 Task: Get the traffic conditions for the Edens Spur Tollway (I-94).
Action: Key pressed <Key.caps_lock>E<Key.caps_lock>de
Screenshot: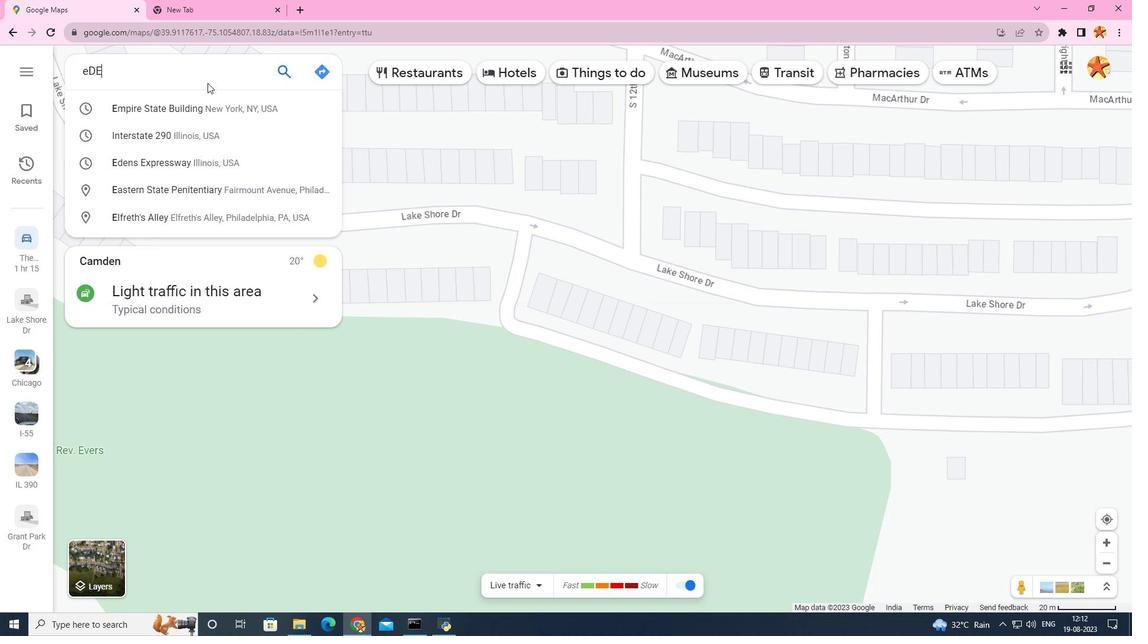 
Action: Mouse moved to (208, 83)
Screenshot: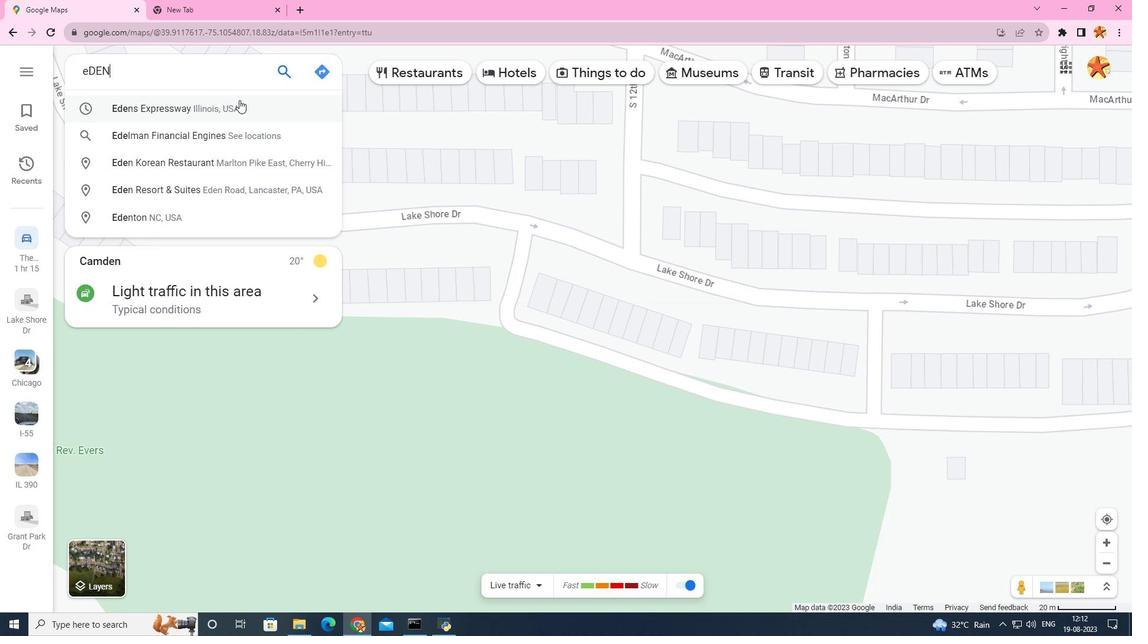 
Action: Key pressed n
Screenshot: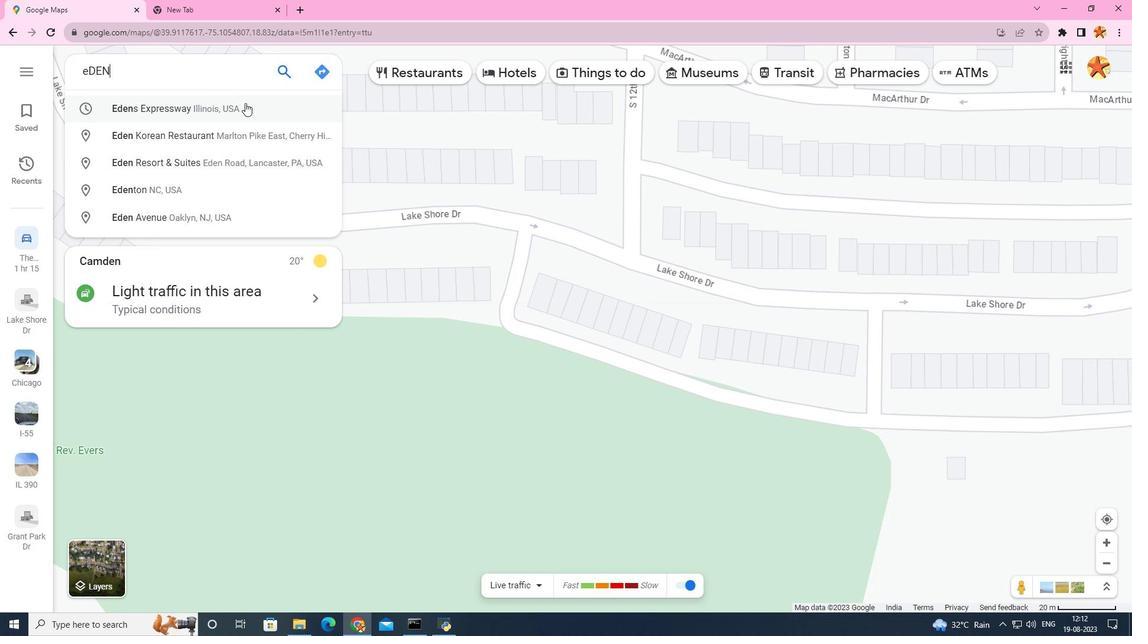 
Action: Mouse moved to (248, 103)
Screenshot: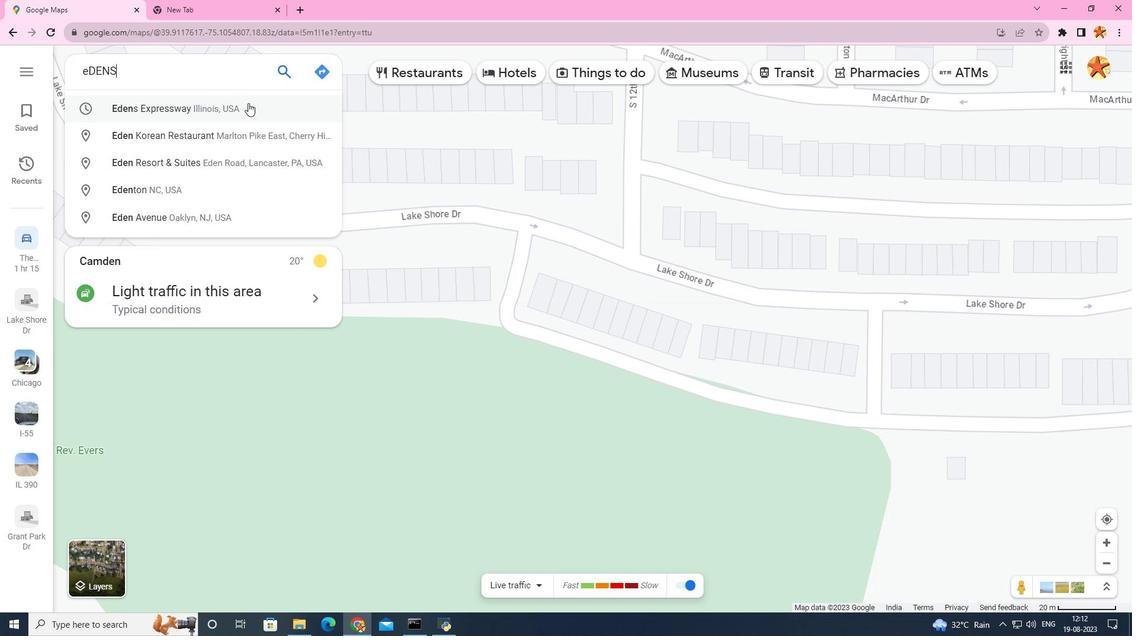 
Action: Key pressed s
Screenshot: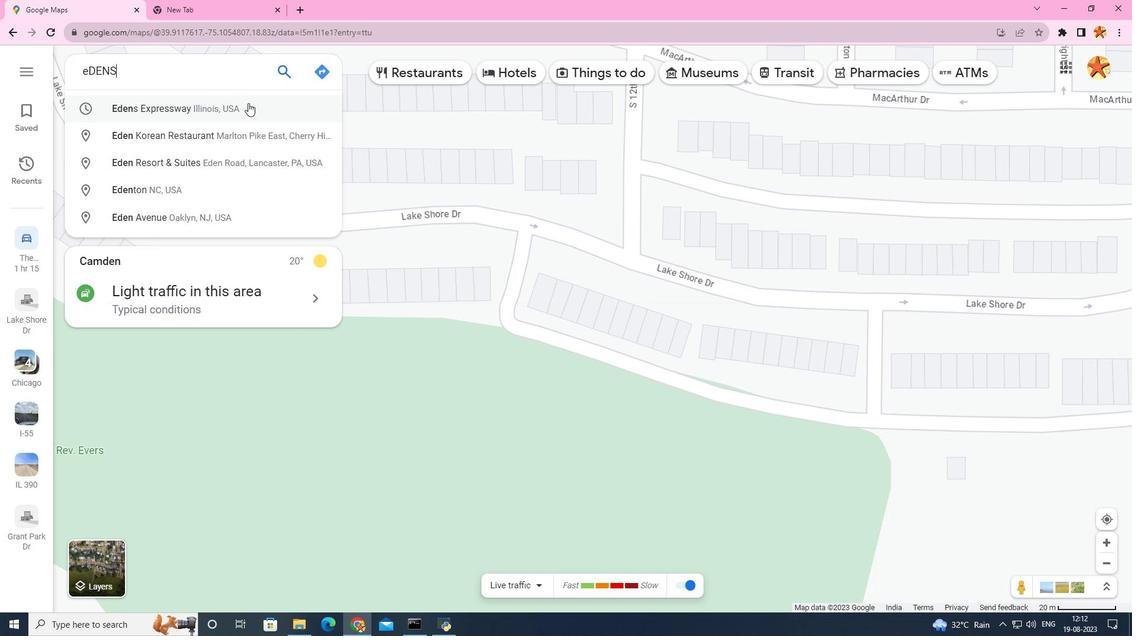 
Action: Mouse moved to (252, 103)
Screenshot: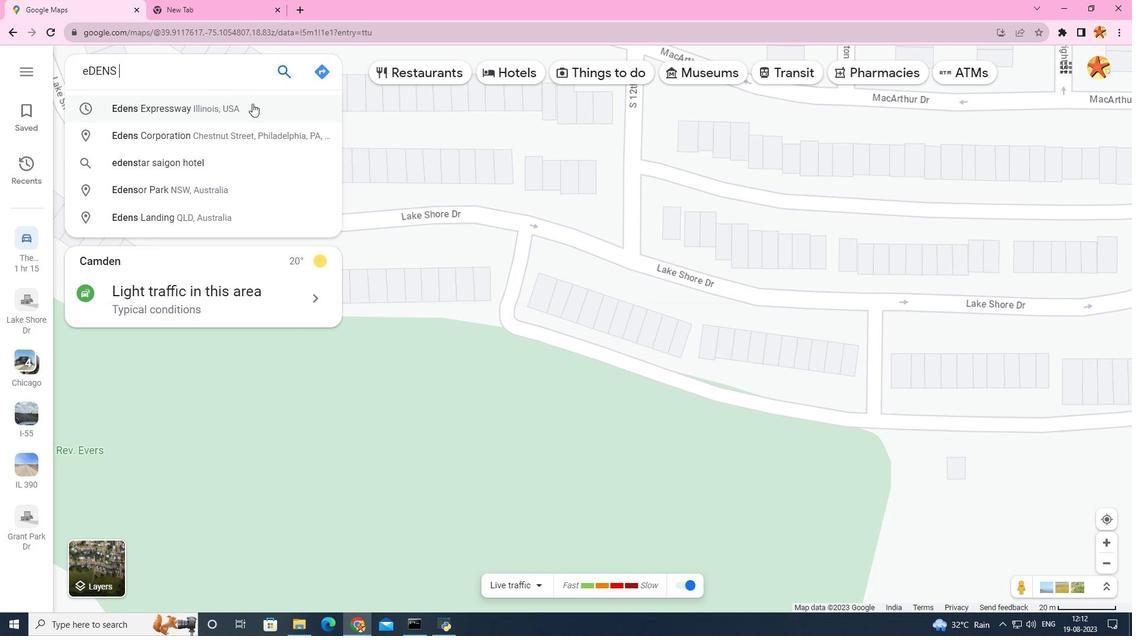 
Action: Key pressed <Key.space>pur<Key.space><Key.backspace><Key.backspace><Key.backspace><Key.backspace><Key.backspace><Key.backspace><Key.backspace><Key.backspace><Key.backspace><Key.backspace><Key.backspace><Key.backspace><Key.backspace><Key.backspace><Key.backspace>e<Key.caps_lock>DE
Screenshot: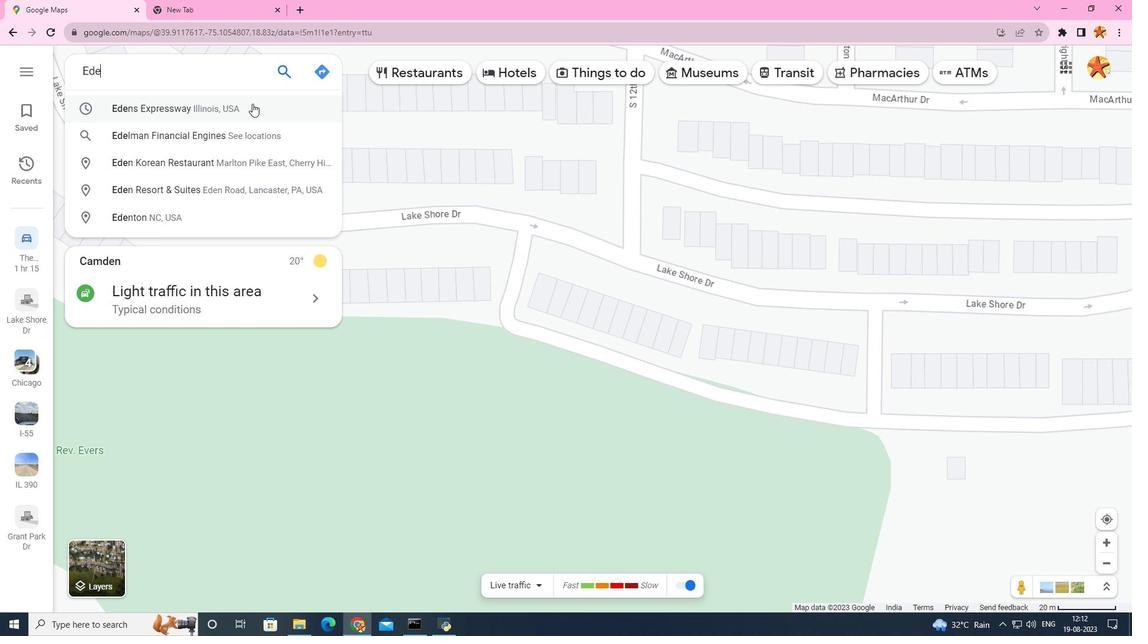 
Action: Mouse moved to (259, 107)
Screenshot: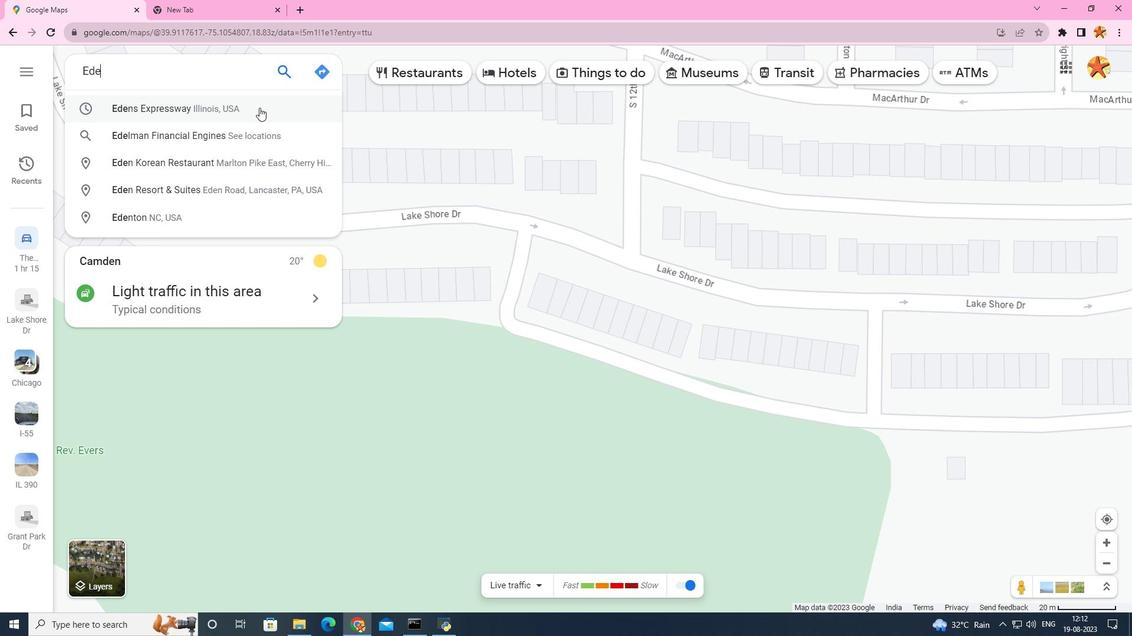 
Action: Key pressed N
Screenshot: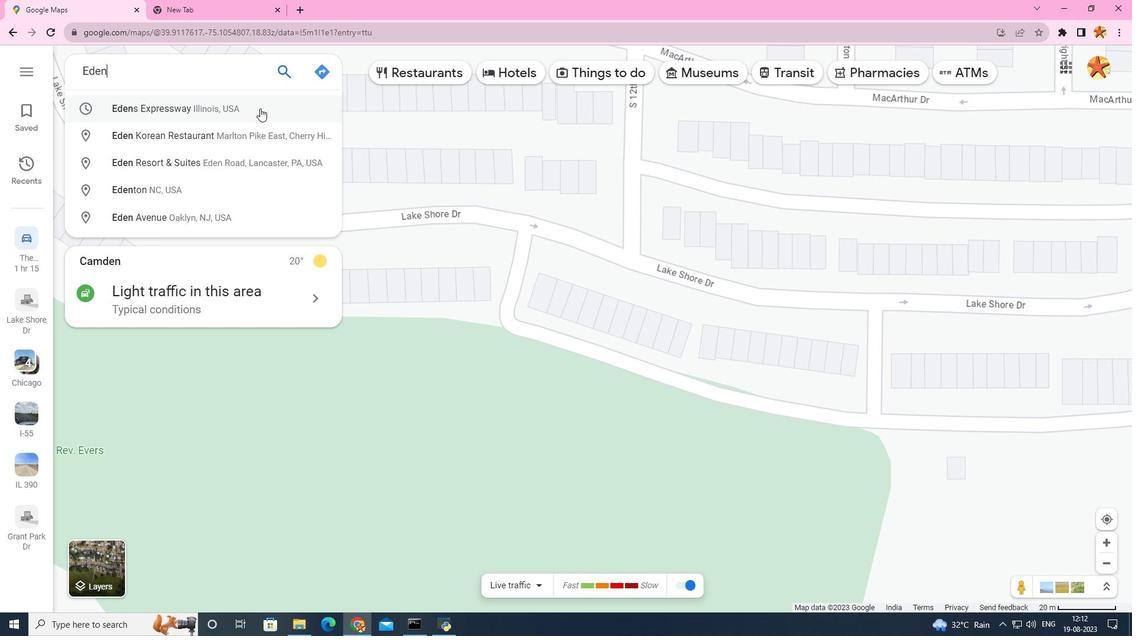 
Action: Mouse moved to (267, 110)
Screenshot: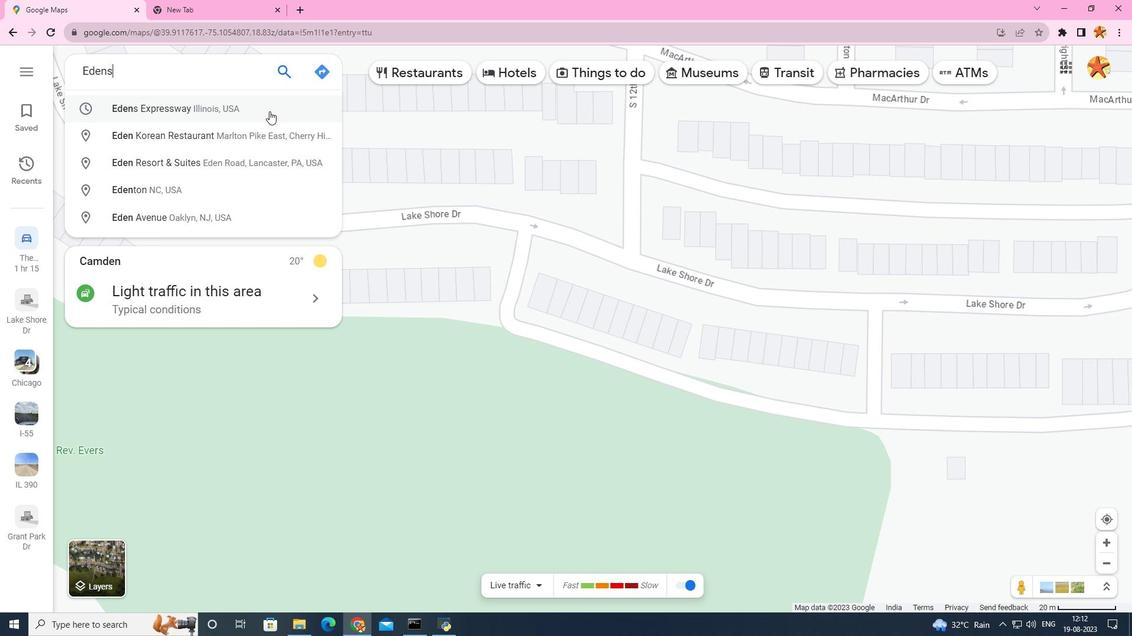 
Action: Key pressed S
Screenshot: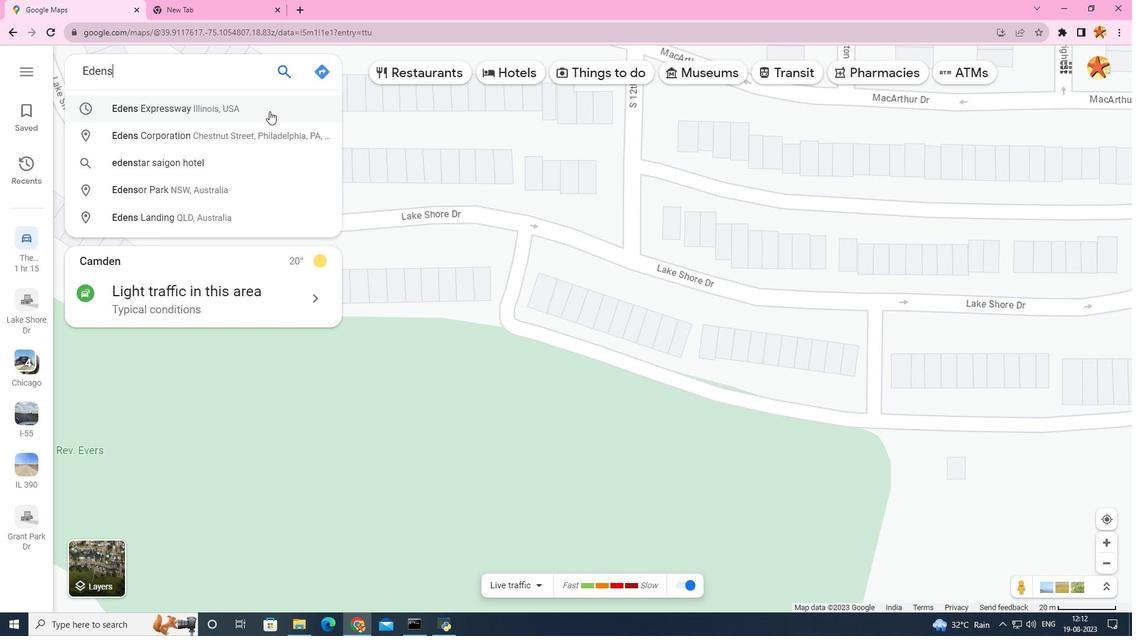 
Action: Mouse moved to (269, 111)
Screenshot: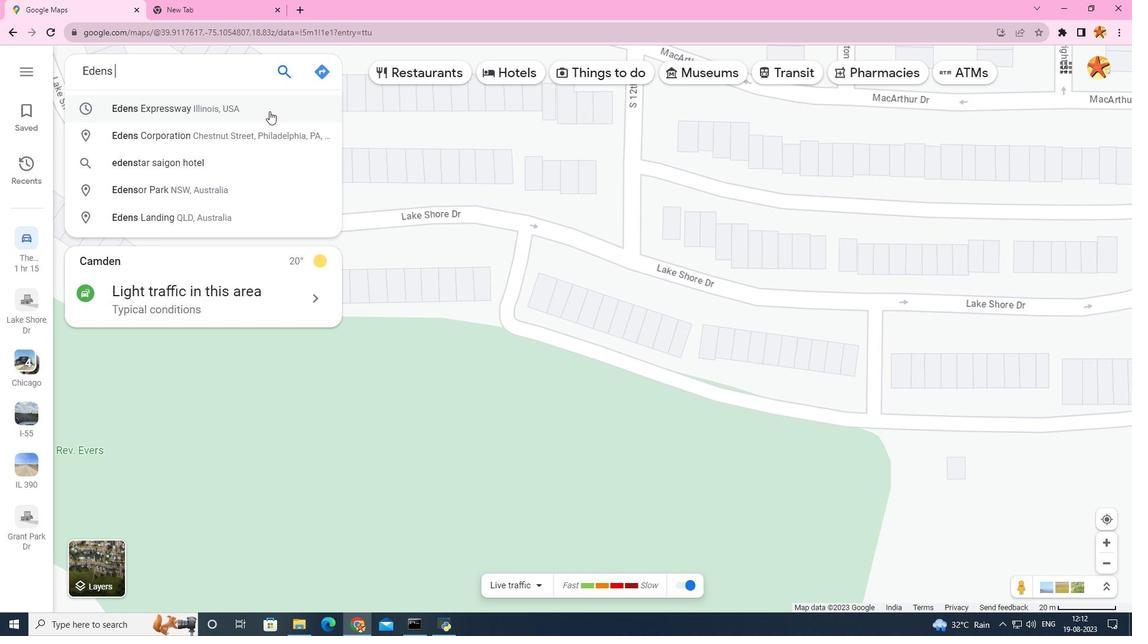 
Action: Key pressed <Key.space>SPUR<Key.space>TOLL
Screenshot: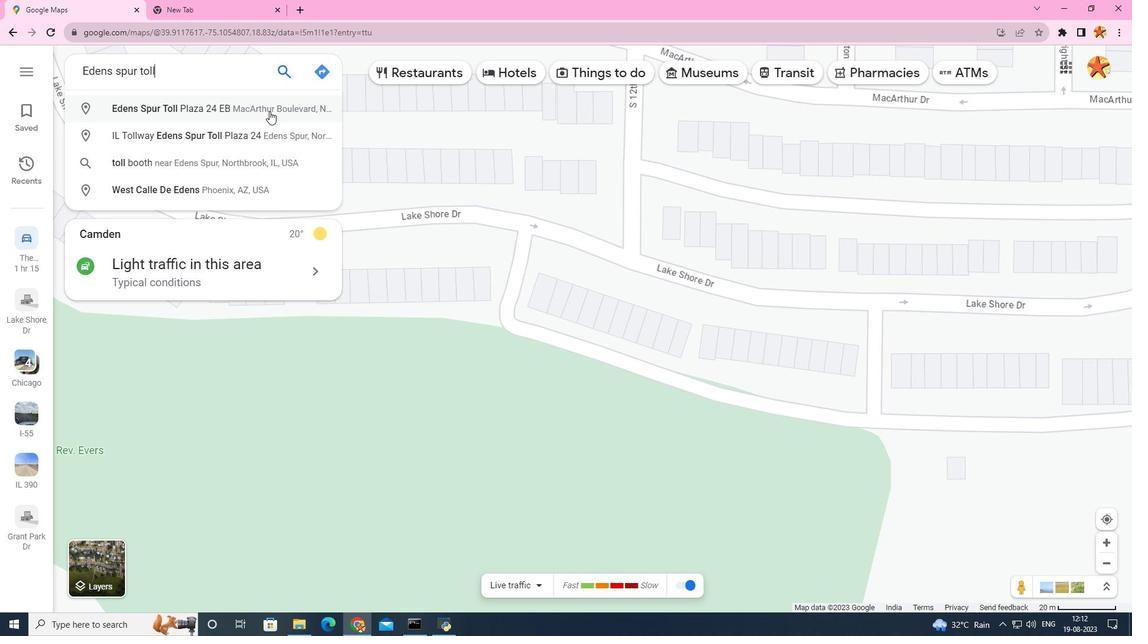 
Action: Mouse moved to (293, 124)
Screenshot: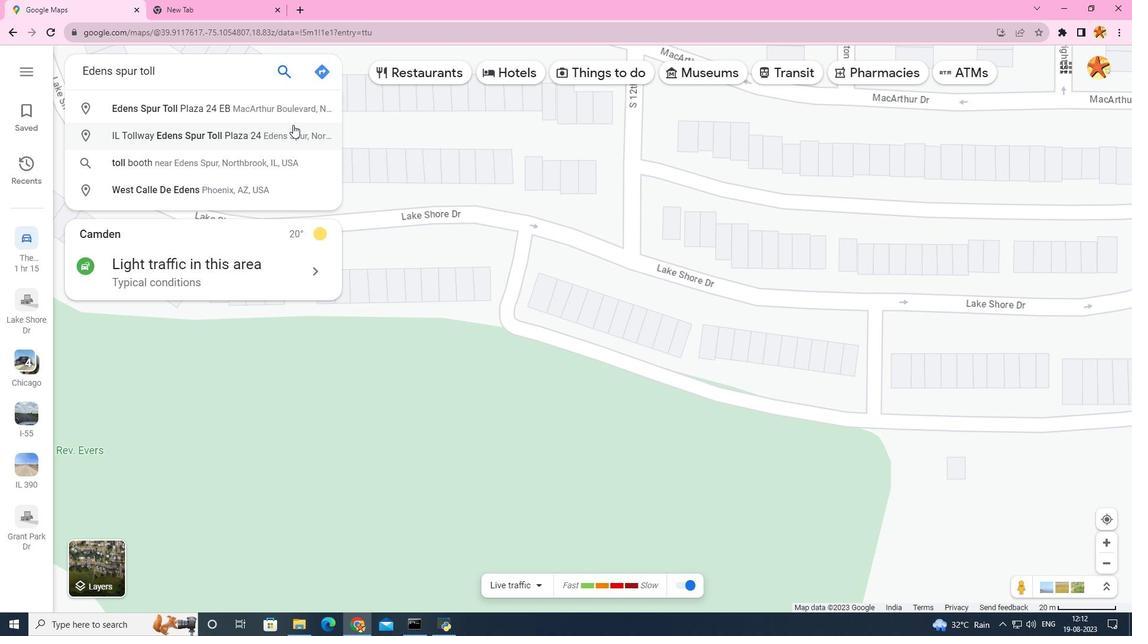 
Action: Key pressed WAY
Screenshot: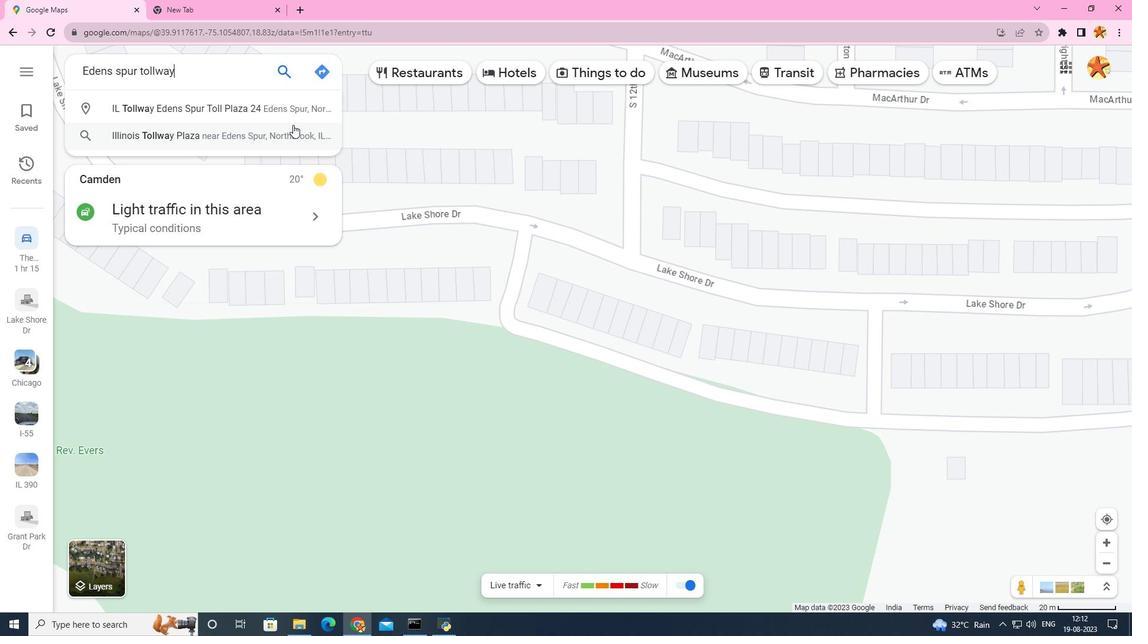 
Action: Mouse moved to (197, 70)
Screenshot: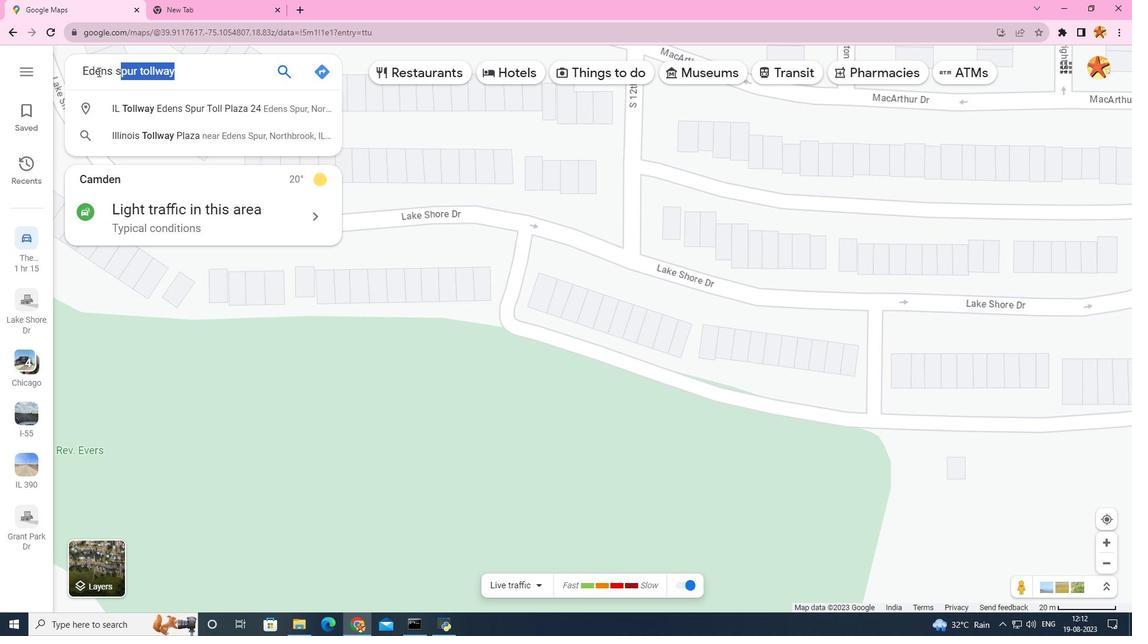 
Action: Mouse pressed left at (197, 70)
Screenshot: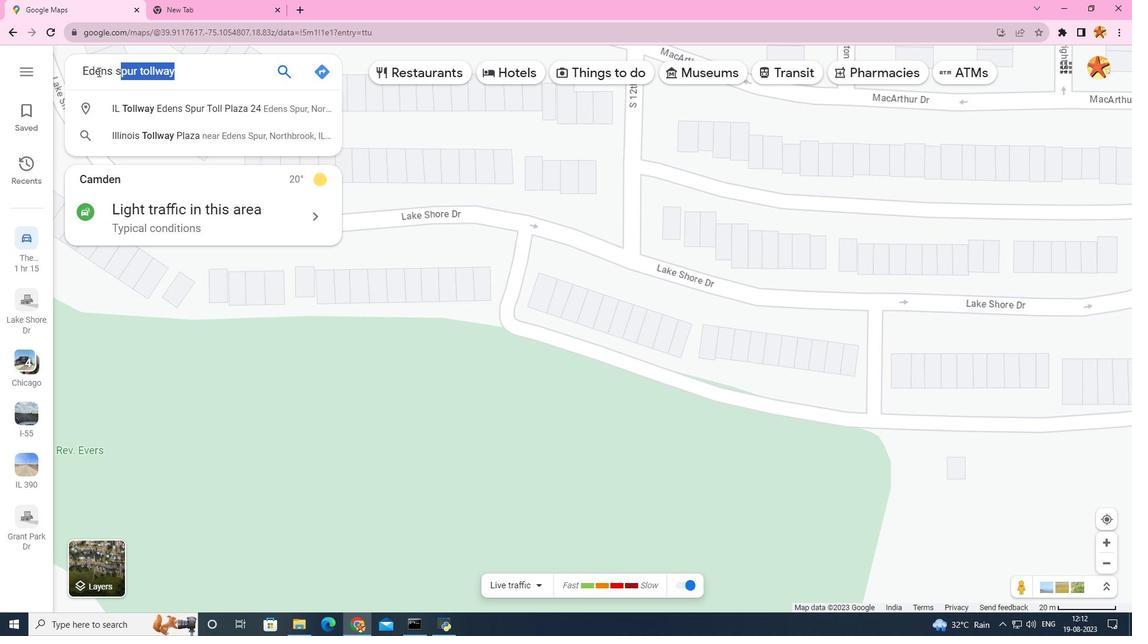 
Action: Mouse moved to (79, 74)
Screenshot: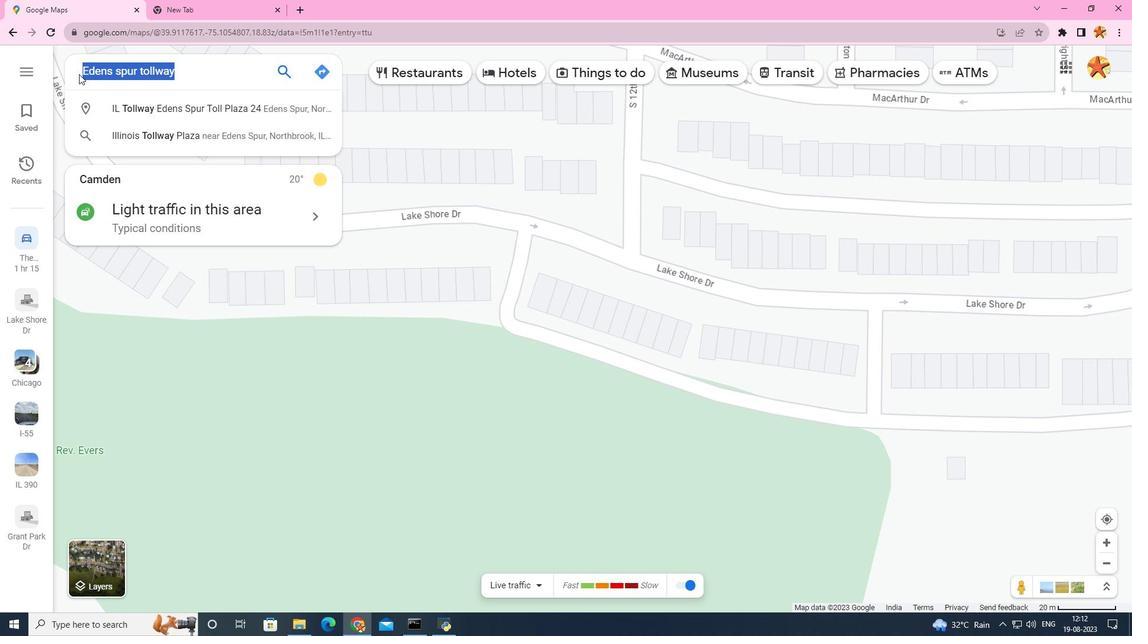 
Action: Key pressed <Key.backspace>I<Key.space>94
Screenshot: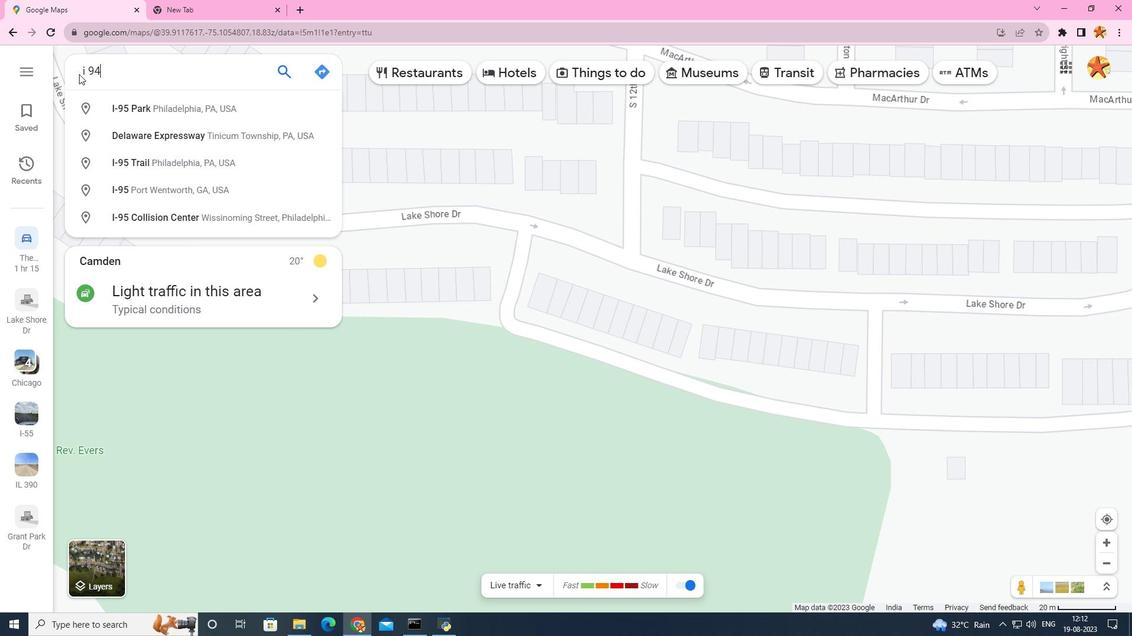 
Action: Mouse moved to (179, 103)
Screenshot: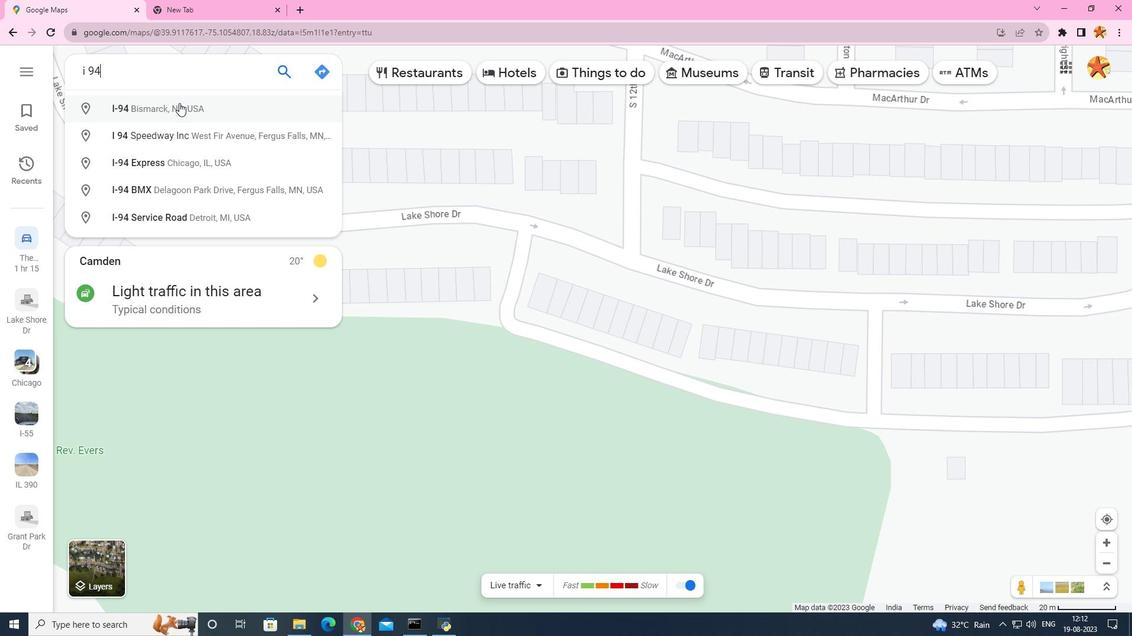 
Action: Mouse pressed left at (179, 103)
Screenshot: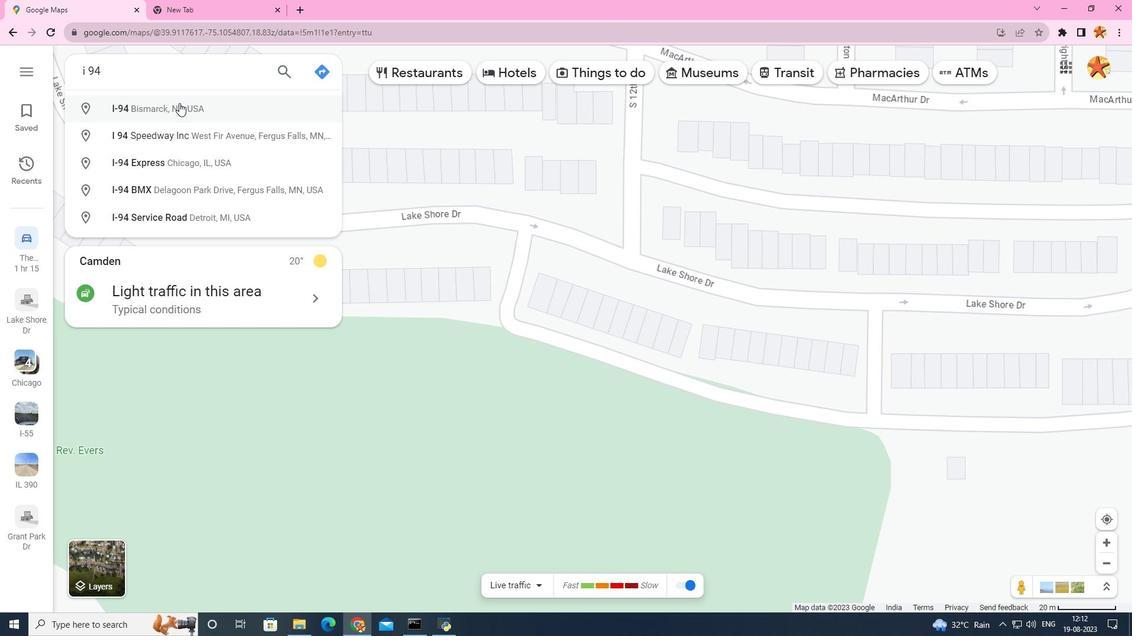 
Action: Mouse moved to (227, 248)
Screenshot: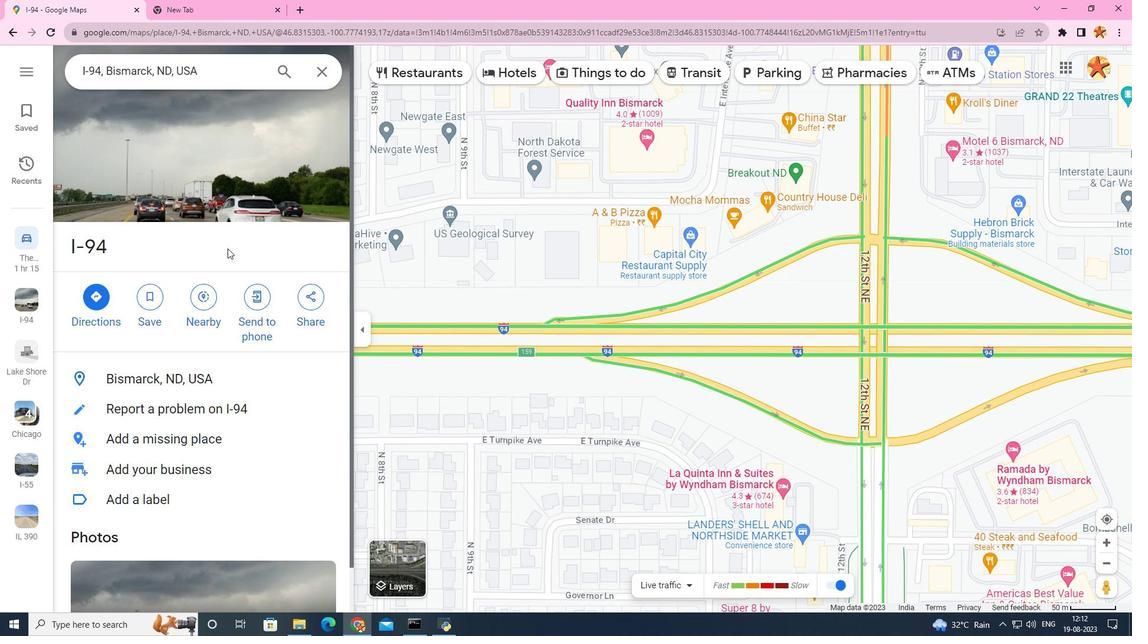 
Action: Mouse scrolled (227, 248) with delta (0, 0)
Screenshot: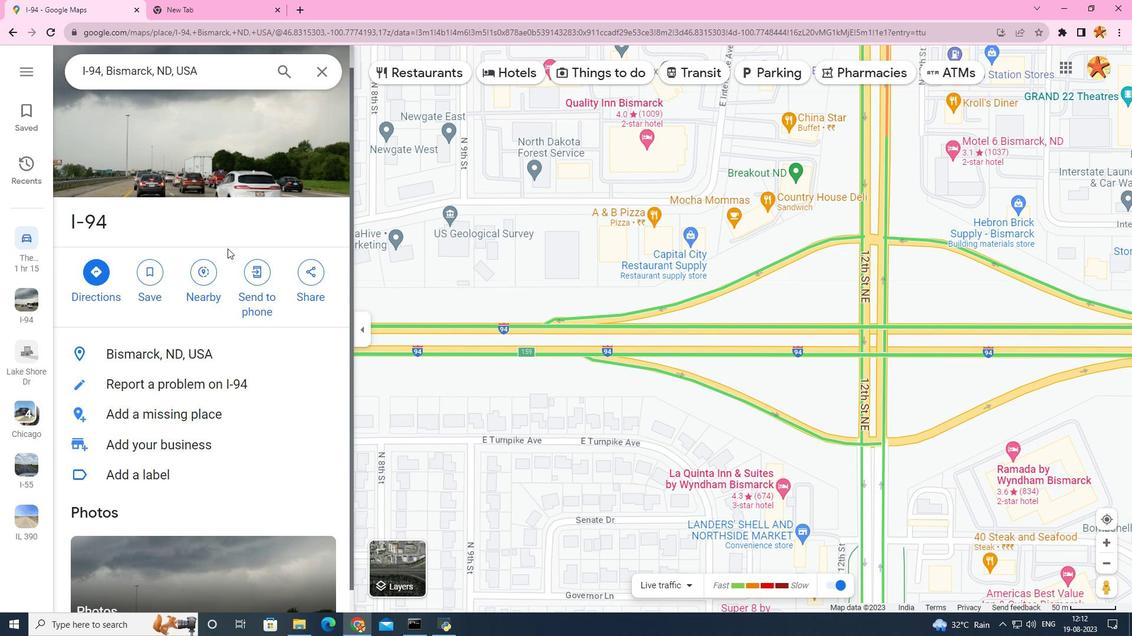
Action: Mouse scrolled (227, 248) with delta (0, 0)
Screenshot: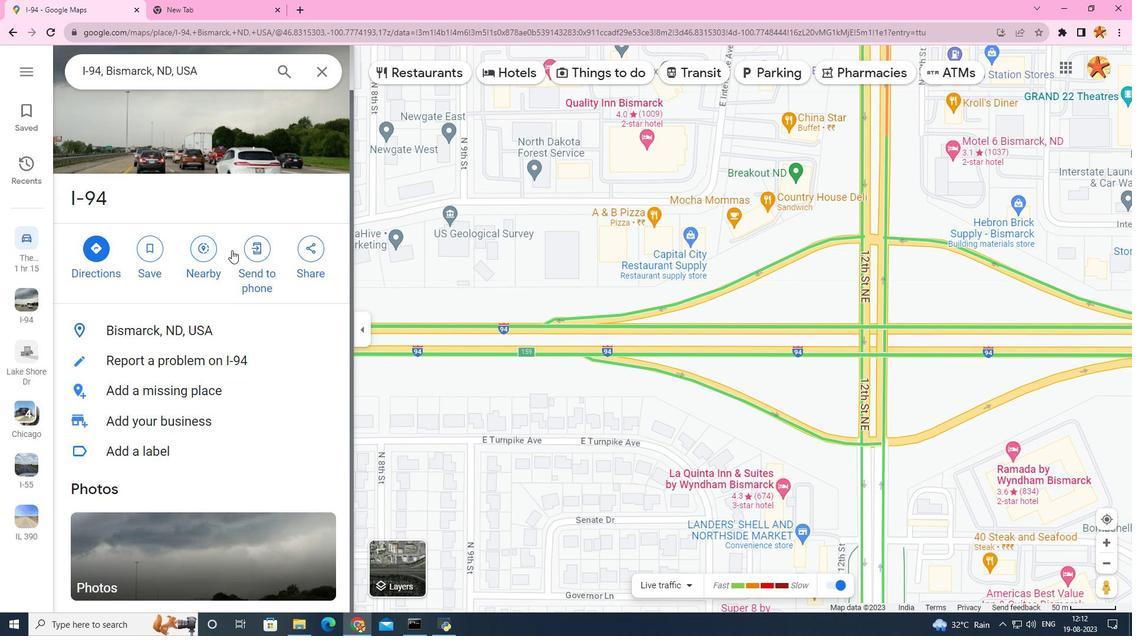 
Action: Mouse scrolled (227, 248) with delta (0, 0)
Screenshot: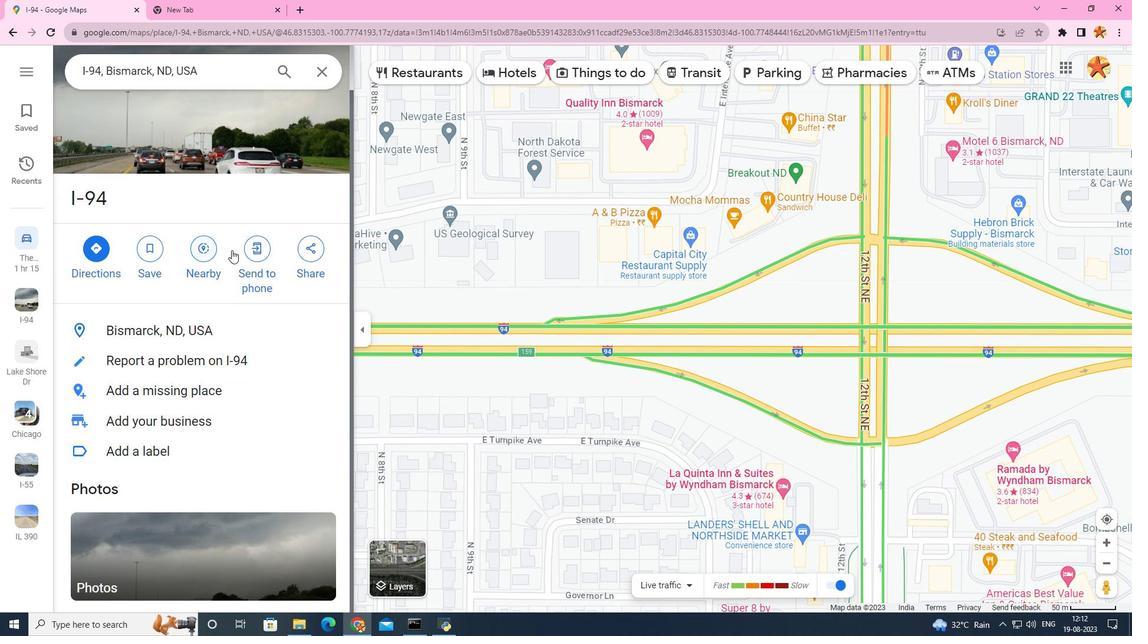 
Action: Mouse moved to (246, 262)
Screenshot: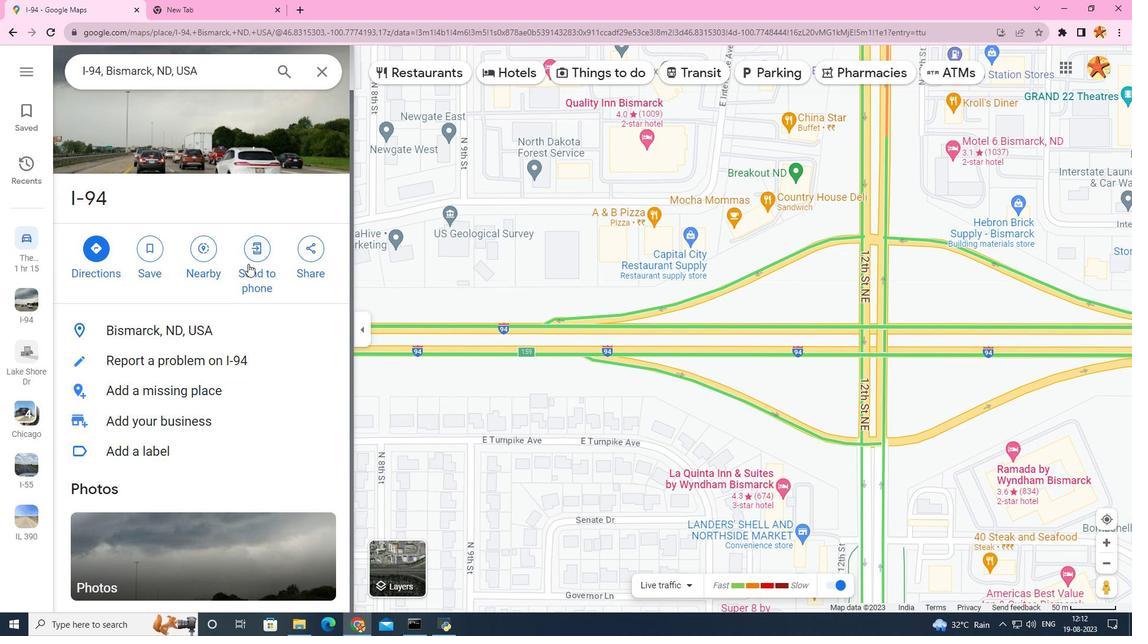 
Action: Mouse scrolled (246, 262) with delta (0, 0)
Screenshot: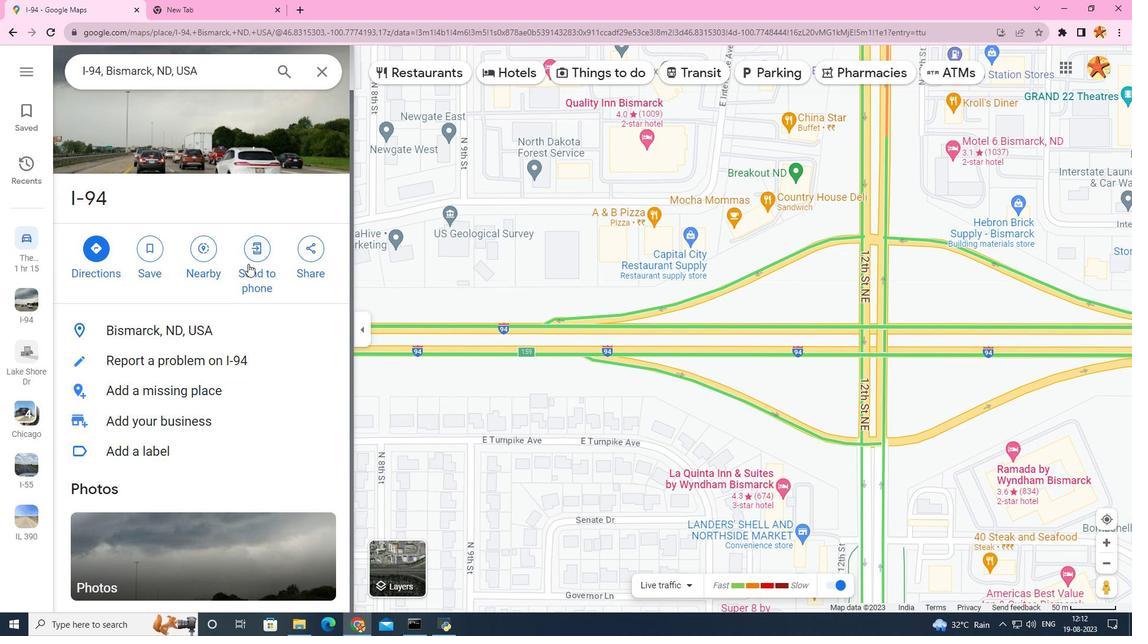 
Action: Mouse moved to (247, 263)
Screenshot: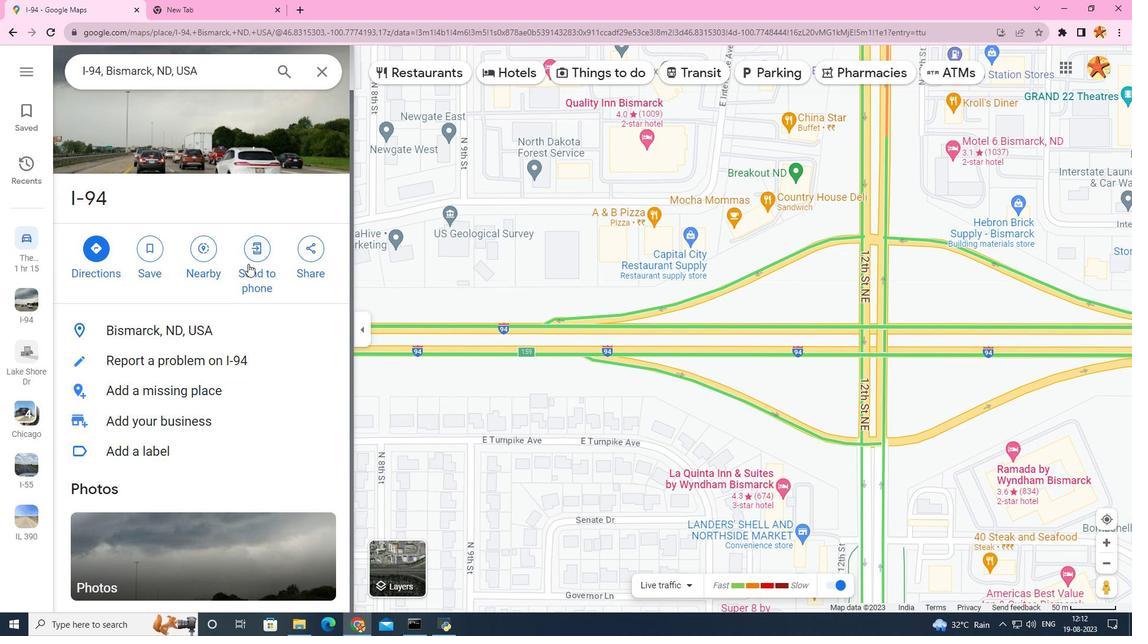 
Action: Mouse scrolled (247, 262) with delta (0, 0)
Screenshot: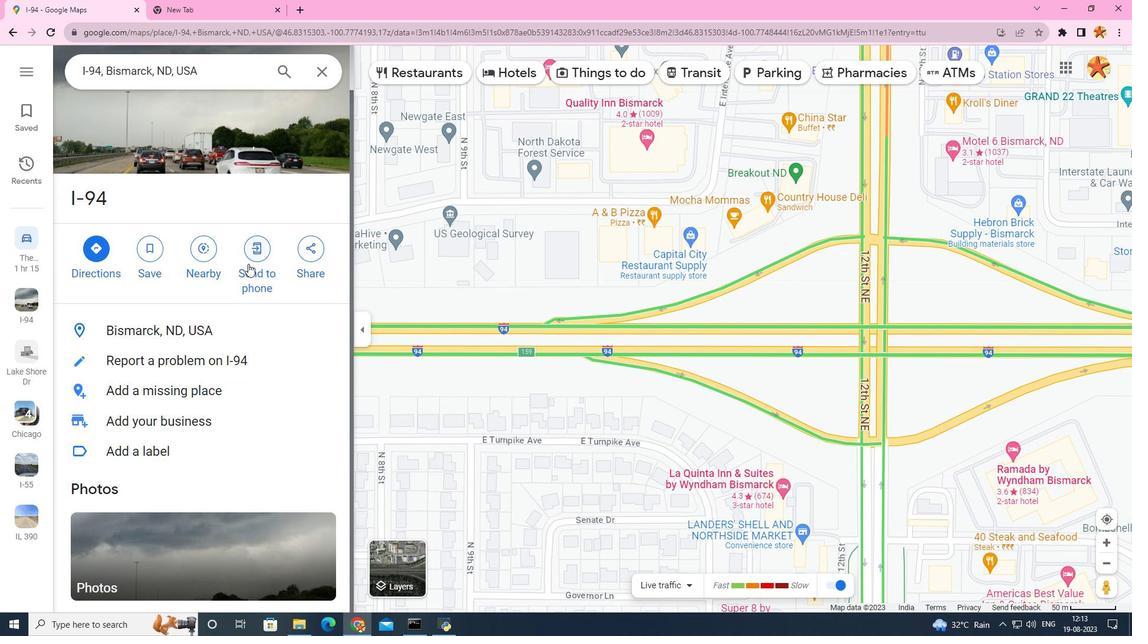 
Action: Mouse moved to (247, 264)
Screenshot: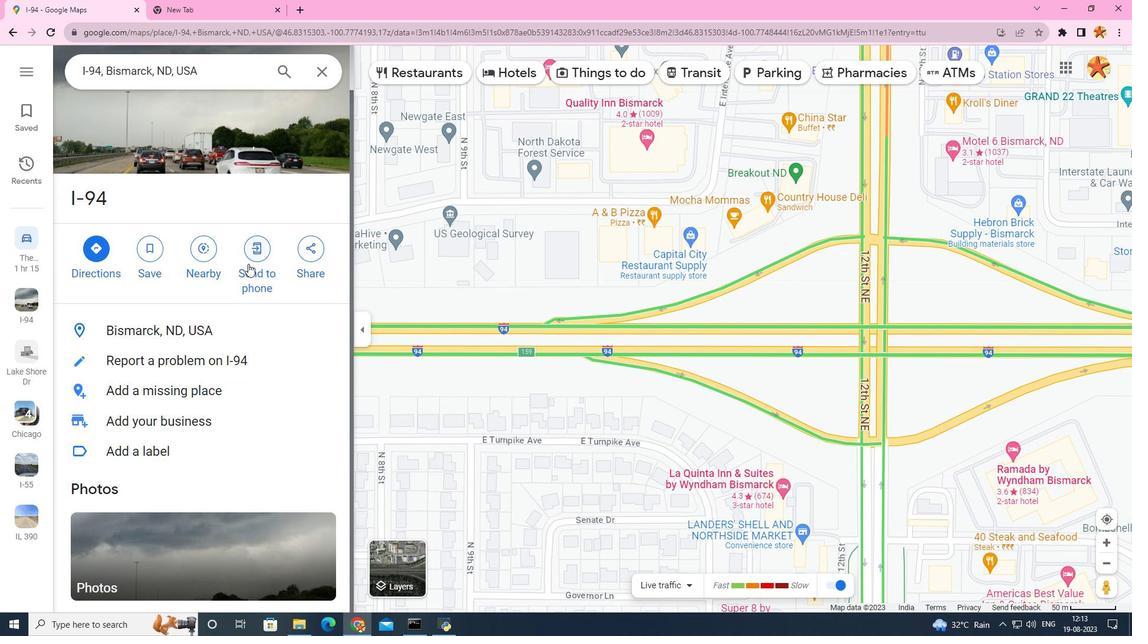 
Action: Mouse scrolled (247, 263) with delta (0, 0)
Screenshot: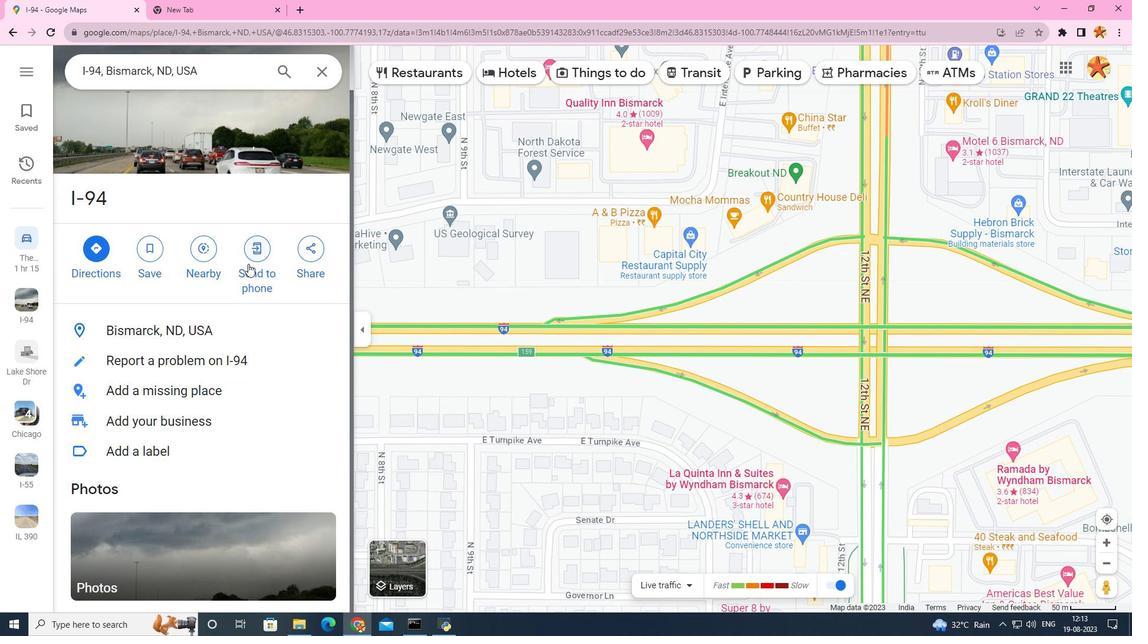 
Action: Mouse moved to (248, 264)
Screenshot: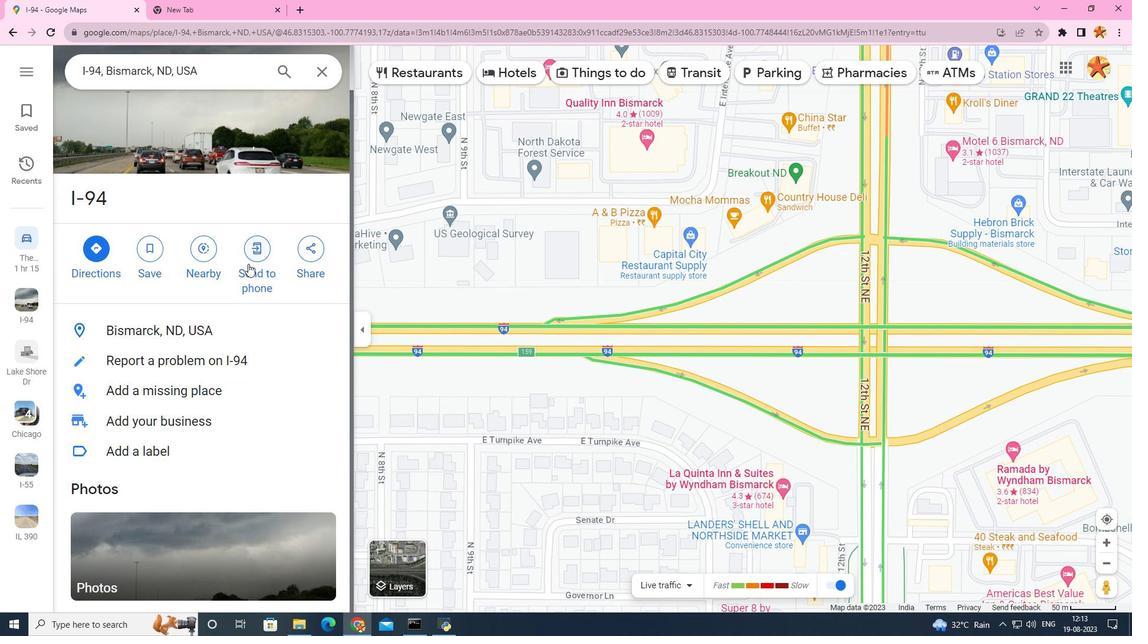 
Action: Mouse scrolled (248, 263) with delta (0, 0)
Screenshot: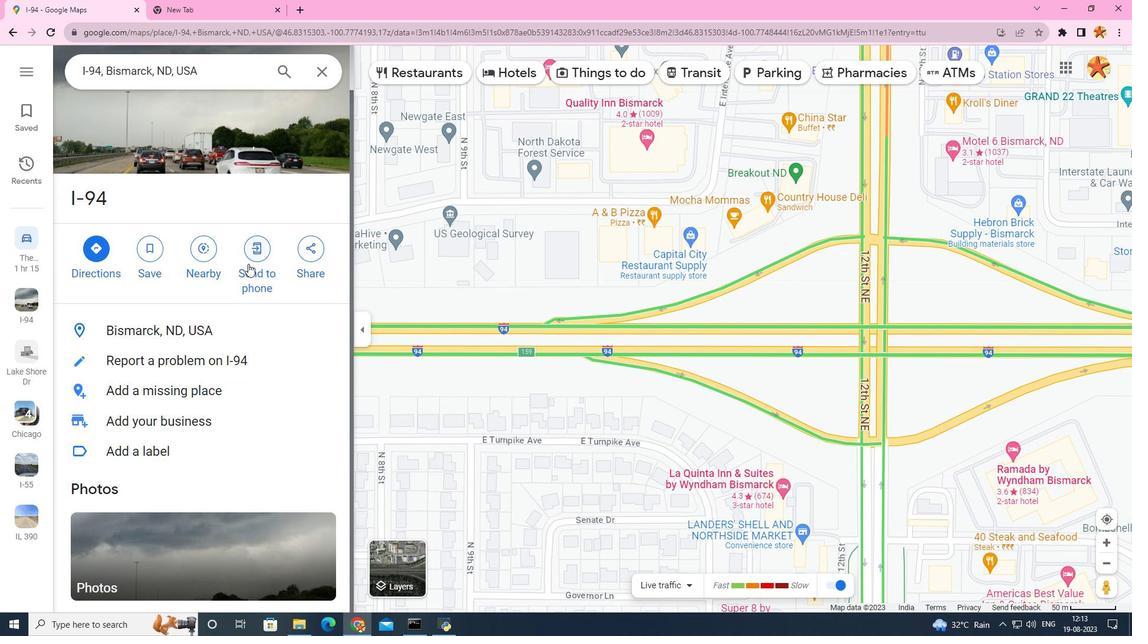 
Action: Mouse moved to (491, 556)
Screenshot: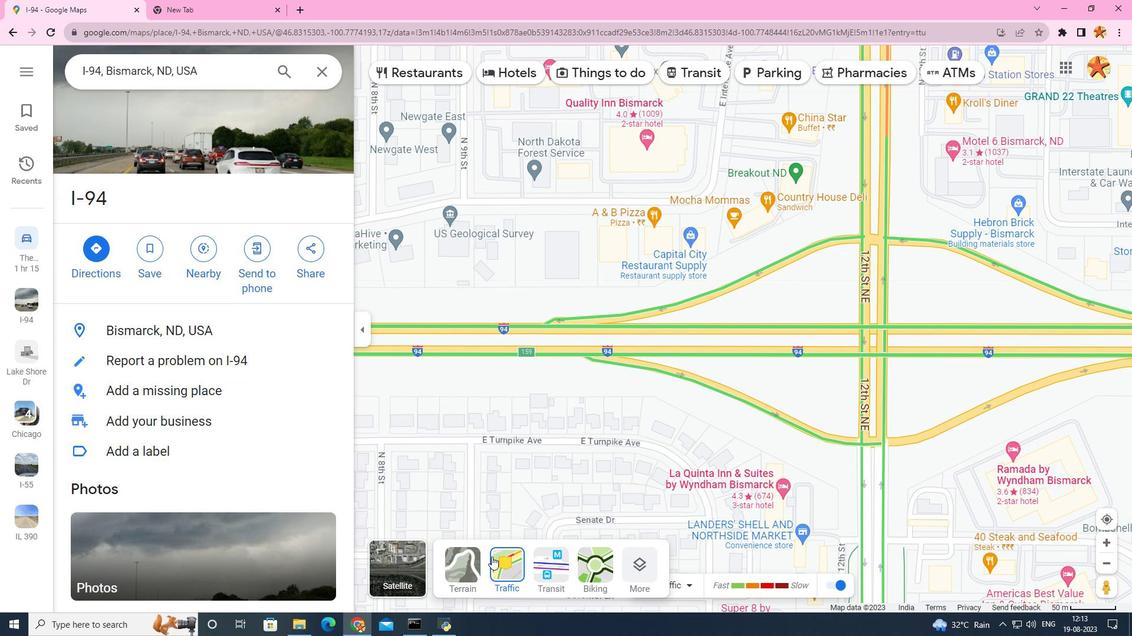 
Action: Mouse pressed left at (491, 556)
Screenshot: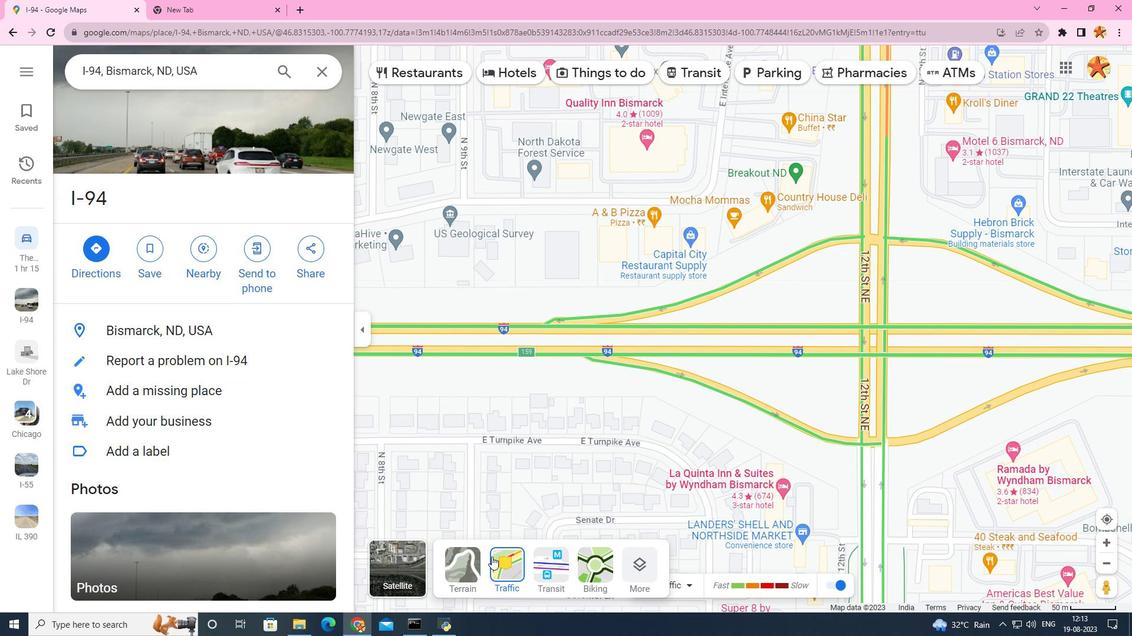 
Action: Mouse moved to (511, 570)
Screenshot: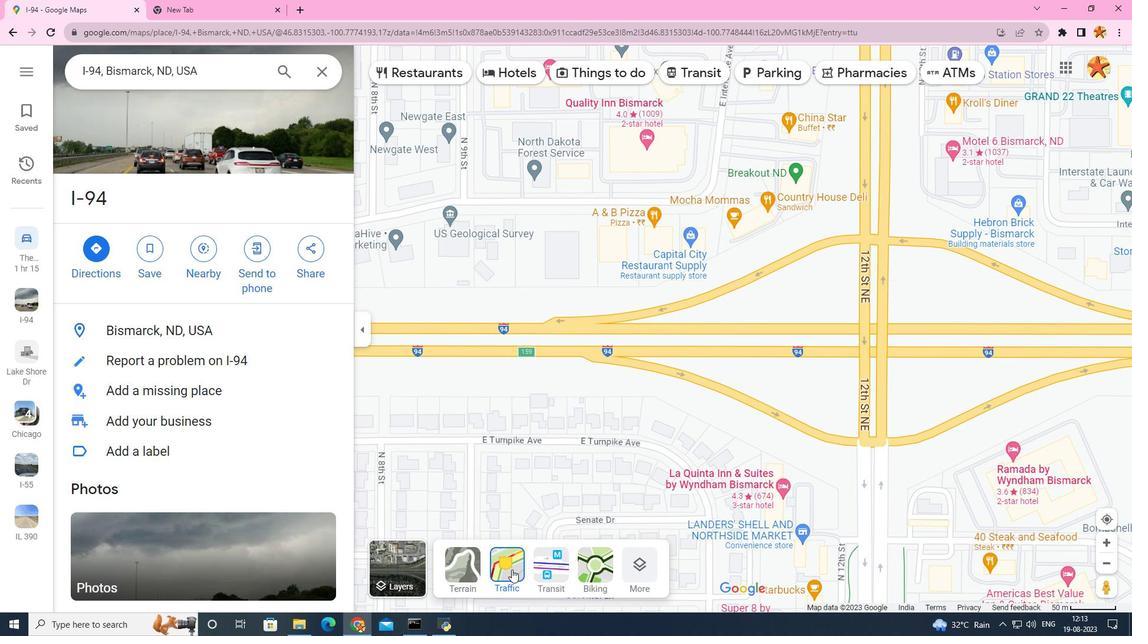 
Action: Mouse pressed left at (511, 570)
Screenshot: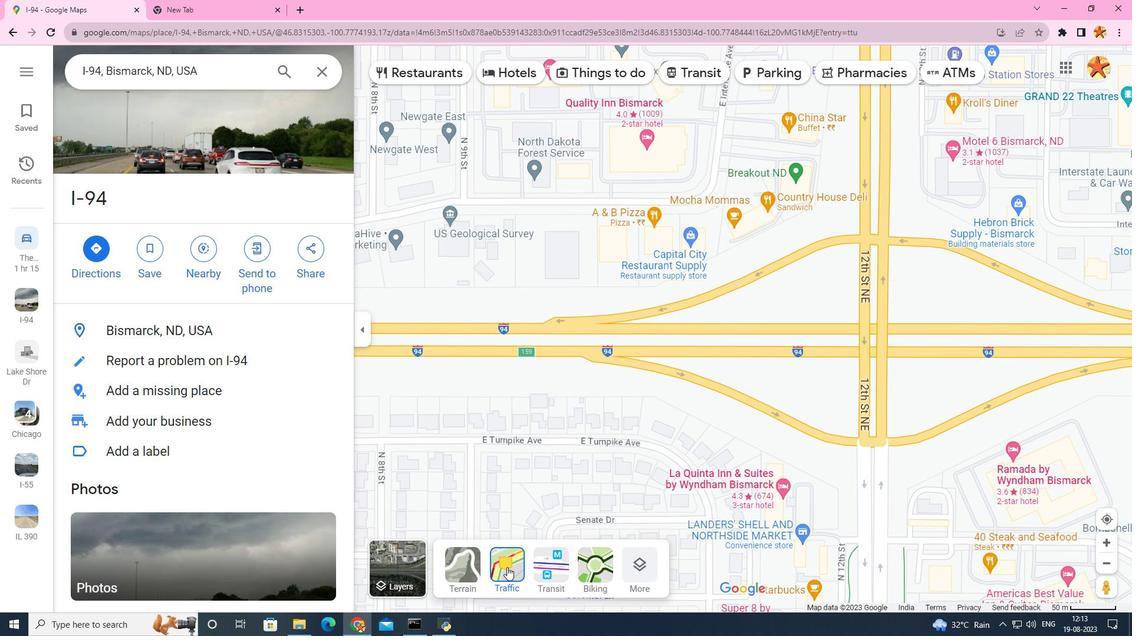 
Action: Mouse moved to (528, 310)
Screenshot: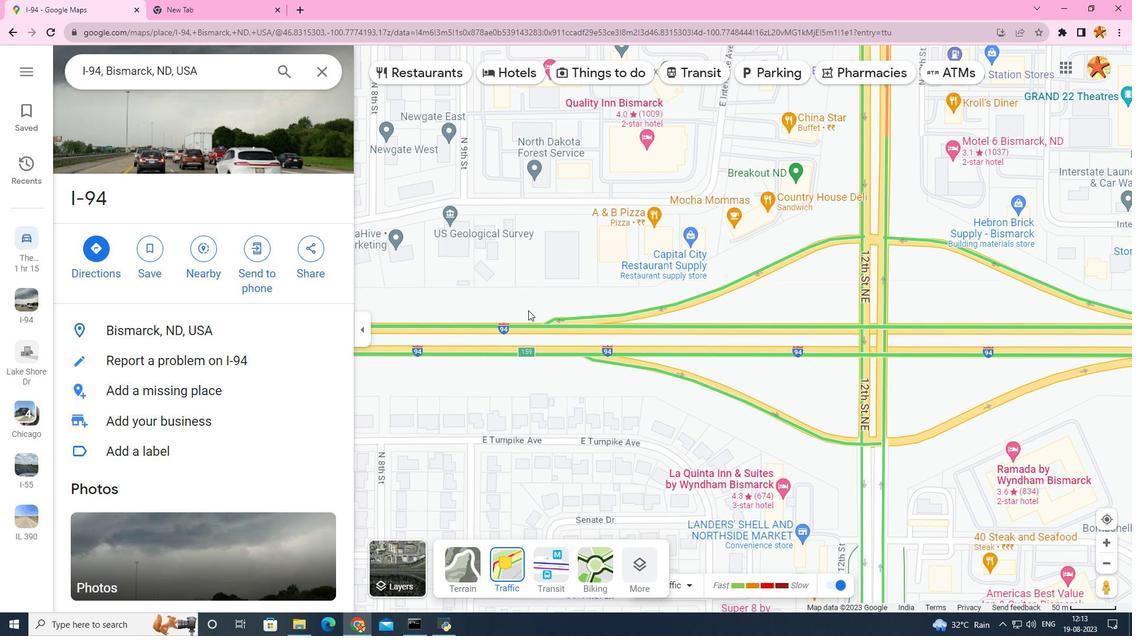 
Action: Mouse scrolled (528, 310) with delta (0, 0)
Screenshot: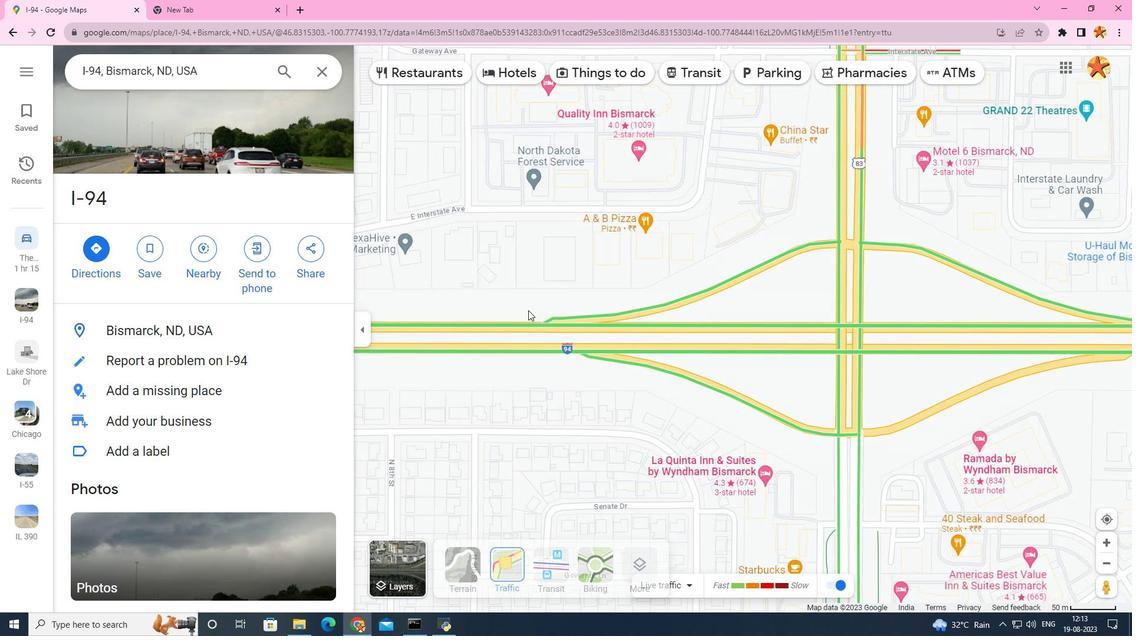 
Action: Mouse scrolled (528, 310) with delta (0, 0)
Screenshot: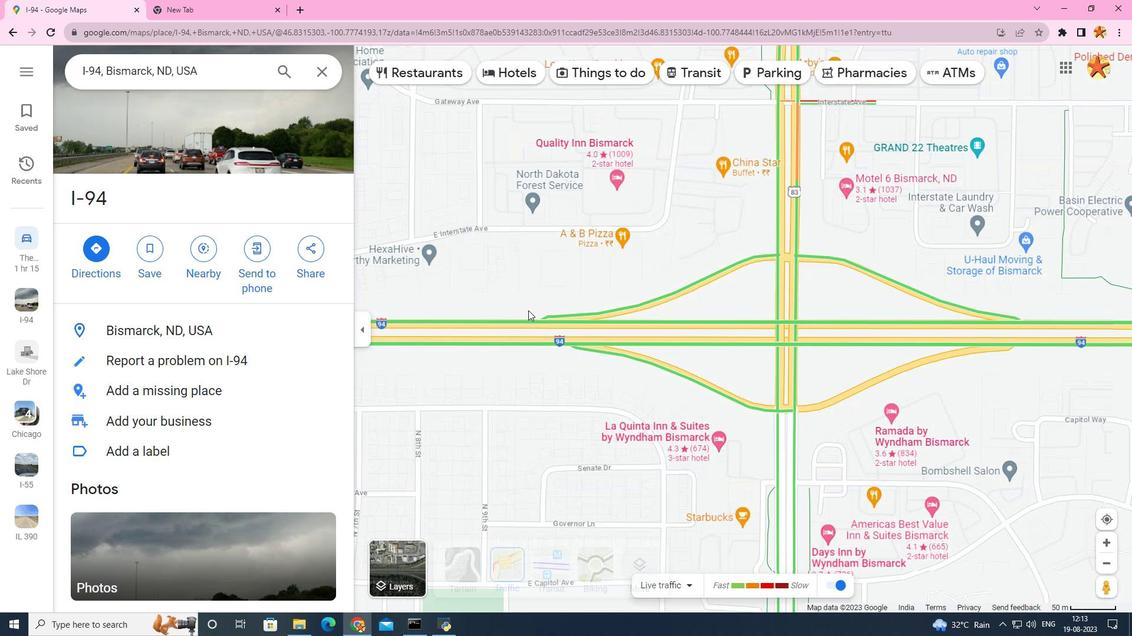
Action: Mouse scrolled (528, 310) with delta (0, 0)
Screenshot: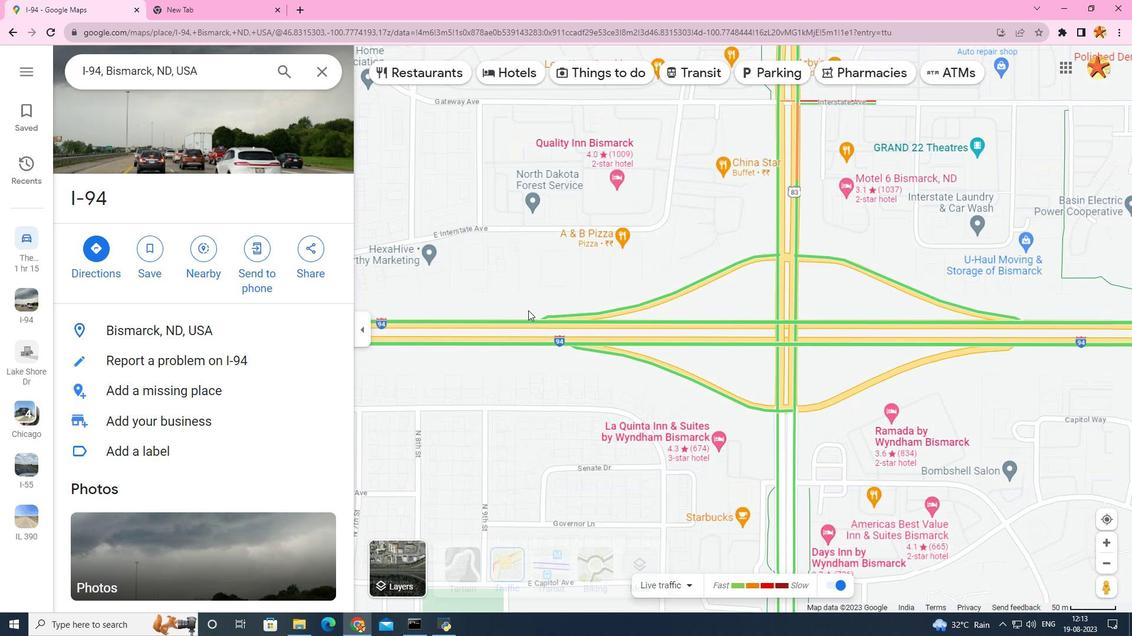 
Action: Mouse scrolled (528, 310) with delta (0, 0)
Screenshot: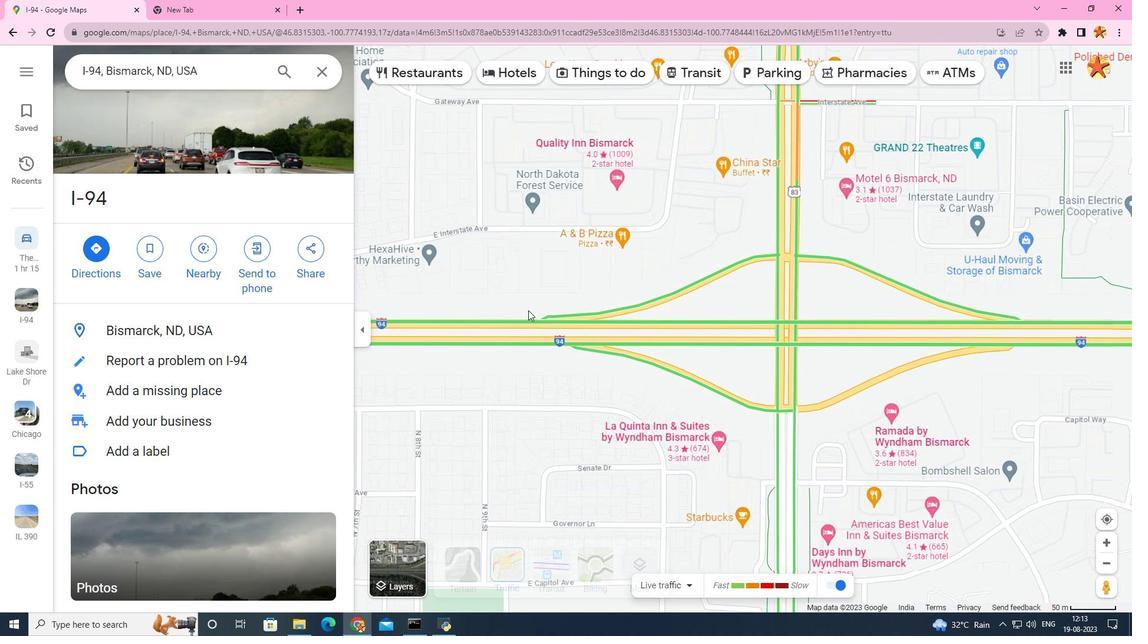 
Action: Mouse scrolled (528, 310) with delta (0, 0)
Screenshot: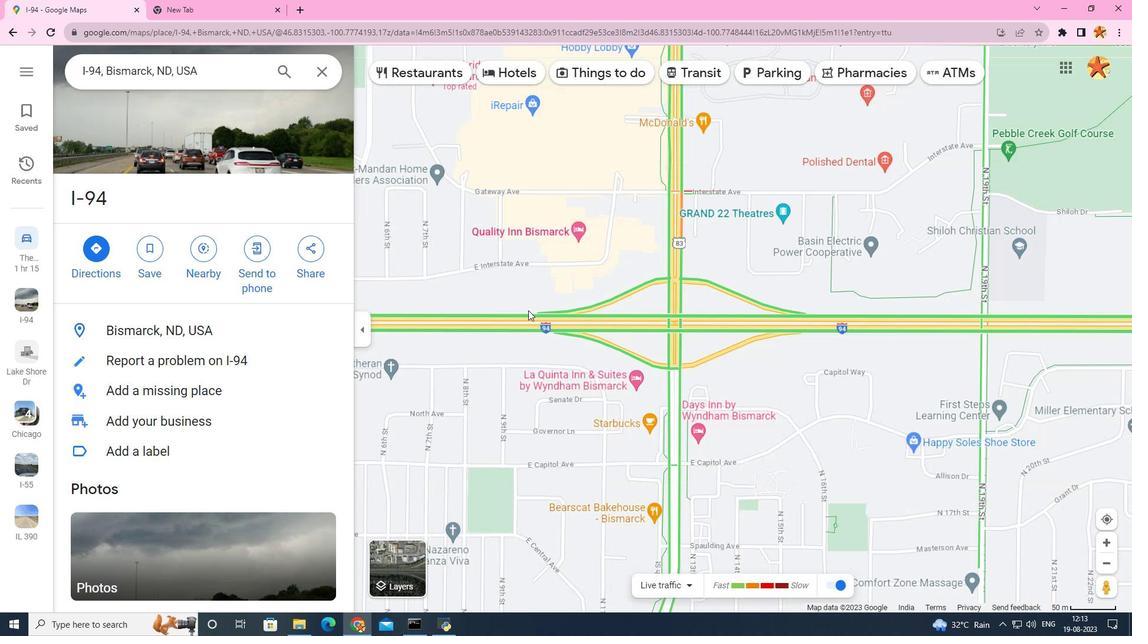 
Action: Mouse scrolled (528, 311) with delta (0, 0)
Screenshot: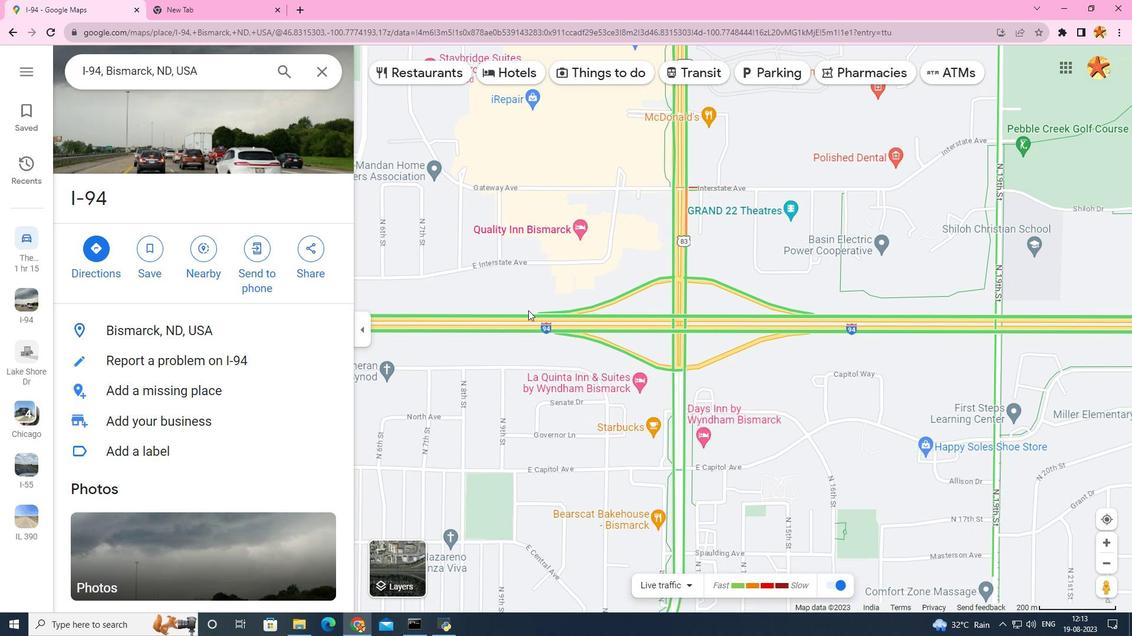 
Action: Mouse scrolled (528, 311) with delta (0, 0)
Screenshot: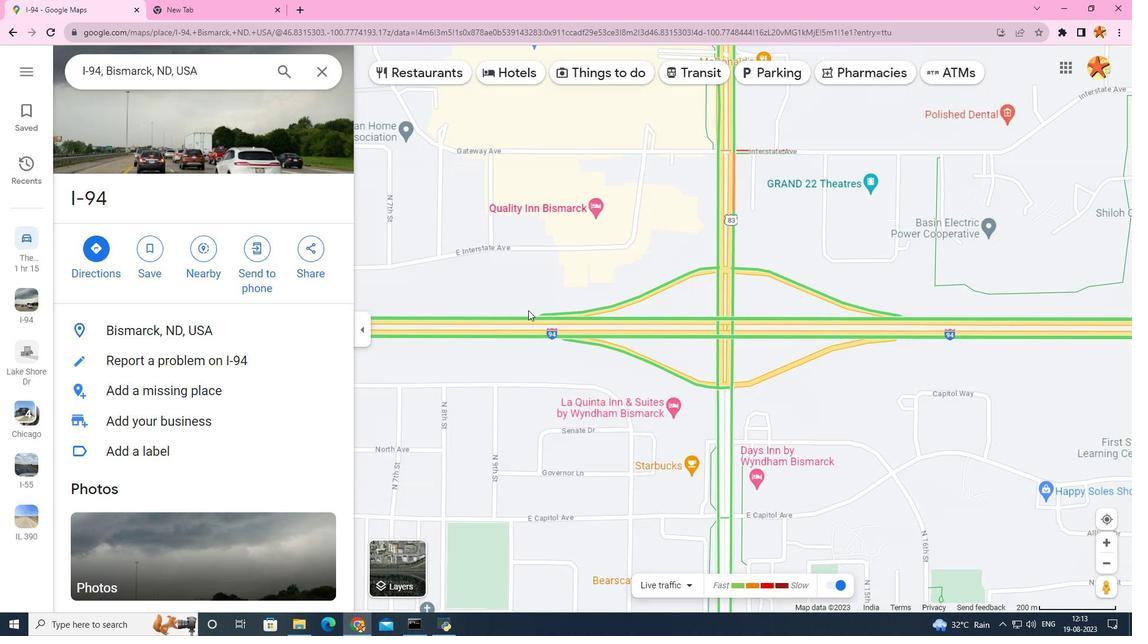 
Action: Mouse scrolled (528, 311) with delta (0, 0)
Screenshot: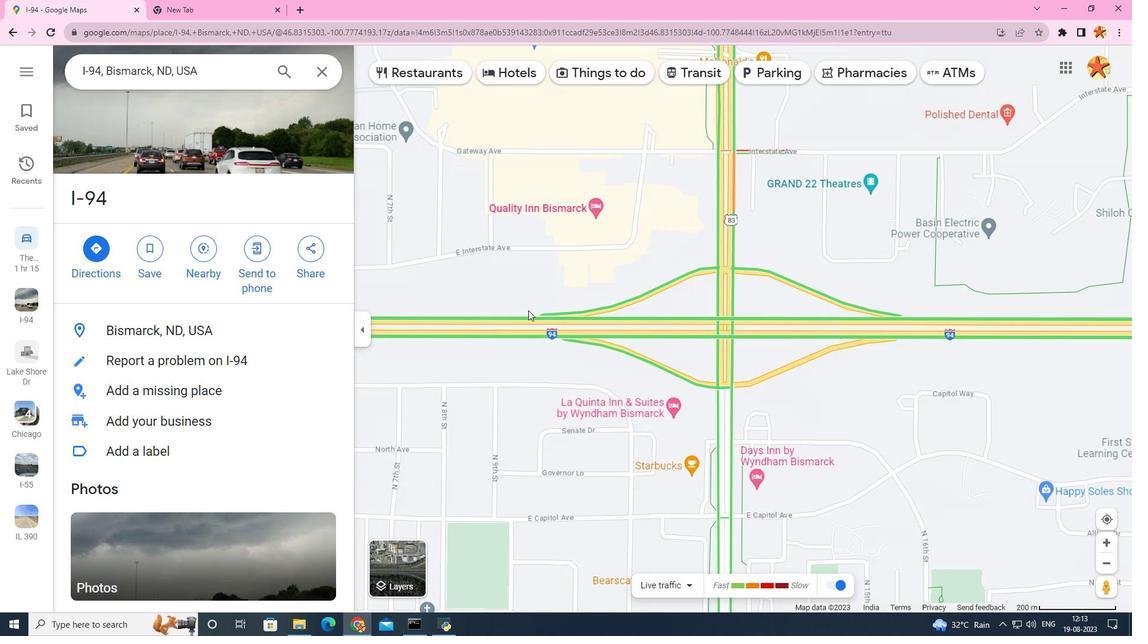 
Action: Mouse scrolled (528, 311) with delta (0, 0)
Screenshot: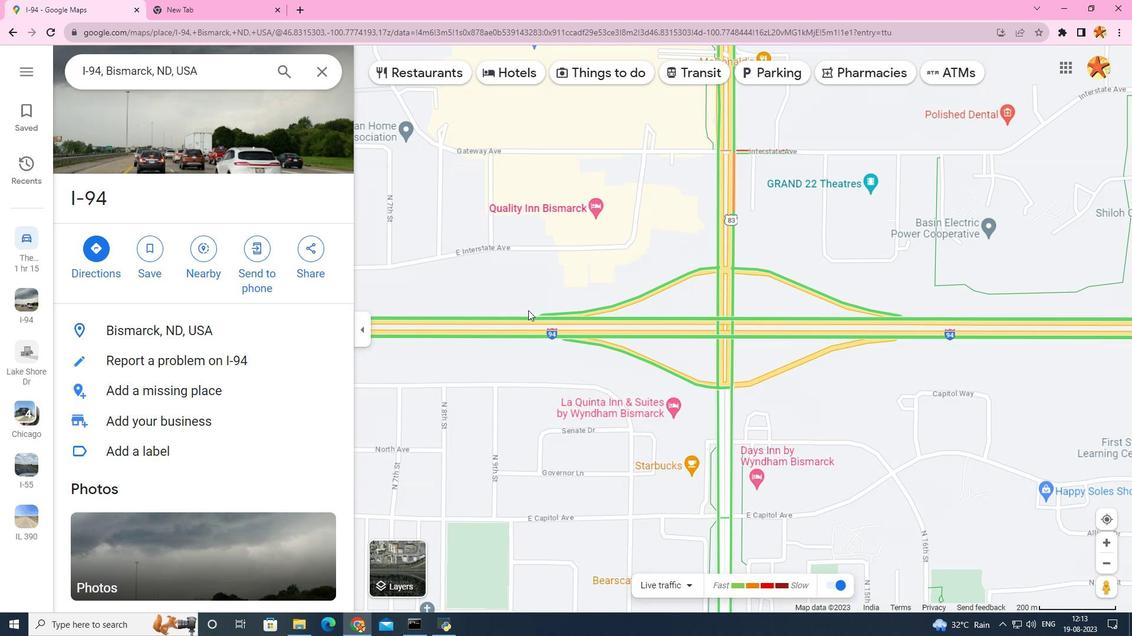 
Action: Mouse scrolled (528, 311) with delta (0, 0)
Screenshot: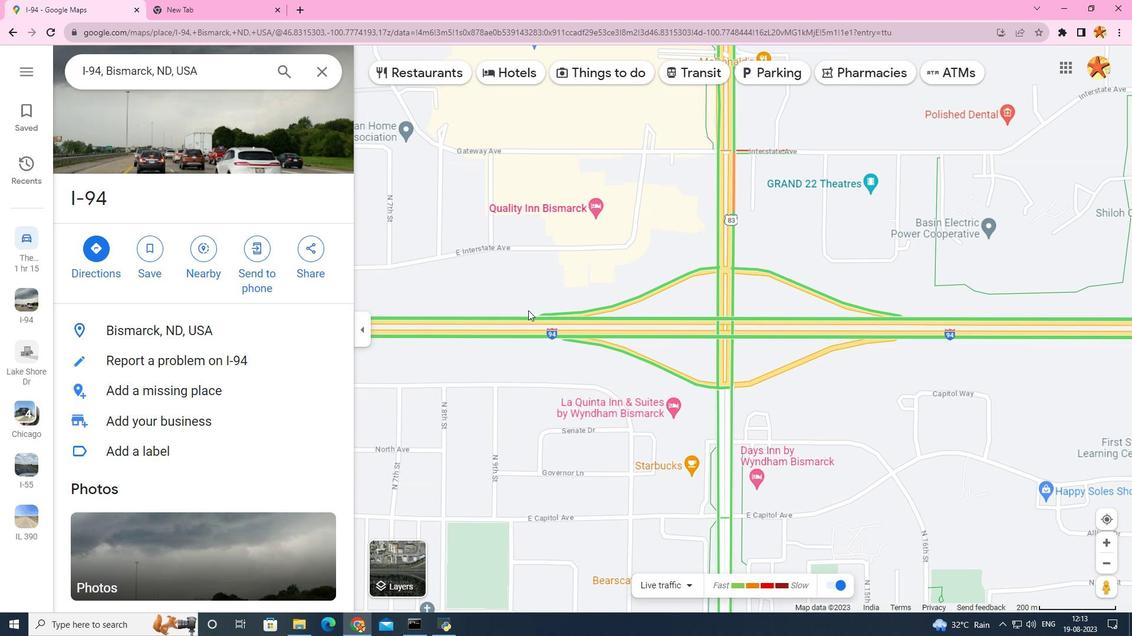 
Action: Mouse scrolled (528, 311) with delta (0, 0)
Screenshot: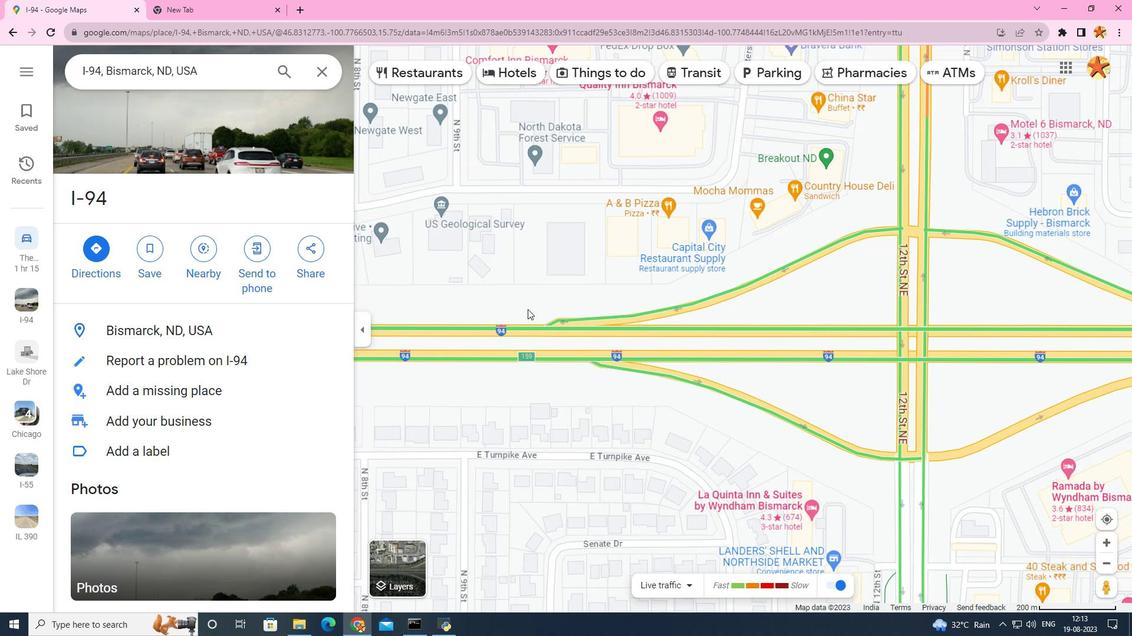 
Action: Mouse moved to (525, 308)
Screenshot: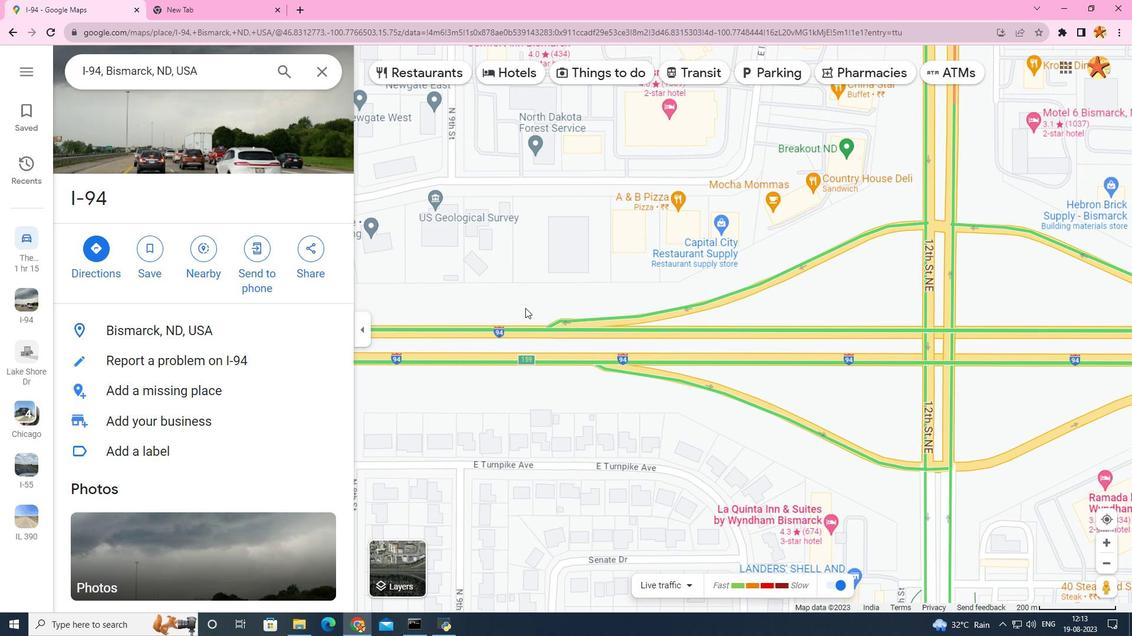 
Action: Mouse scrolled (525, 308) with delta (0, 0)
Screenshot: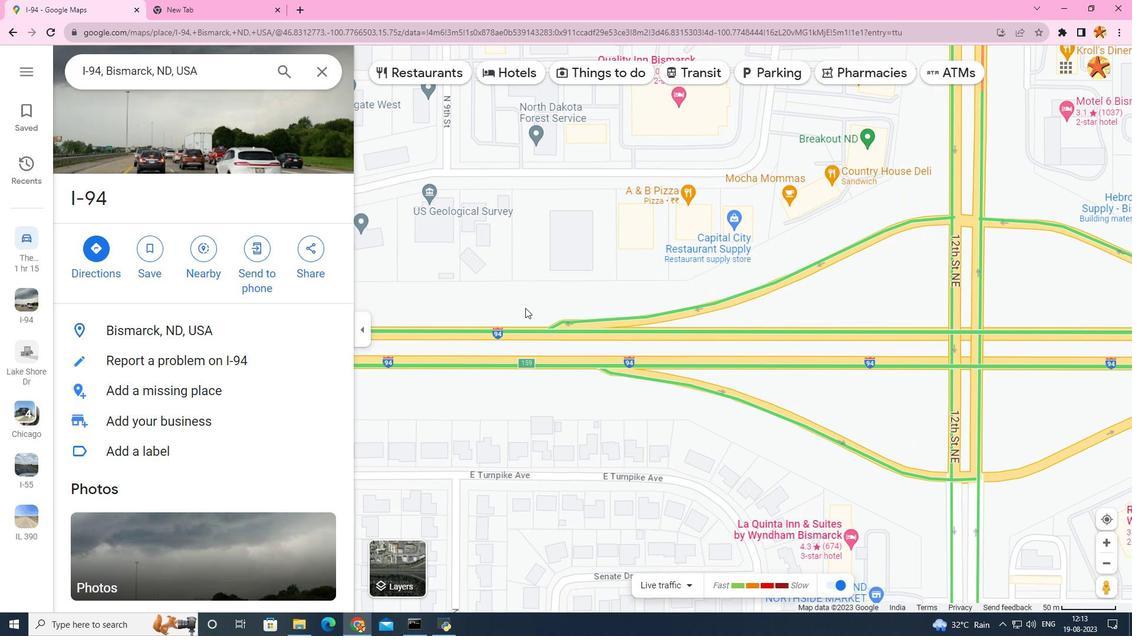 
Action: Mouse scrolled (525, 308) with delta (0, 0)
Screenshot: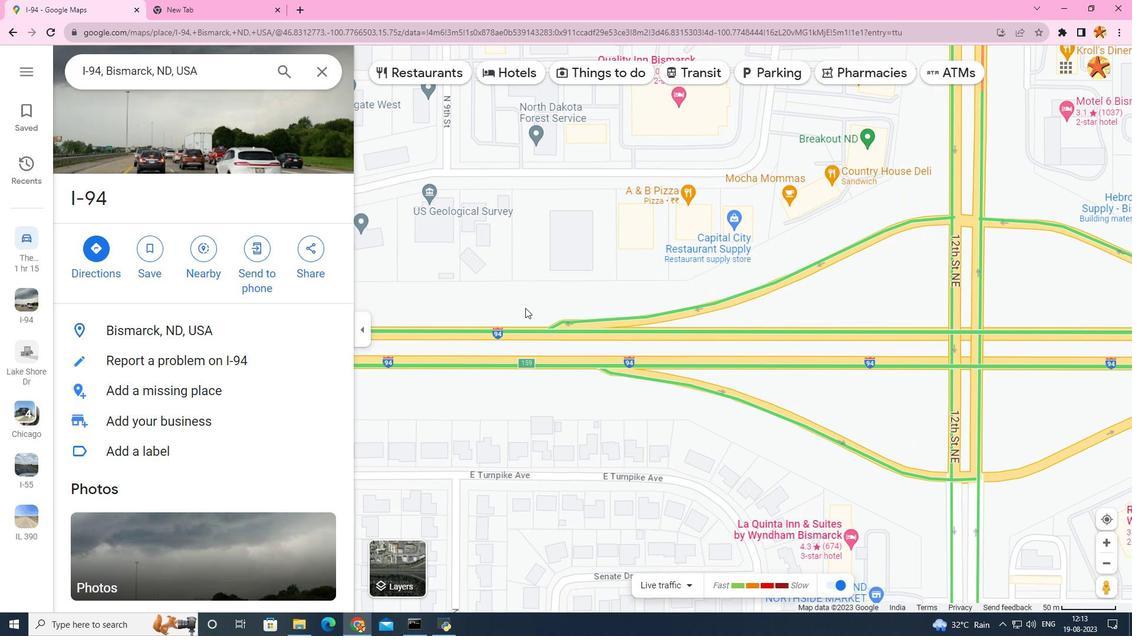 
Action: Mouse scrolled (525, 308) with delta (0, 0)
Screenshot: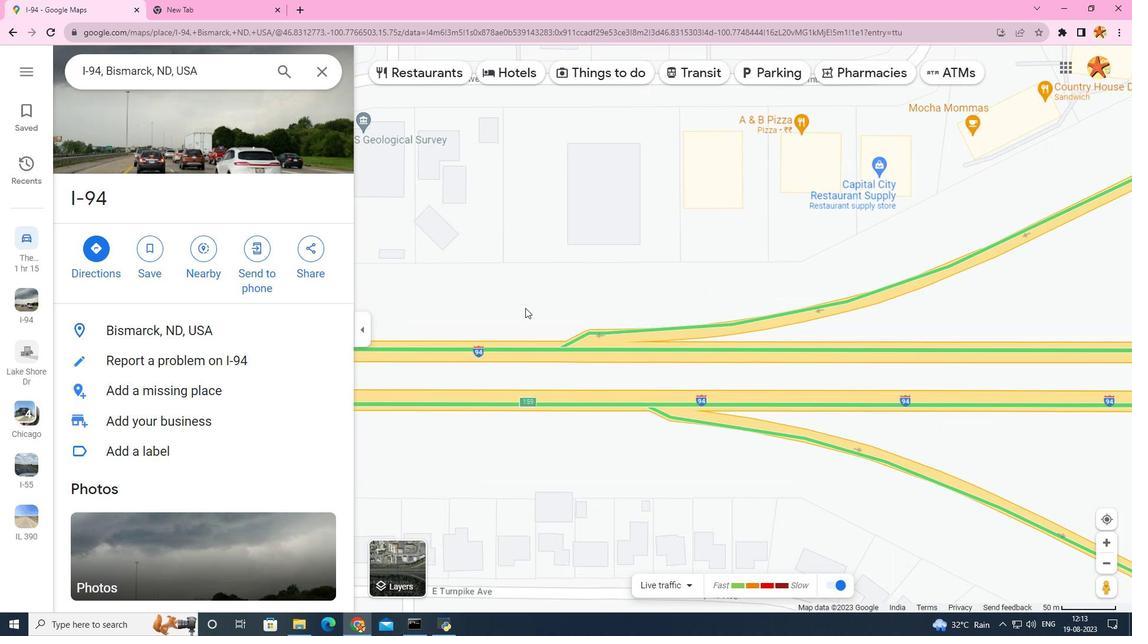 
Action: Mouse scrolled (525, 308) with delta (0, 0)
Screenshot: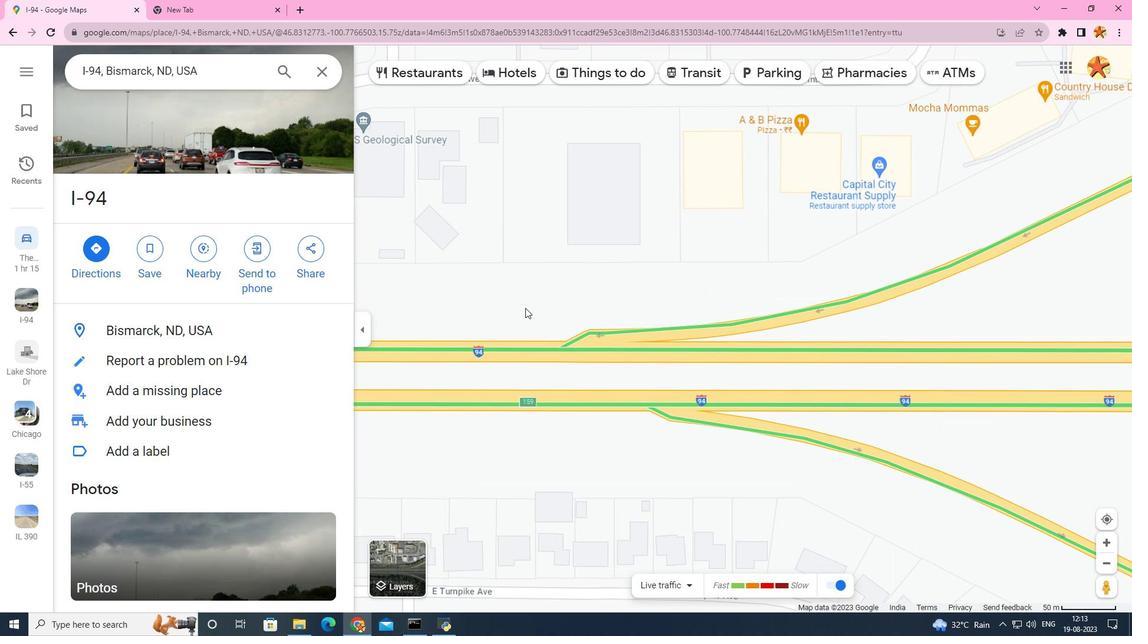 
Action: Mouse scrolled (525, 308) with delta (0, 0)
Screenshot: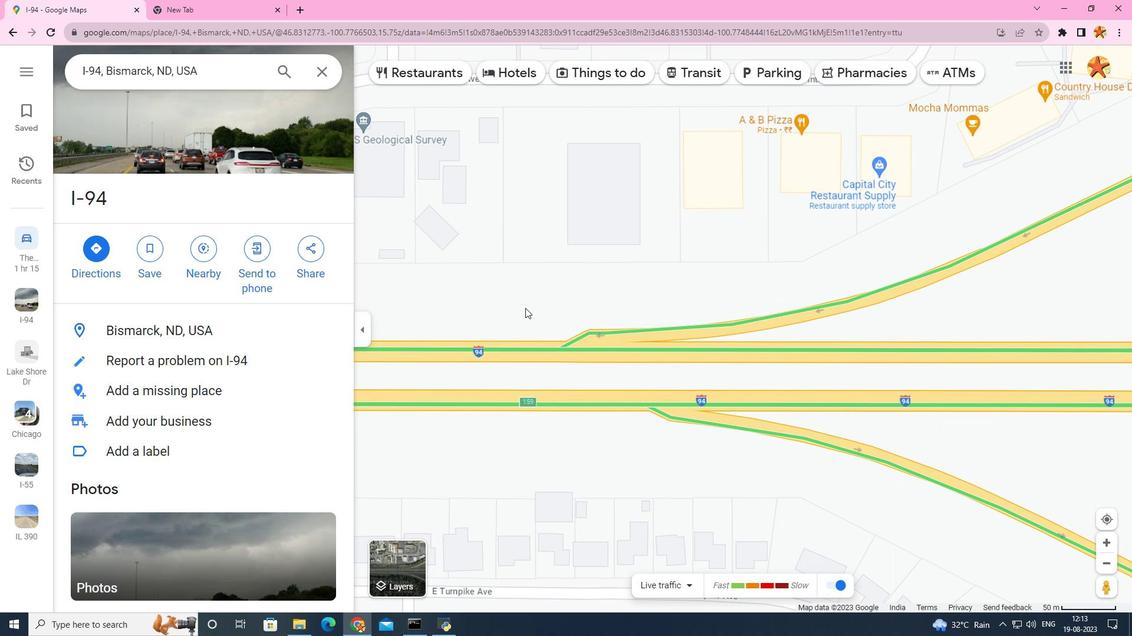
Action: Mouse scrolled (525, 307) with delta (0, 0)
Screenshot: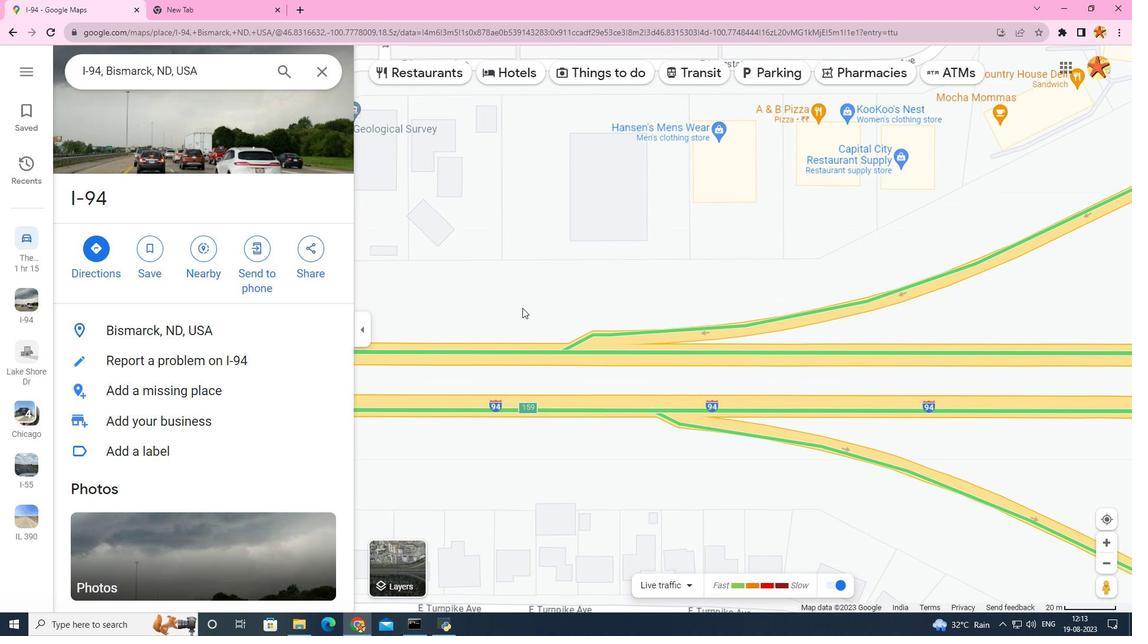 
Action: Mouse scrolled (525, 307) with delta (0, 0)
Screenshot: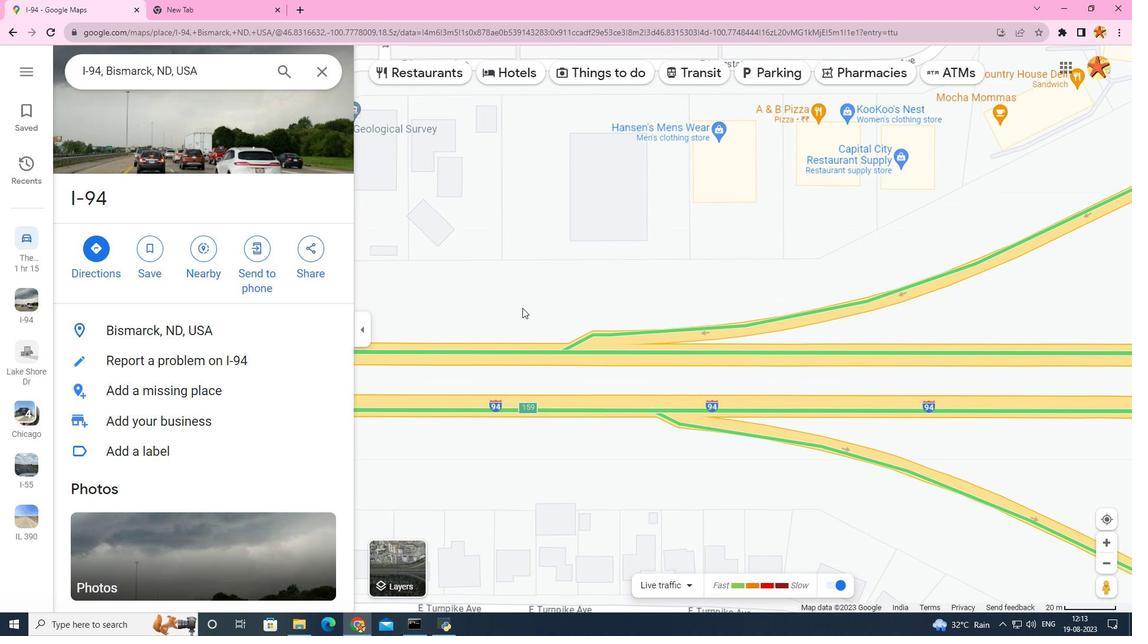 
Action: Mouse scrolled (525, 307) with delta (0, 0)
Screenshot: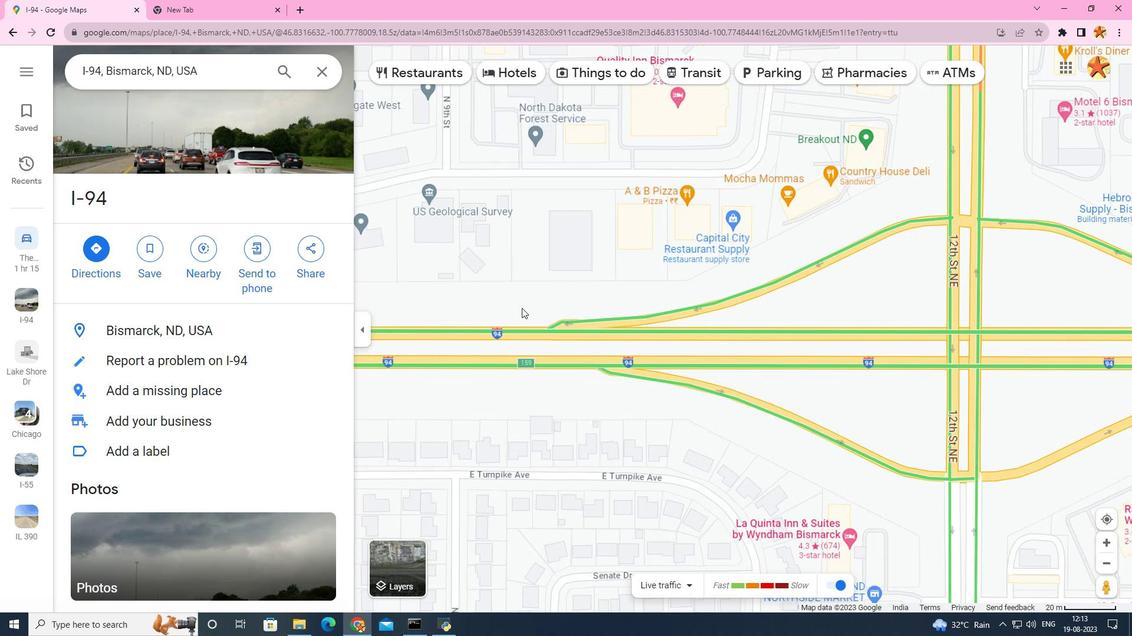 
Action: Mouse scrolled (525, 307) with delta (0, 0)
Screenshot: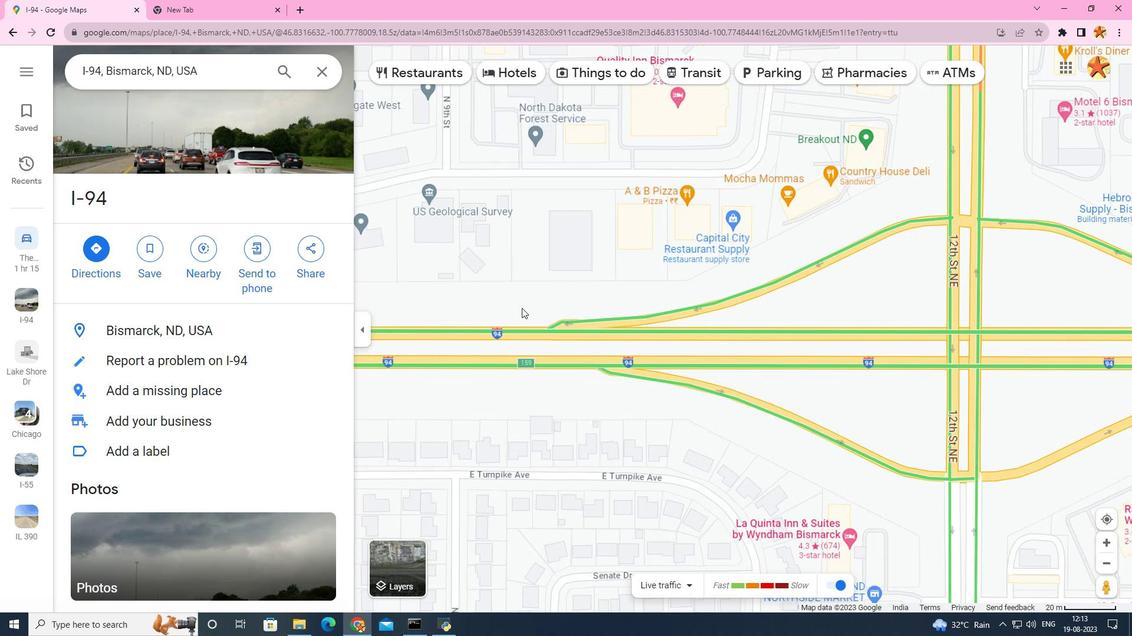 
Action: Mouse moved to (524, 308)
Screenshot: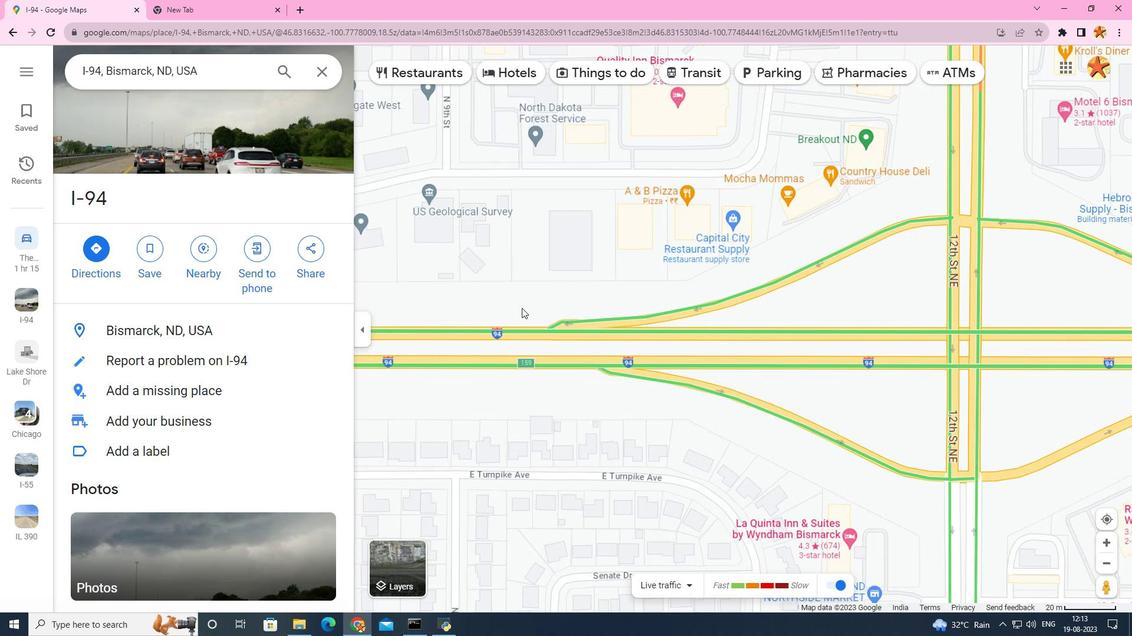 
Action: Mouse scrolled (524, 307) with delta (0, 0)
Screenshot: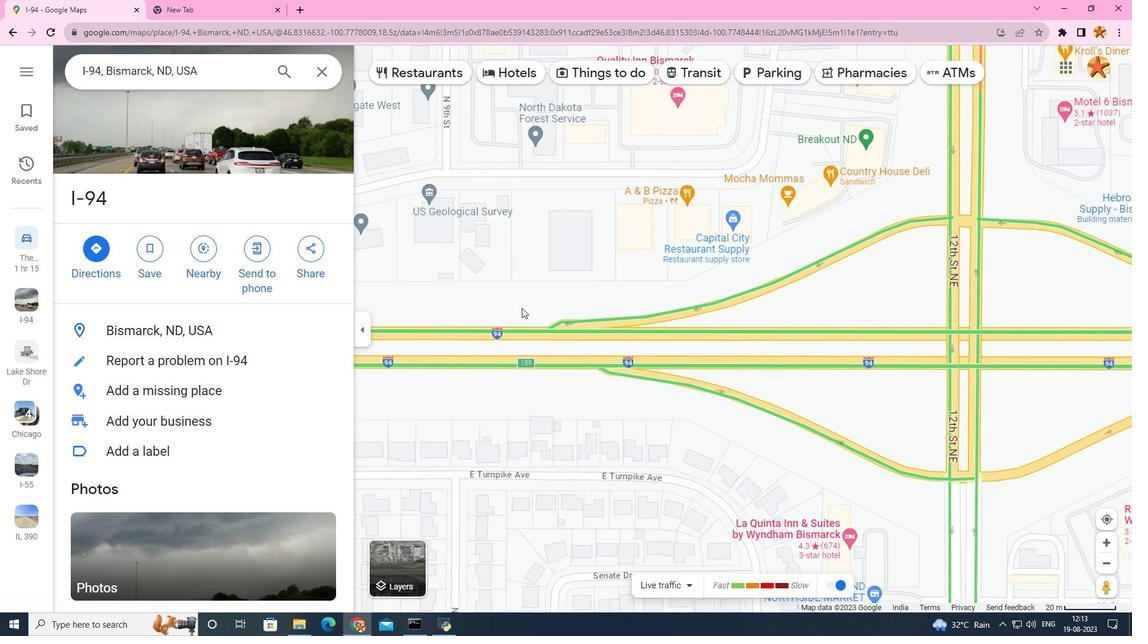 
Action: Mouse moved to (524, 308)
Screenshot: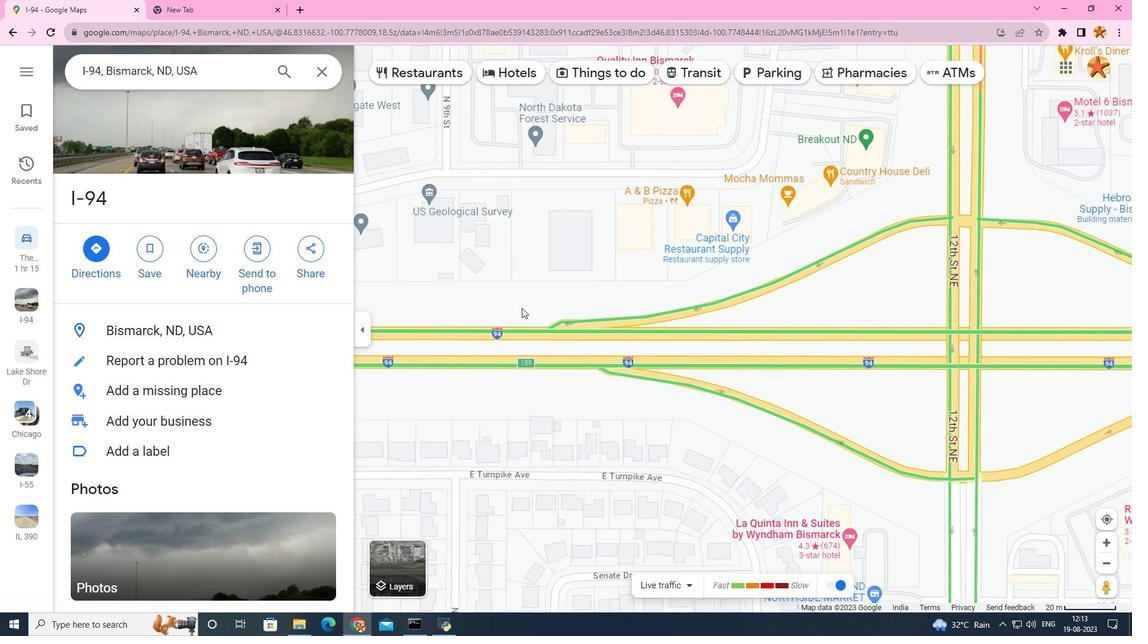 
Action: Mouse scrolled (524, 307) with delta (0, 0)
Screenshot: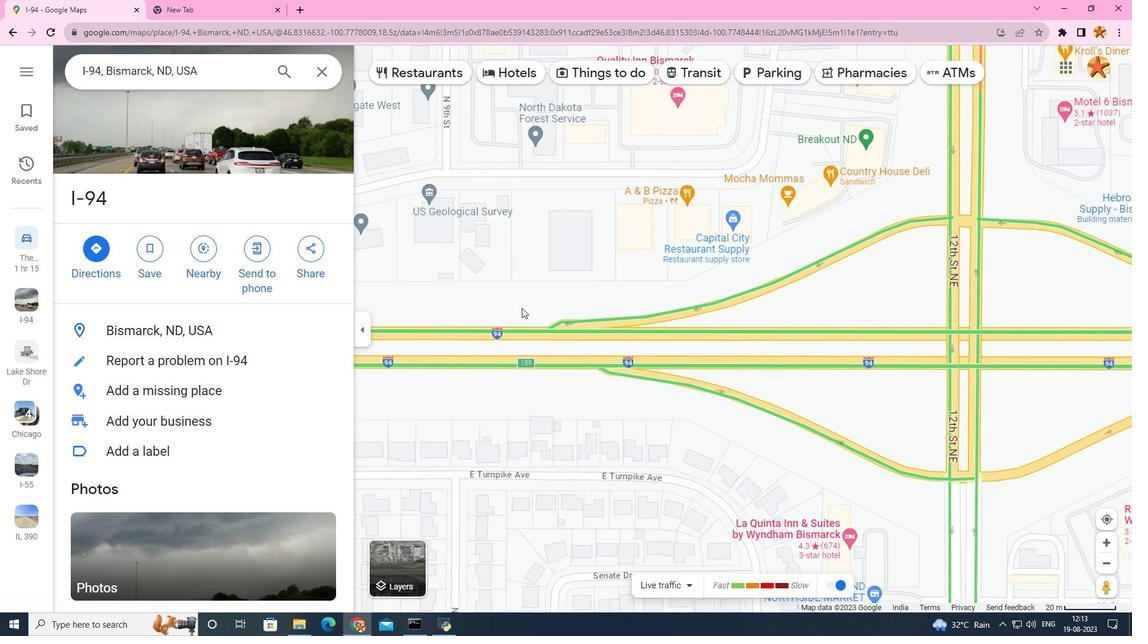 
Action: Mouse moved to (523, 308)
Screenshot: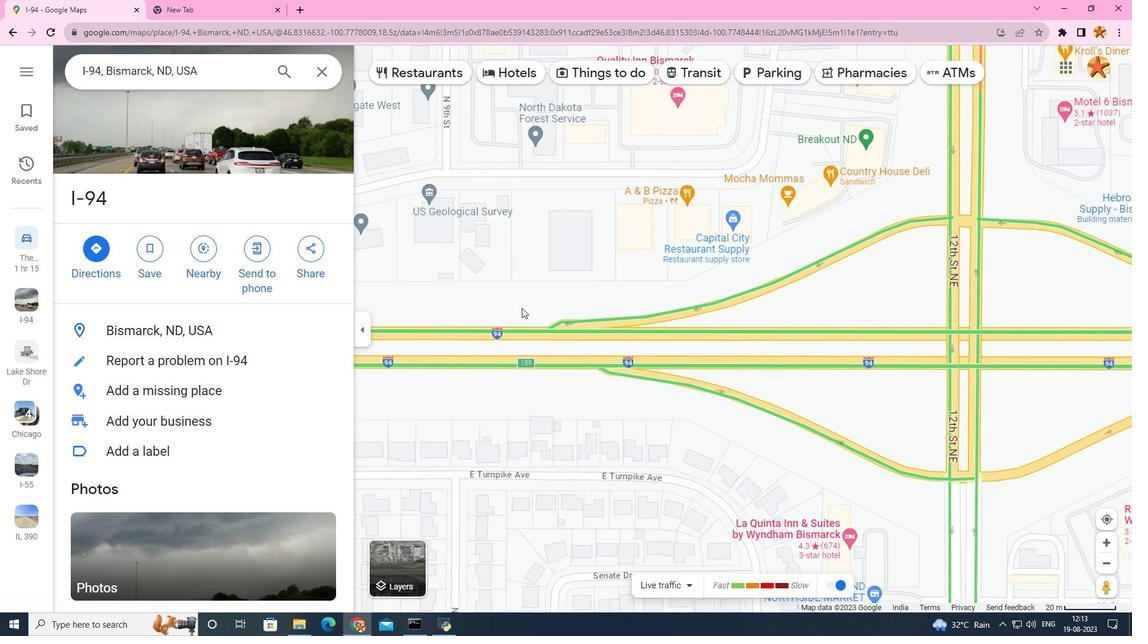 
Action: Mouse scrolled (523, 307) with delta (0, 0)
Screenshot: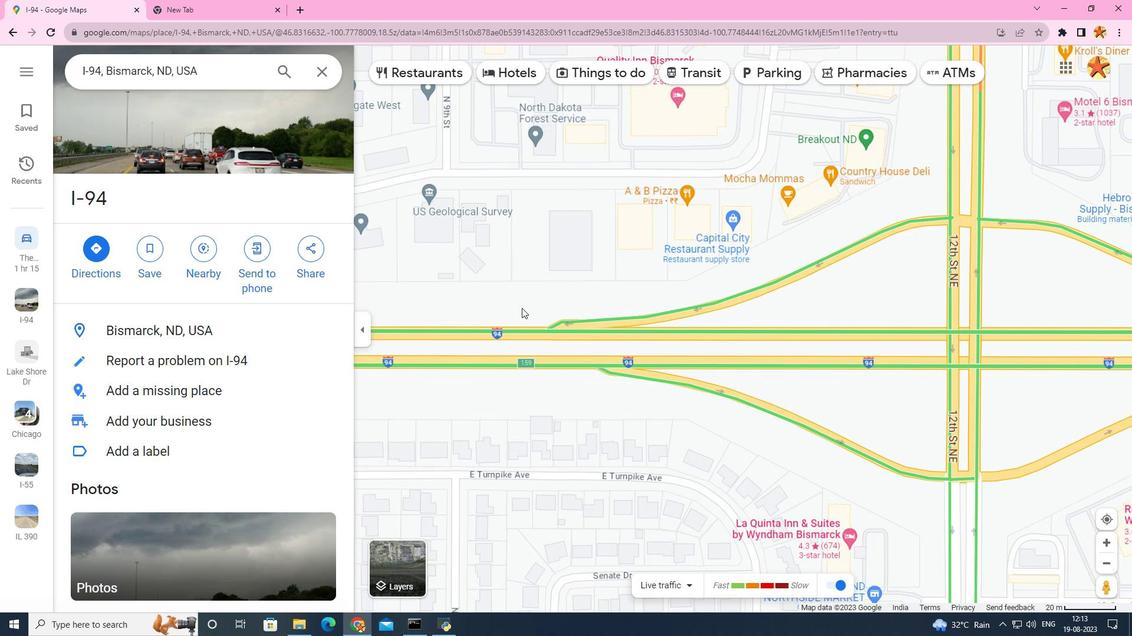 
Action: Mouse moved to (522, 308)
Screenshot: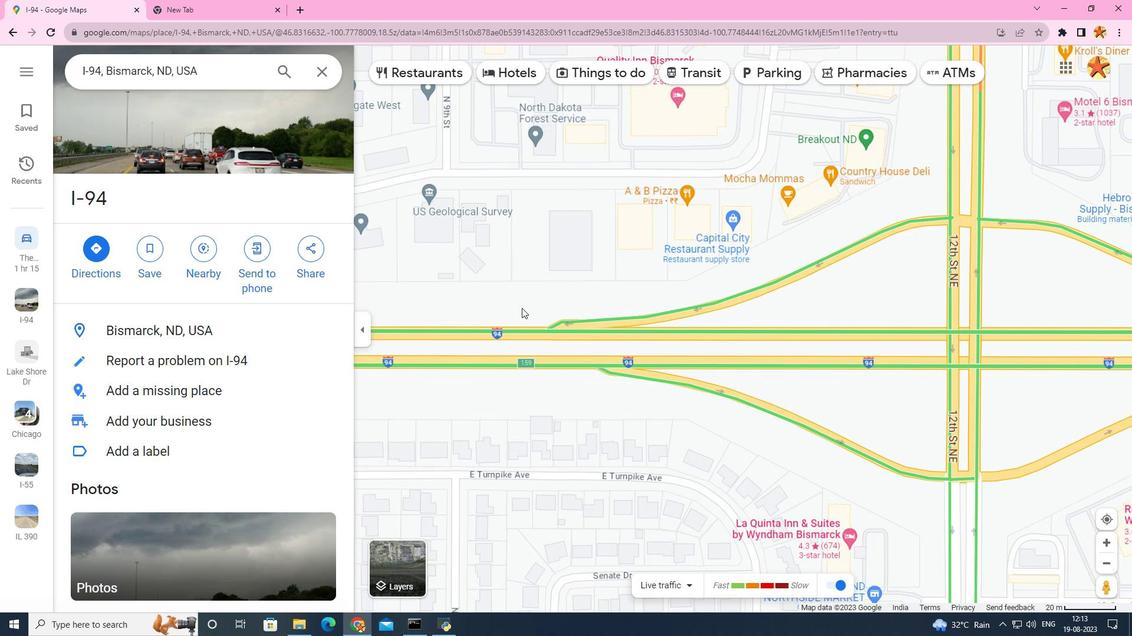 
Action: Mouse scrolled (522, 307) with delta (0, 0)
Screenshot: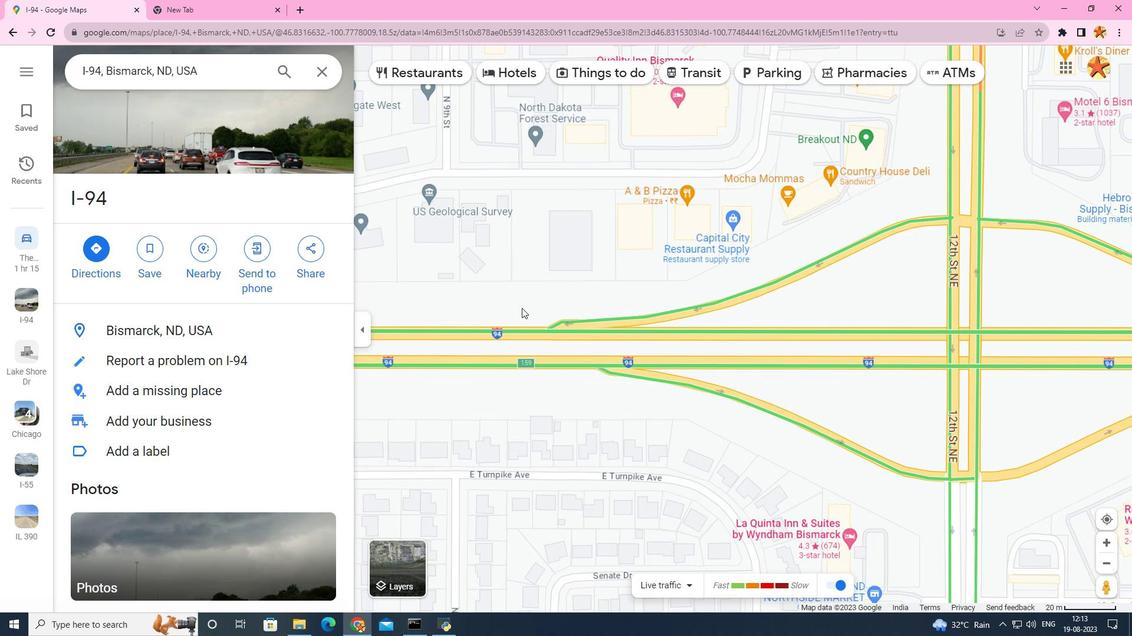 
Action: Mouse moved to (521, 308)
Screenshot: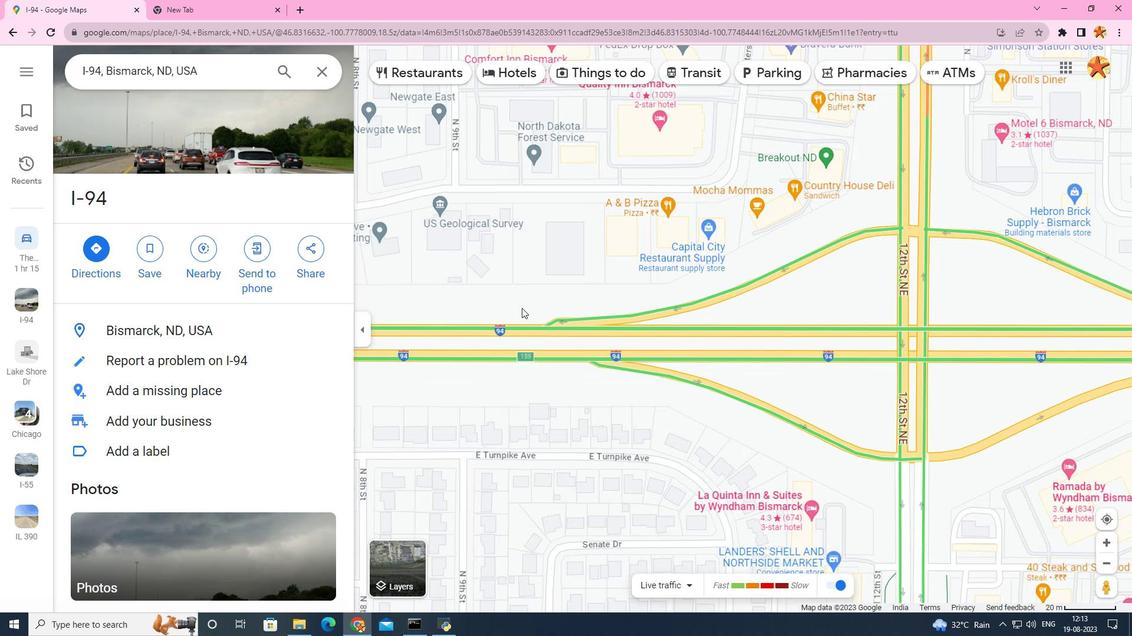 
Action: Mouse scrolled (521, 307) with delta (0, 0)
Screenshot: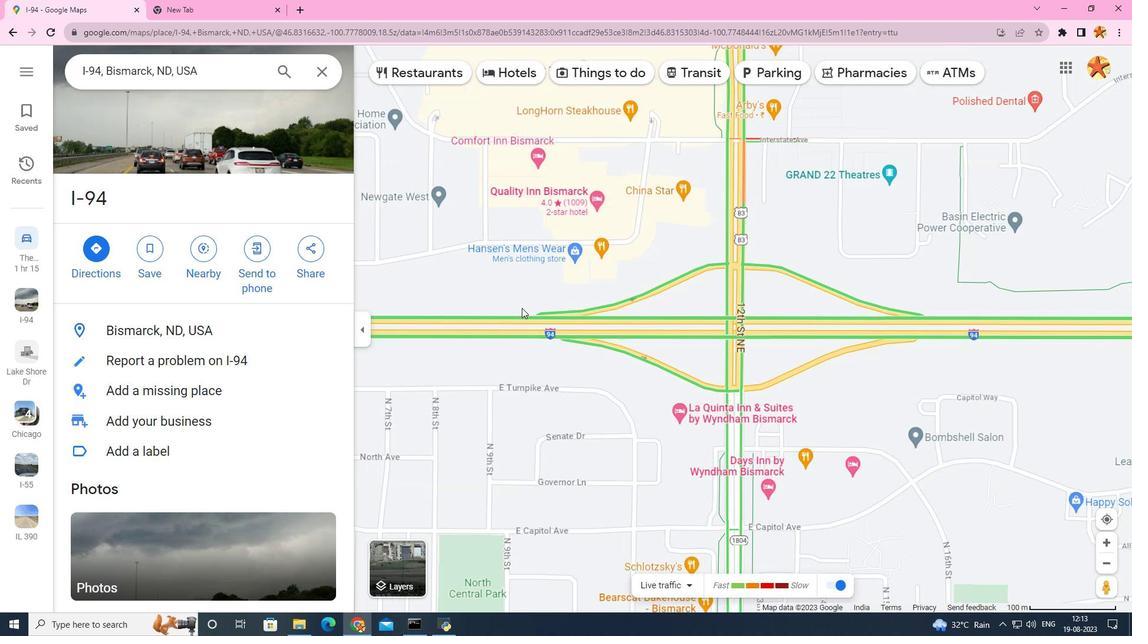 
Action: Mouse scrolled (521, 307) with delta (0, 0)
Screenshot: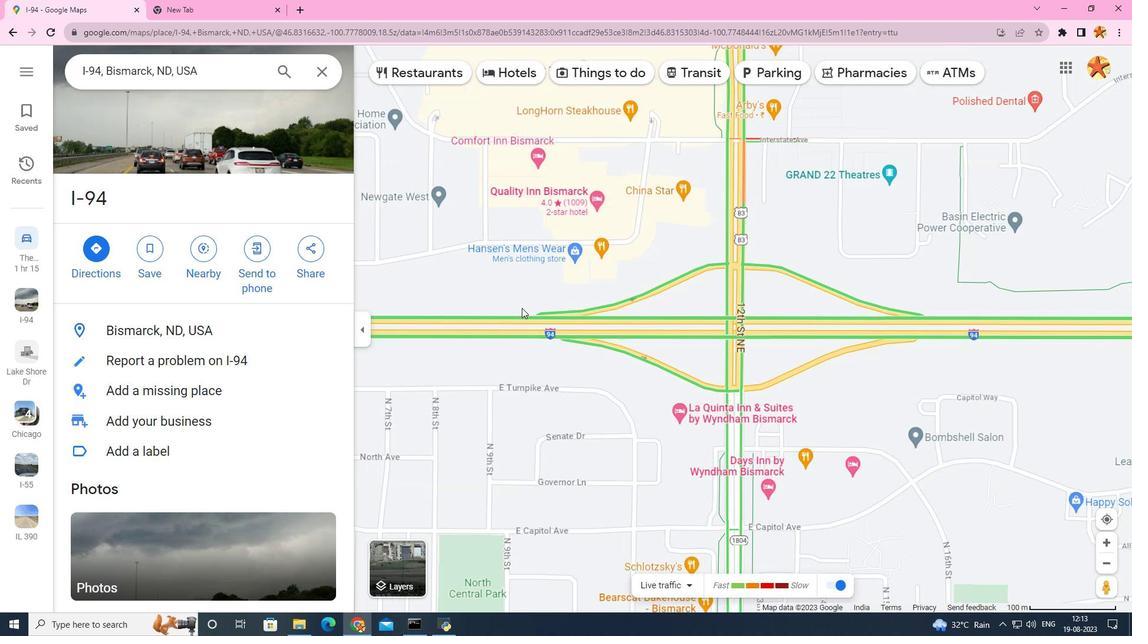 
Action: Mouse scrolled (521, 307) with delta (0, 0)
Screenshot: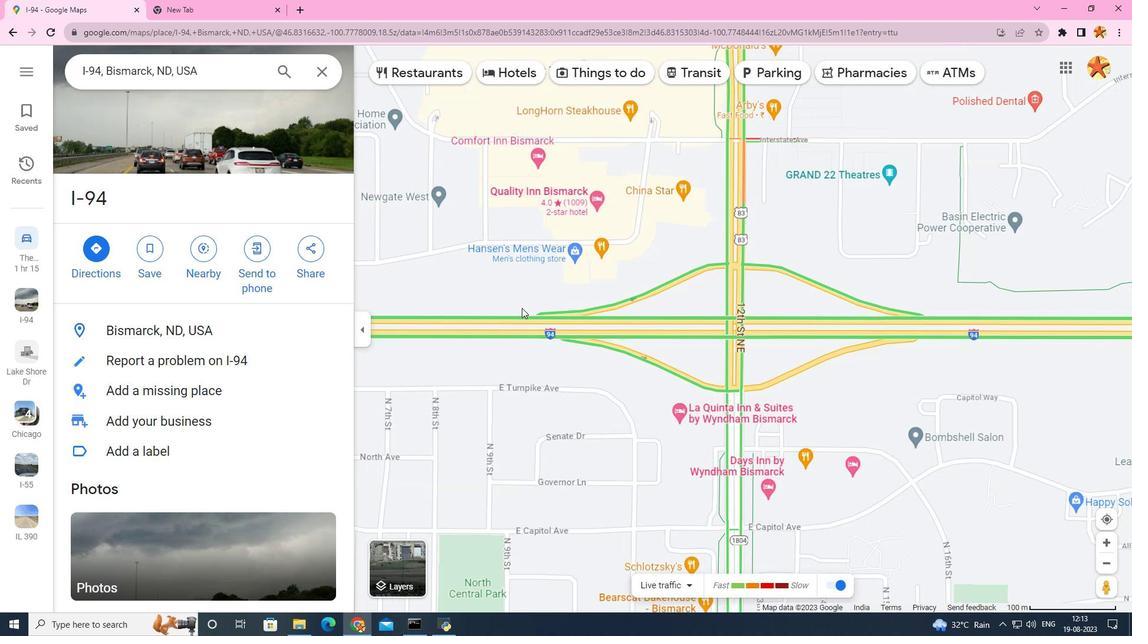 
Action: Mouse scrolled (521, 307) with delta (0, 0)
Screenshot: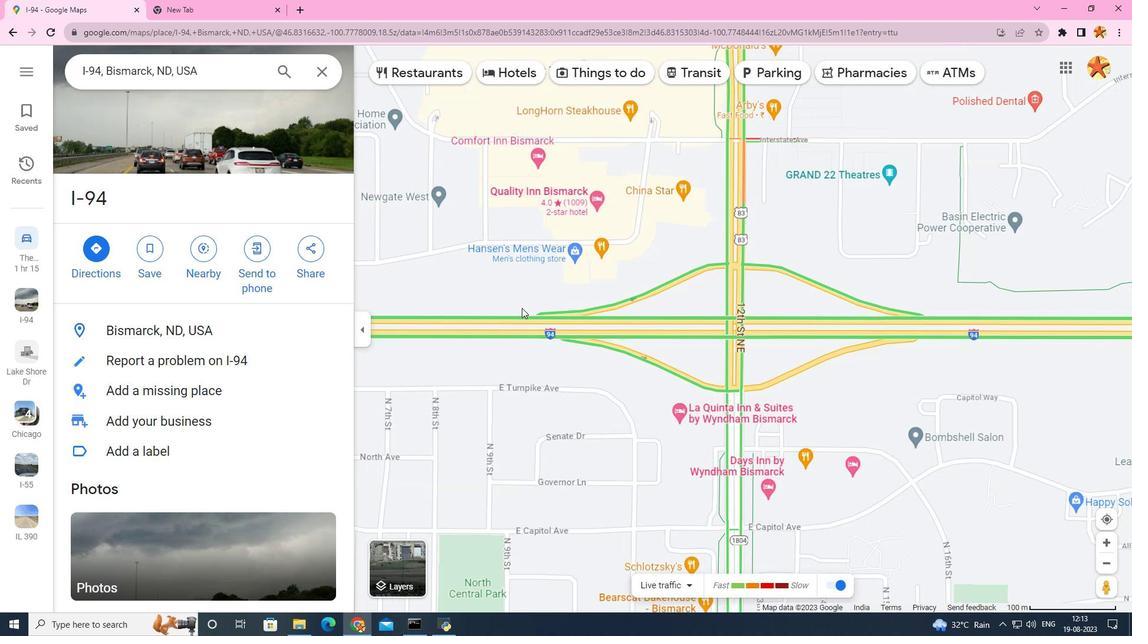 
Action: Mouse scrolled (521, 307) with delta (0, 0)
Screenshot: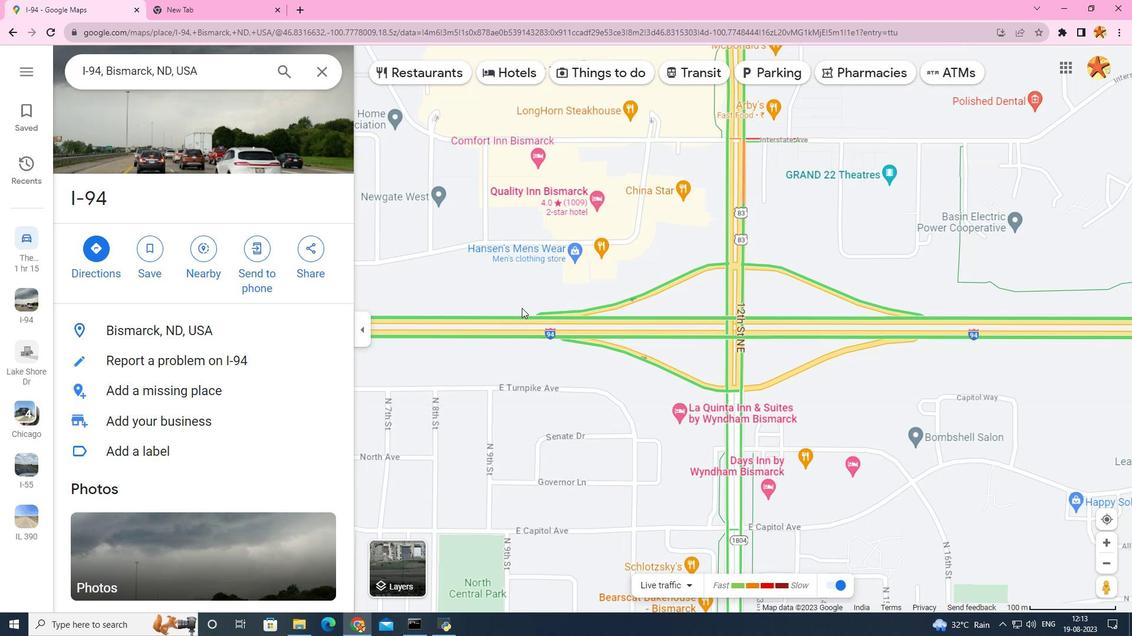 
Action: Mouse scrolled (521, 307) with delta (0, 0)
Screenshot: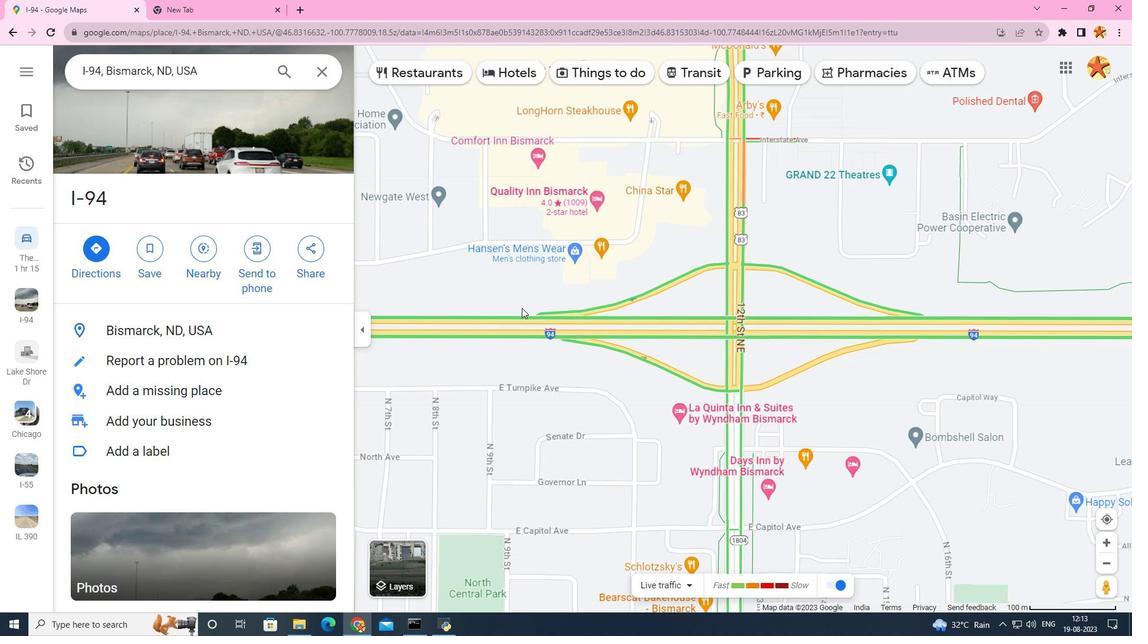 
Action: Mouse scrolled (521, 307) with delta (0, 0)
Screenshot: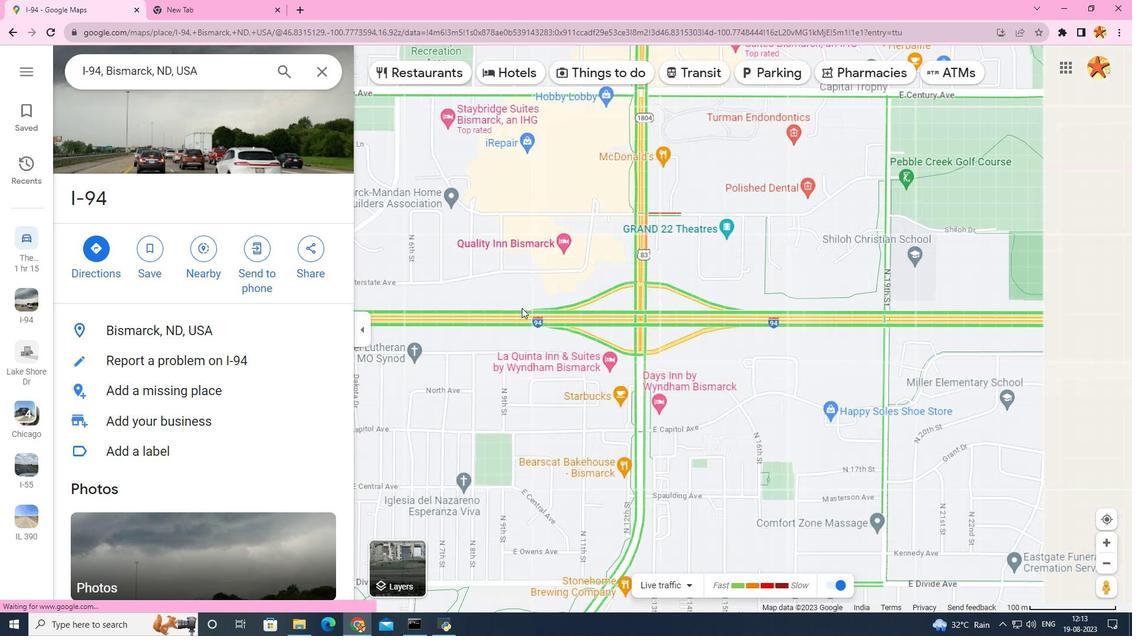 
Action: Mouse scrolled (521, 308) with delta (0, 0)
Screenshot: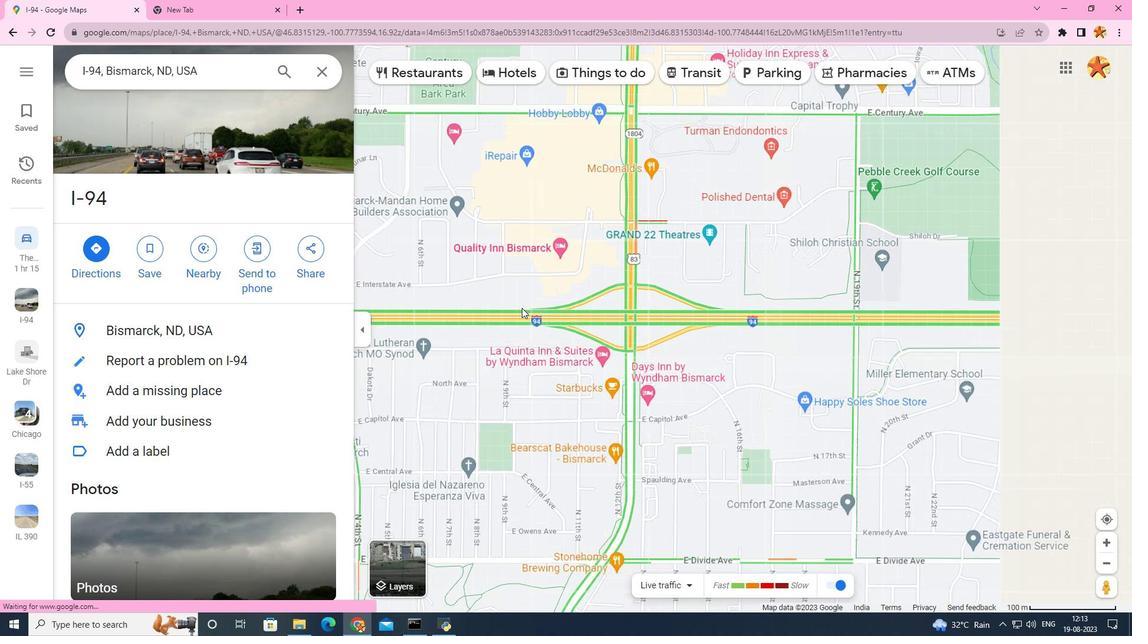 
Action: Mouse moved to (691, 247)
Screenshot: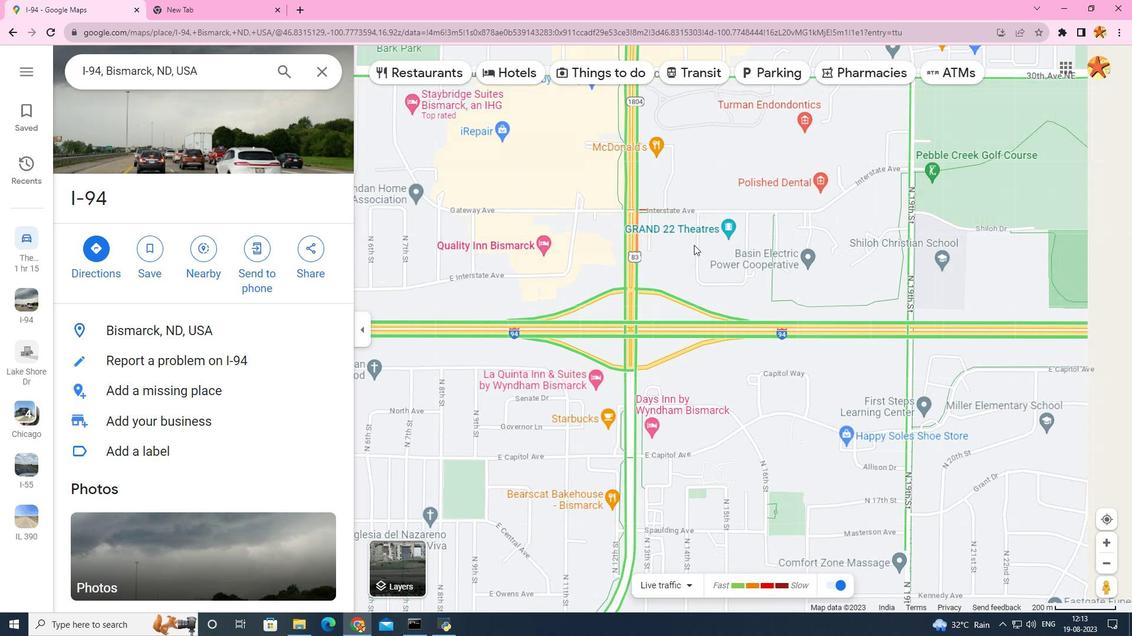 
Action: Mouse scrolled (691, 247) with delta (0, 0)
Screenshot: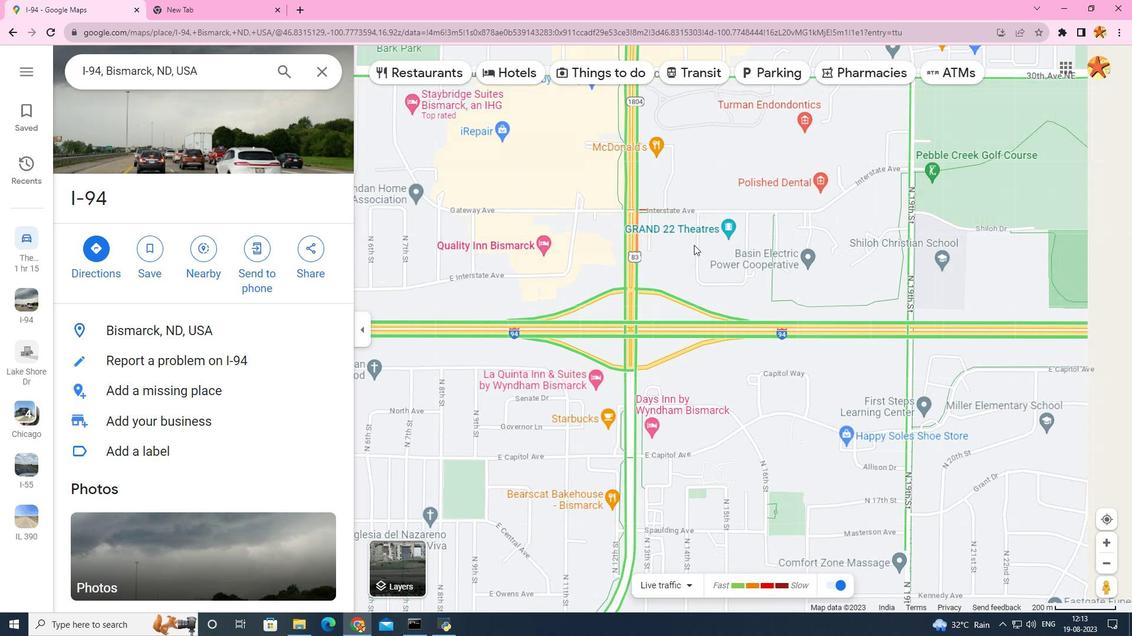 
Action: Mouse moved to (693, 245)
Screenshot: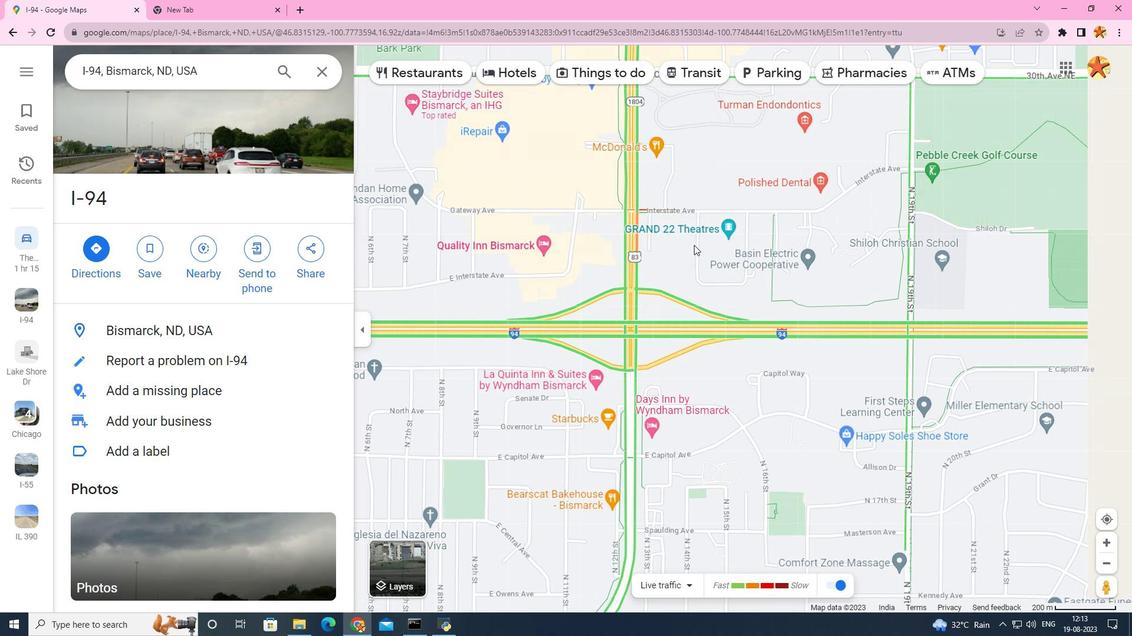 
Action: Mouse scrolled (693, 245) with delta (0, 0)
Screenshot: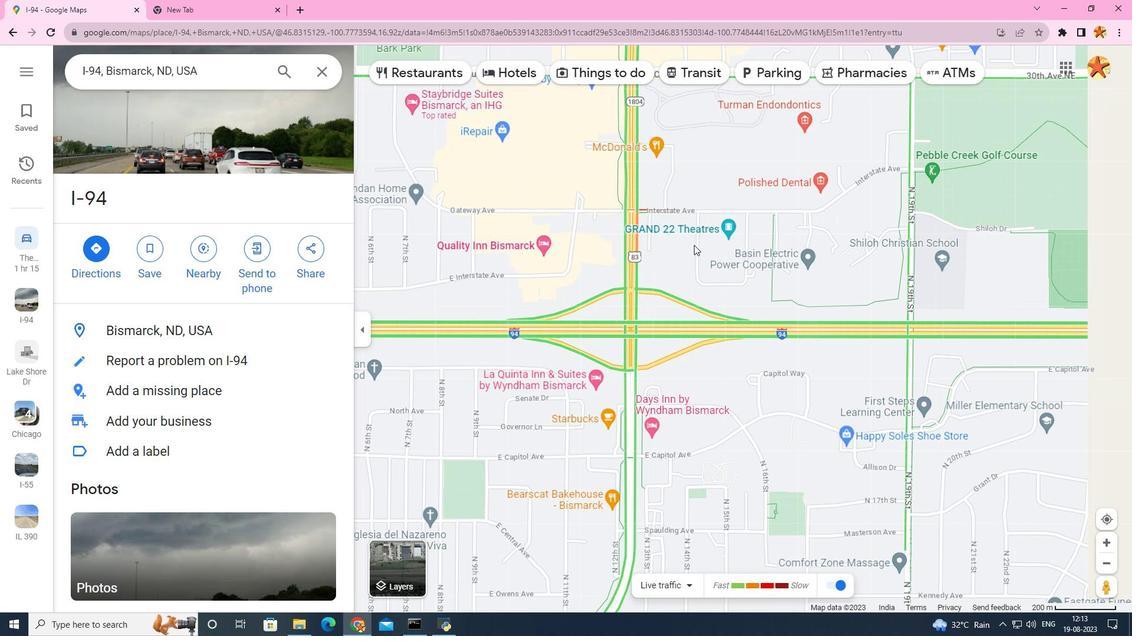 
Action: Mouse scrolled (693, 245) with delta (0, 0)
Screenshot: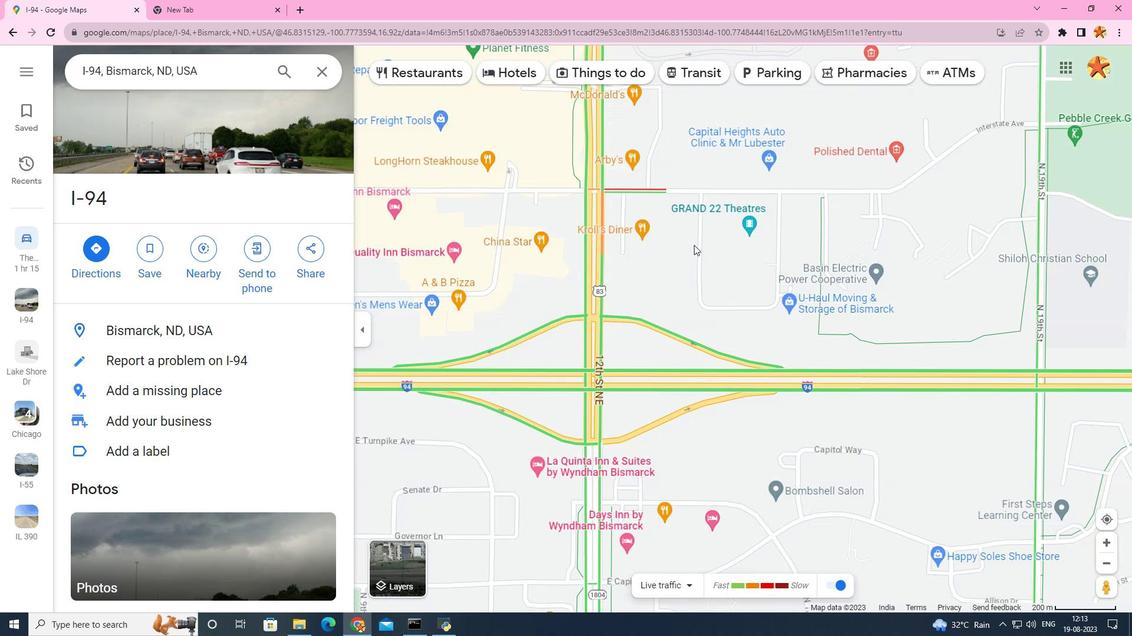 
Action: Mouse scrolled (693, 245) with delta (0, 0)
Screenshot: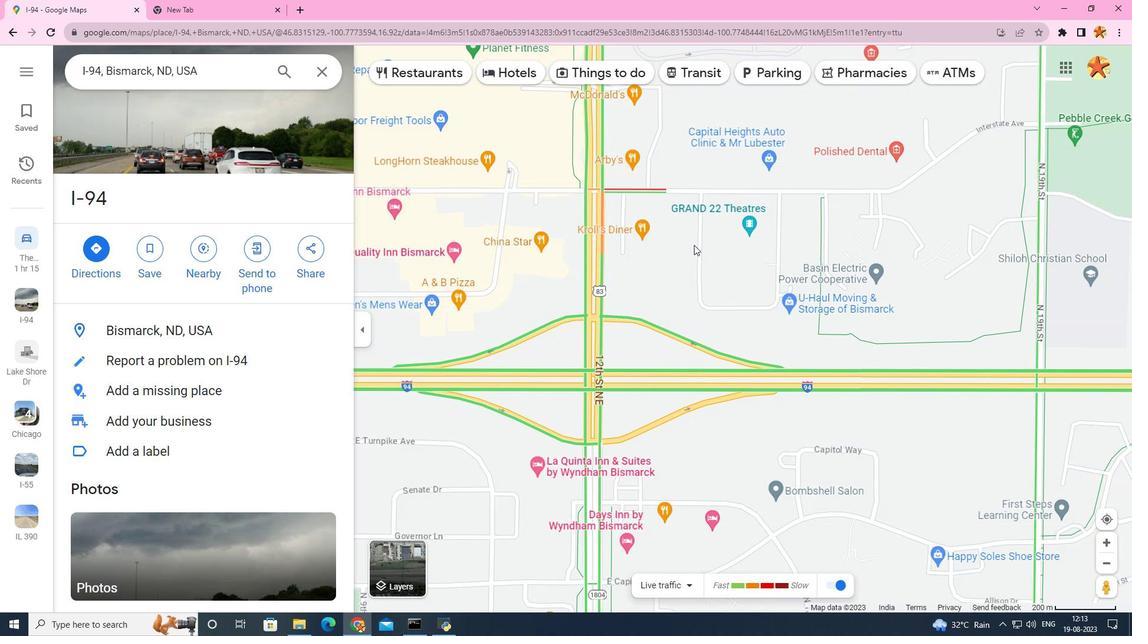 
Action: Mouse moved to (699, 244)
Screenshot: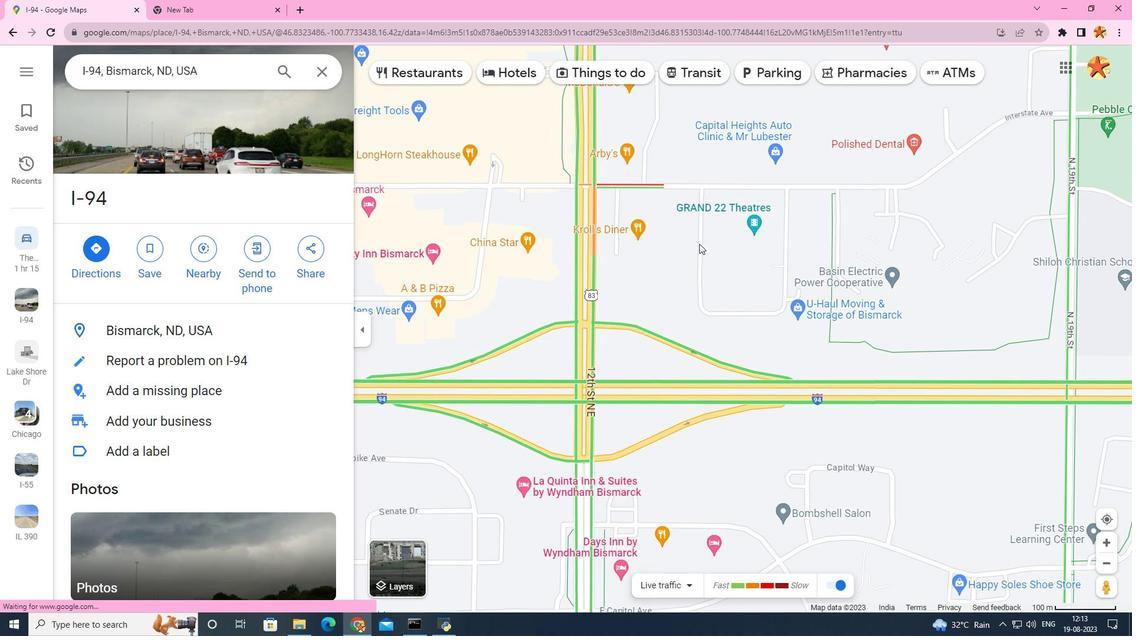 
Action: Mouse scrolled (699, 244) with delta (0, 0)
Screenshot: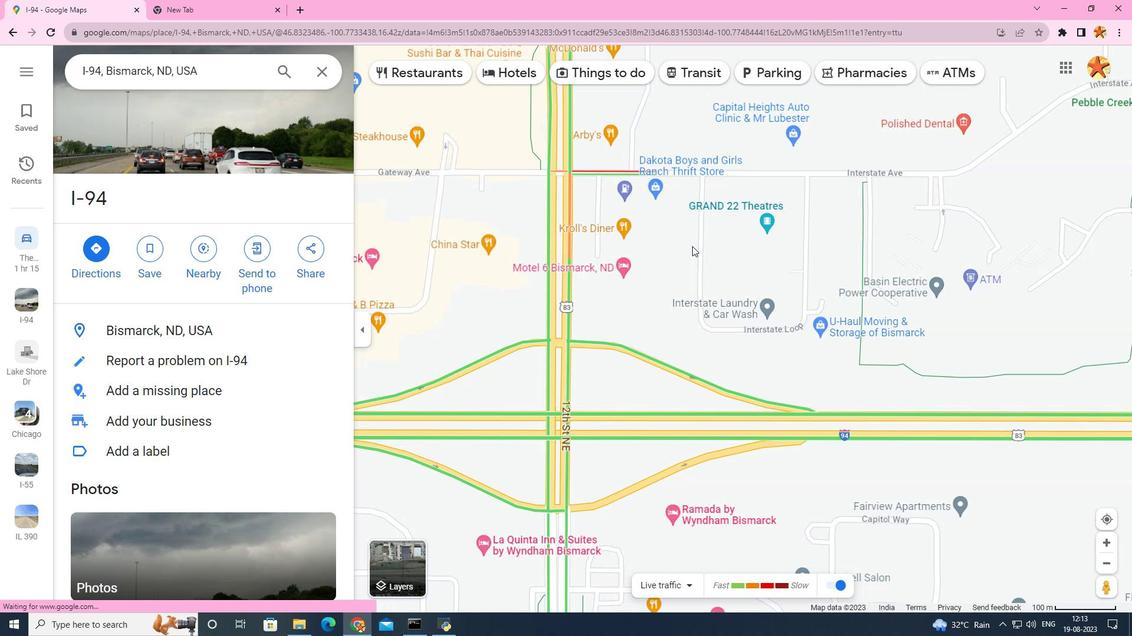 
Action: Mouse scrolled (699, 244) with delta (0, 0)
Screenshot: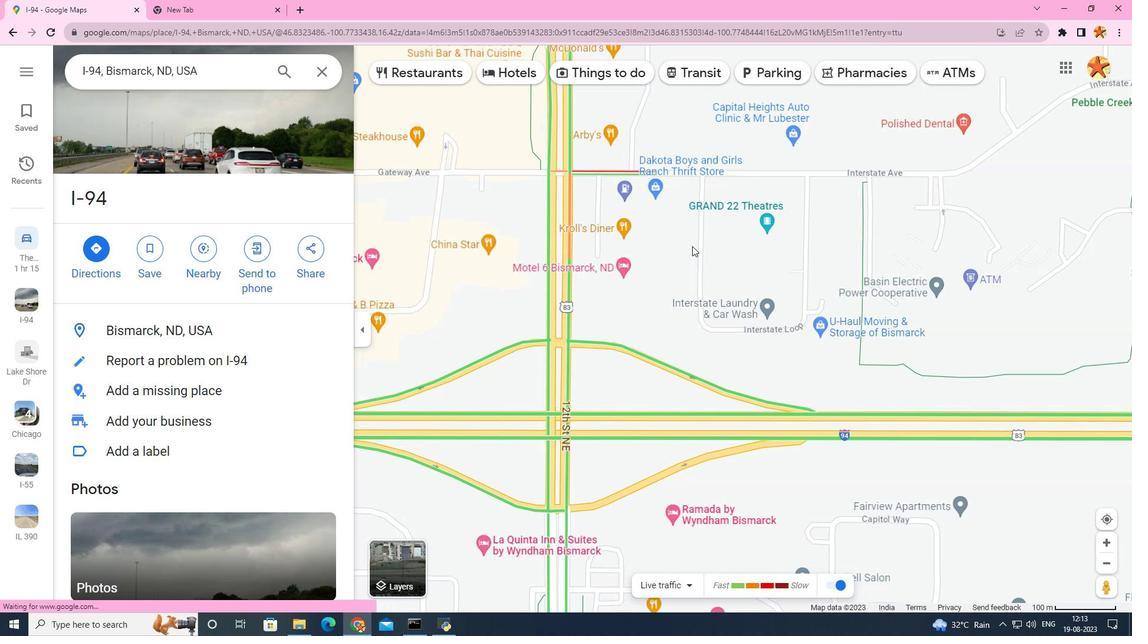
Action: Mouse scrolled (699, 244) with delta (0, 0)
Screenshot: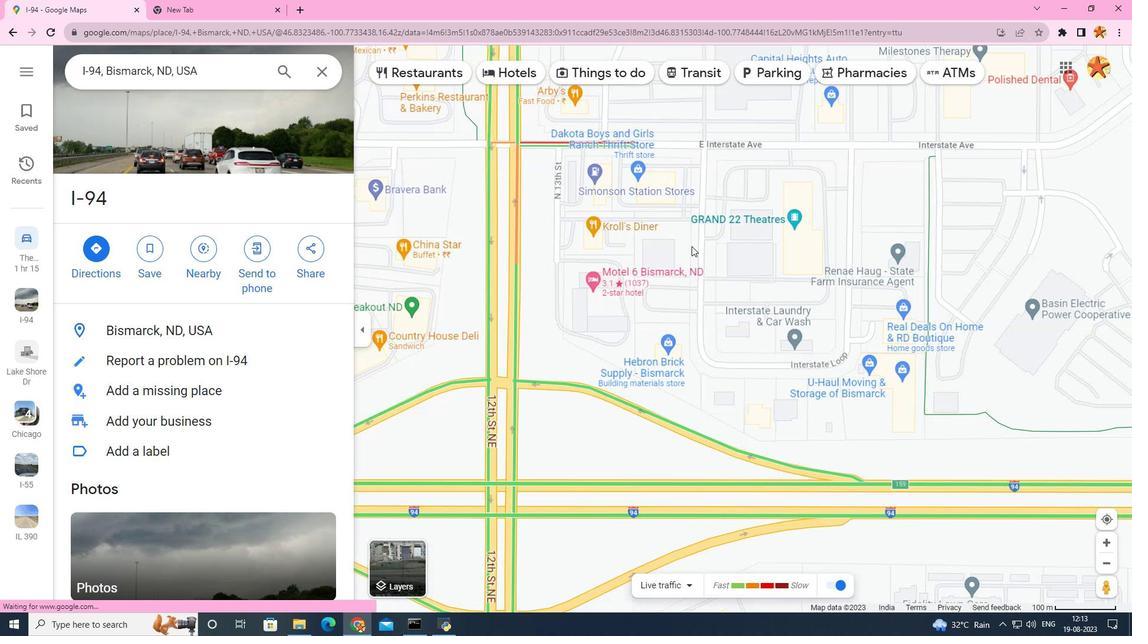 
Action: Mouse scrolled (699, 244) with delta (0, 0)
Screenshot: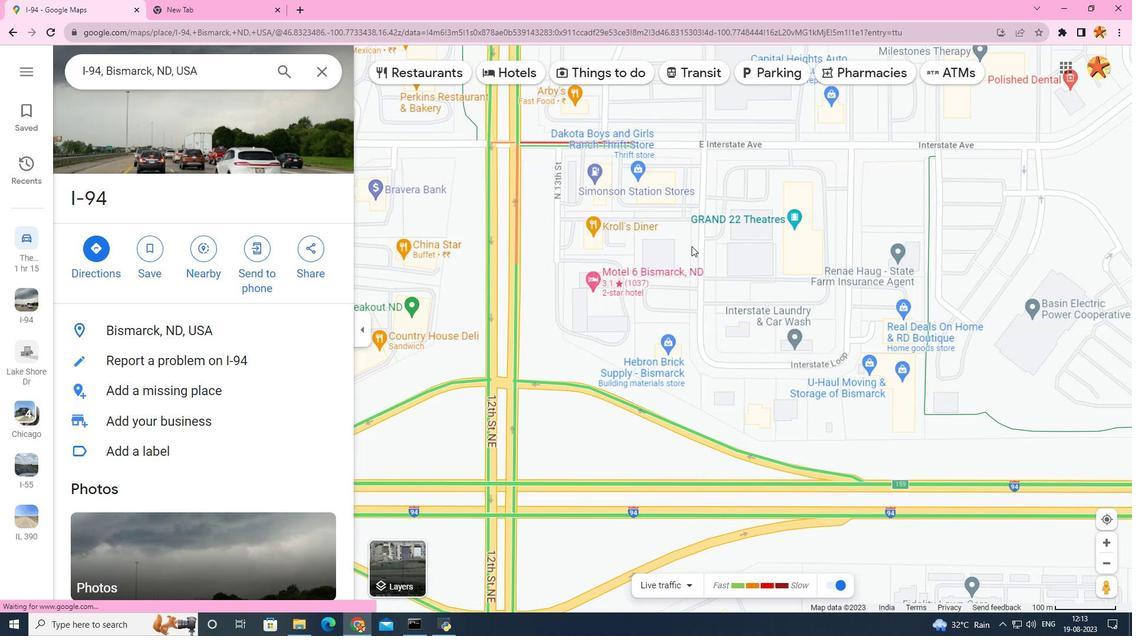 
Action: Mouse moved to (691, 246)
Screenshot: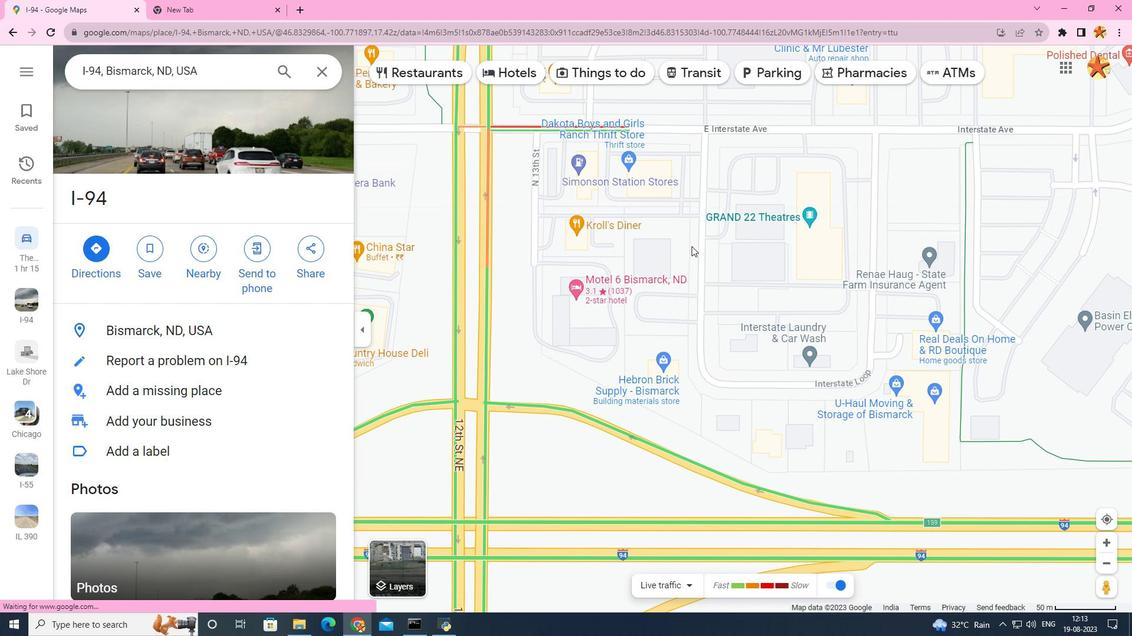 
Action: Mouse scrolled (691, 245) with delta (0, 0)
Screenshot: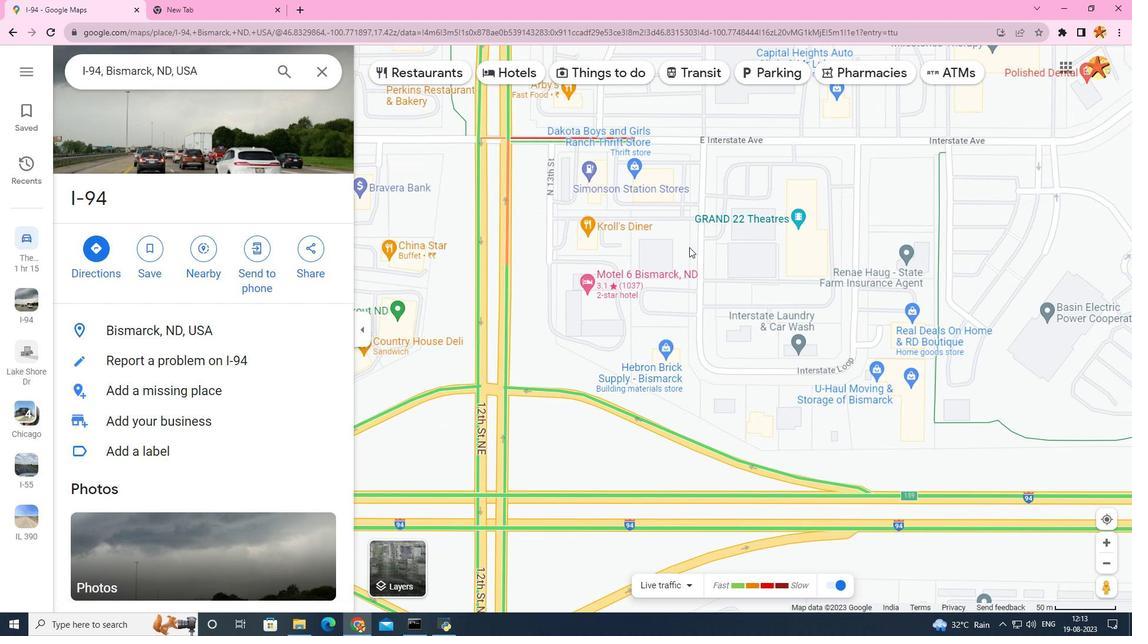 
Action: Mouse scrolled (691, 245) with delta (0, 0)
Screenshot: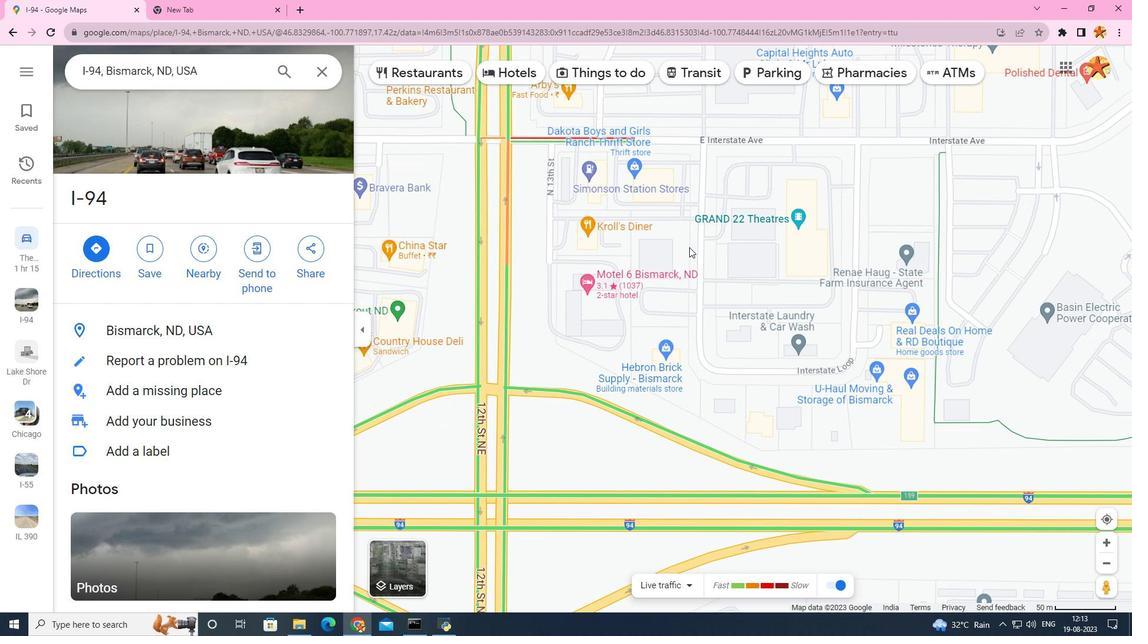 
Action: Mouse moved to (690, 247)
Screenshot: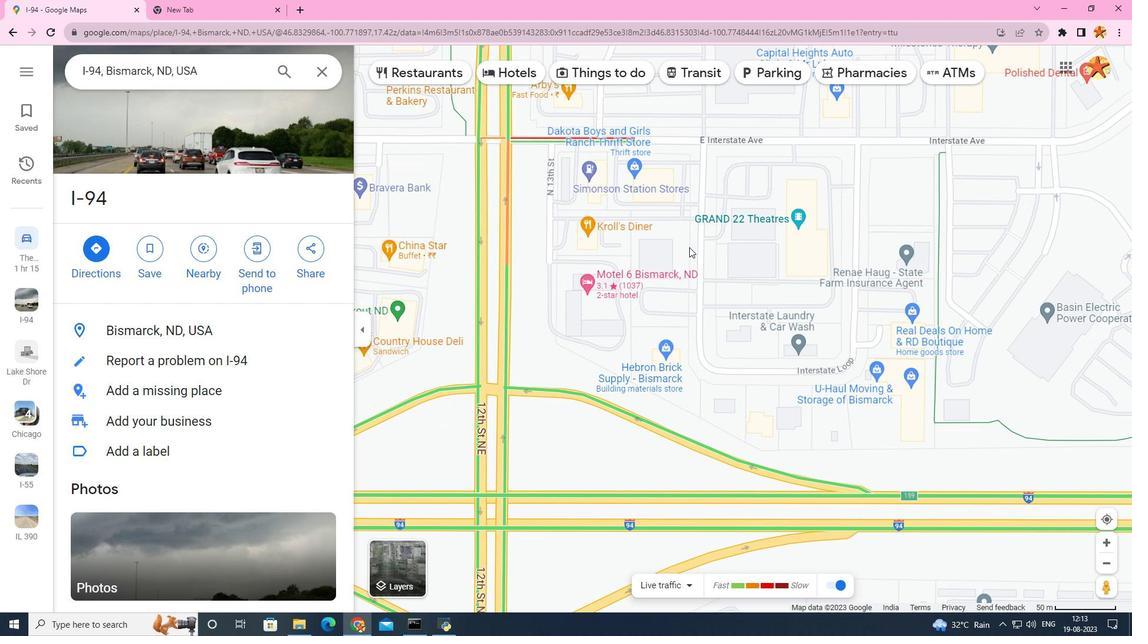 
Action: Mouse scrolled (690, 246) with delta (0, 0)
Screenshot: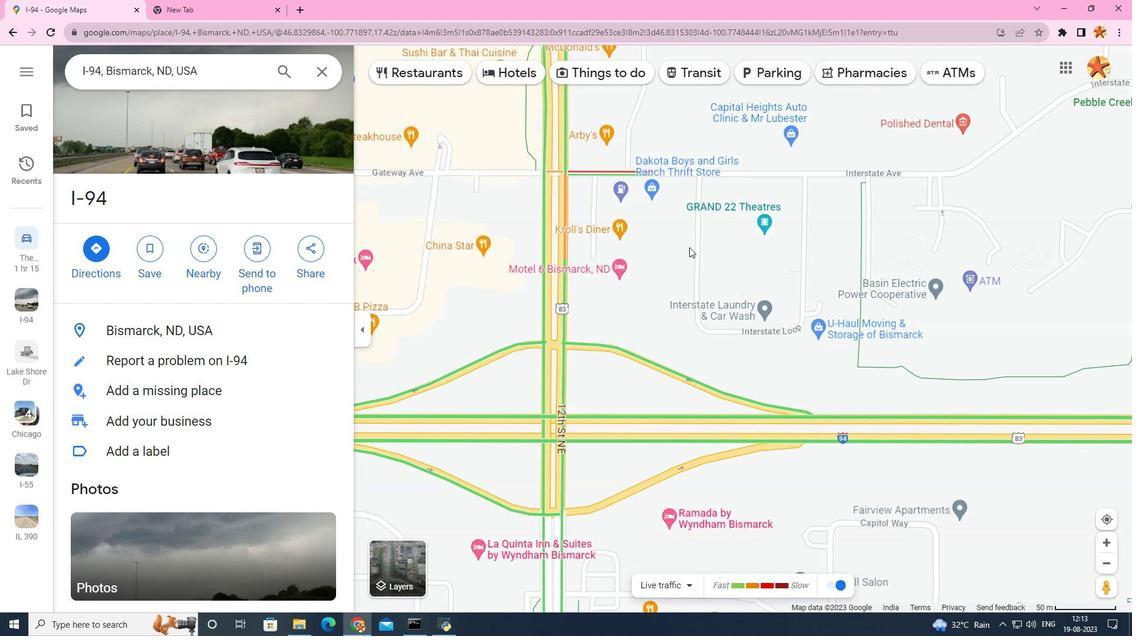 
Action: Mouse moved to (689, 247)
Screenshot: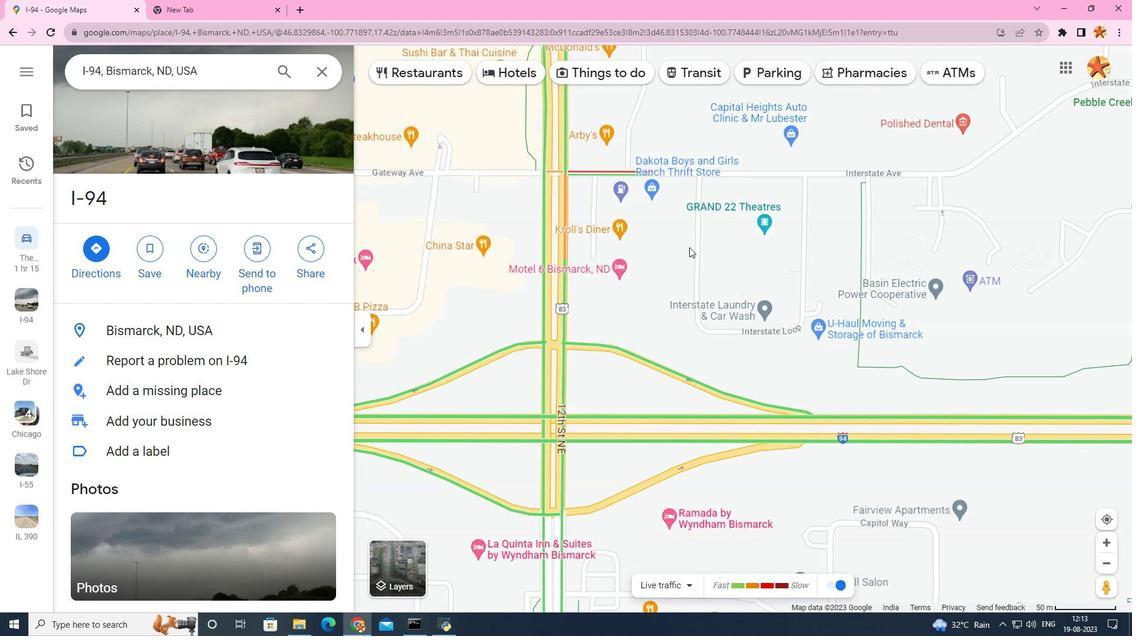 
Action: Mouse scrolled (689, 246) with delta (0, 0)
Screenshot: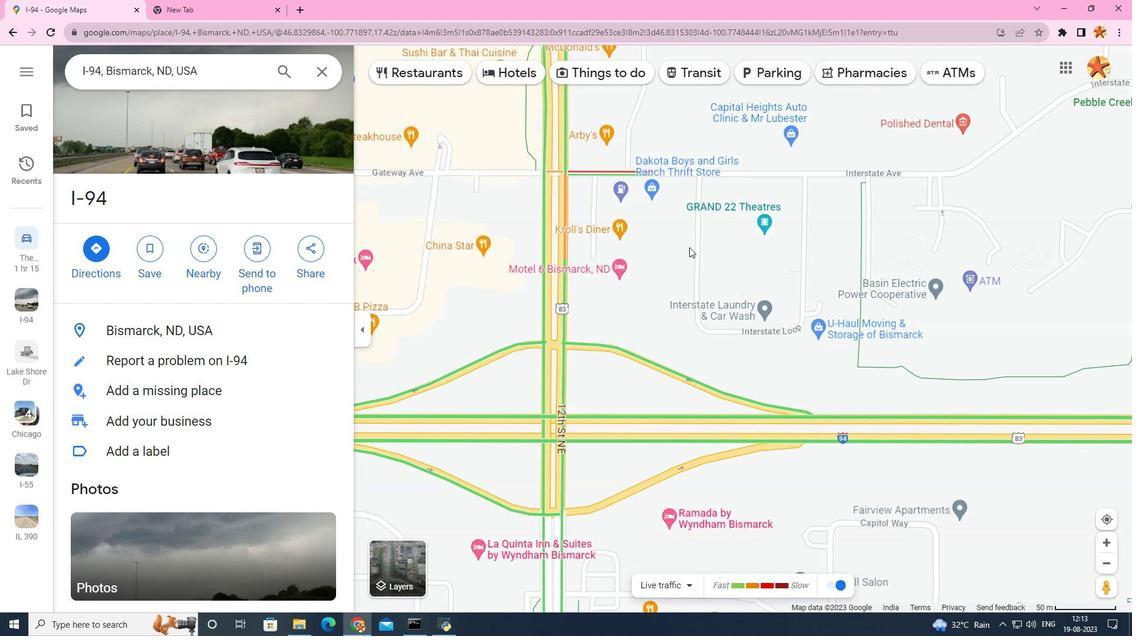 
Action: Mouse moved to (689, 247)
Screenshot: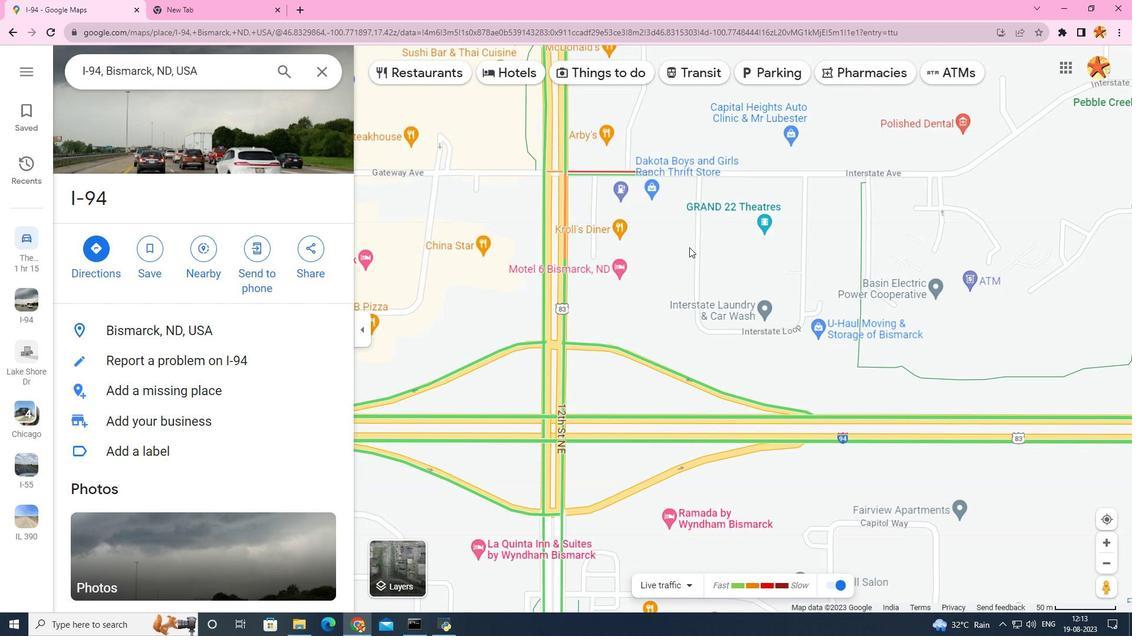 
Action: Mouse scrolled (689, 247) with delta (0, 0)
Screenshot: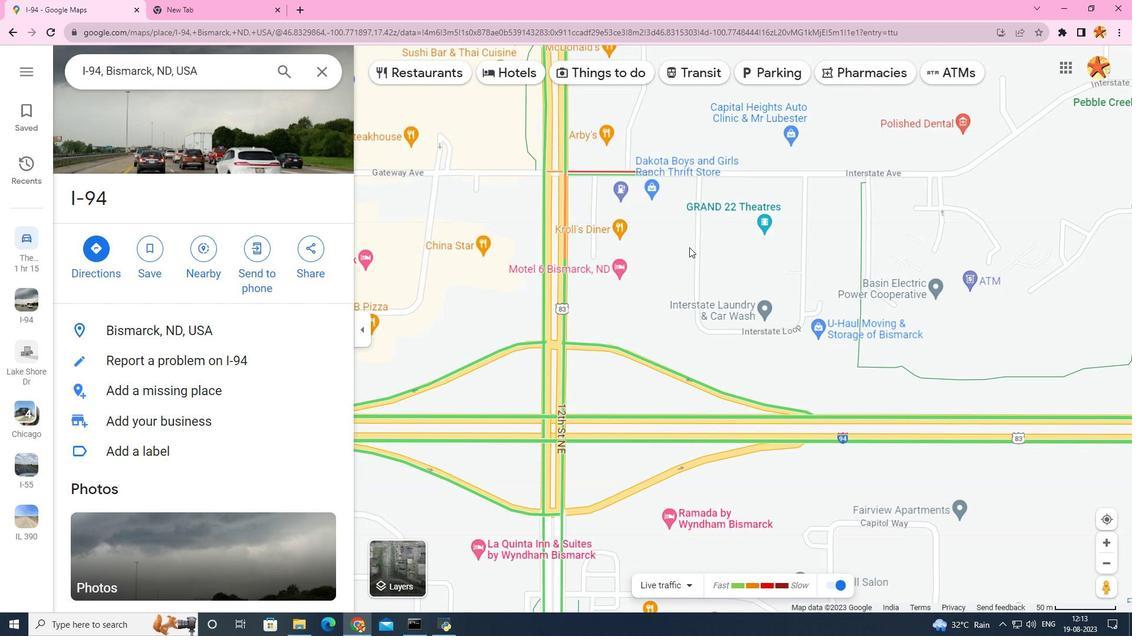 
Action: Mouse scrolled (689, 247) with delta (0, 0)
Screenshot: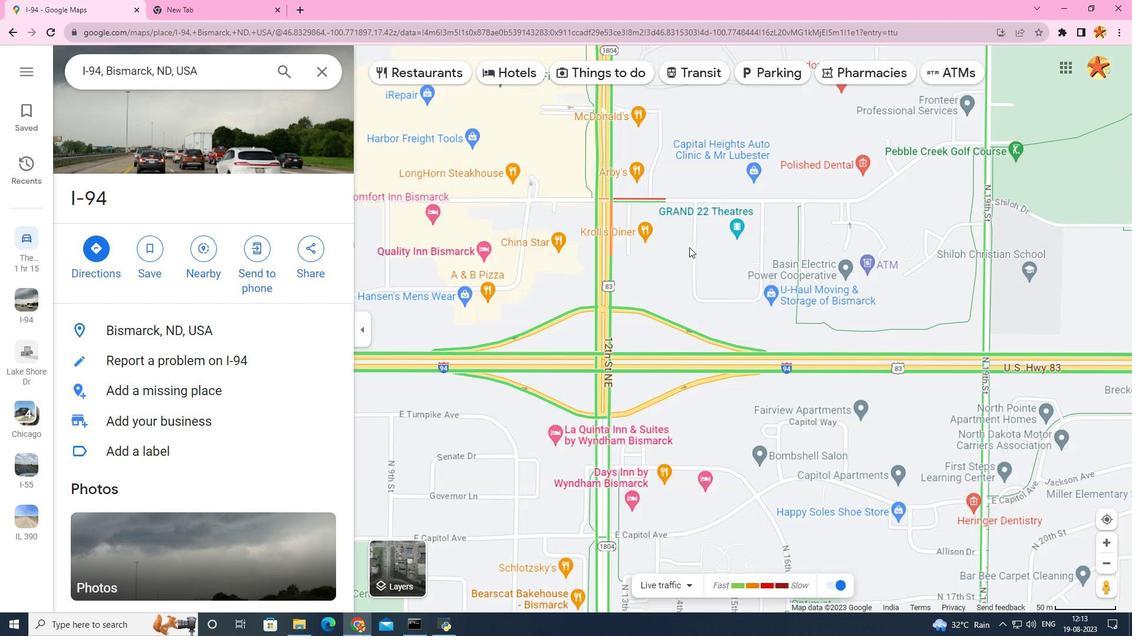 
Action: Mouse scrolled (689, 247) with delta (0, 0)
Screenshot: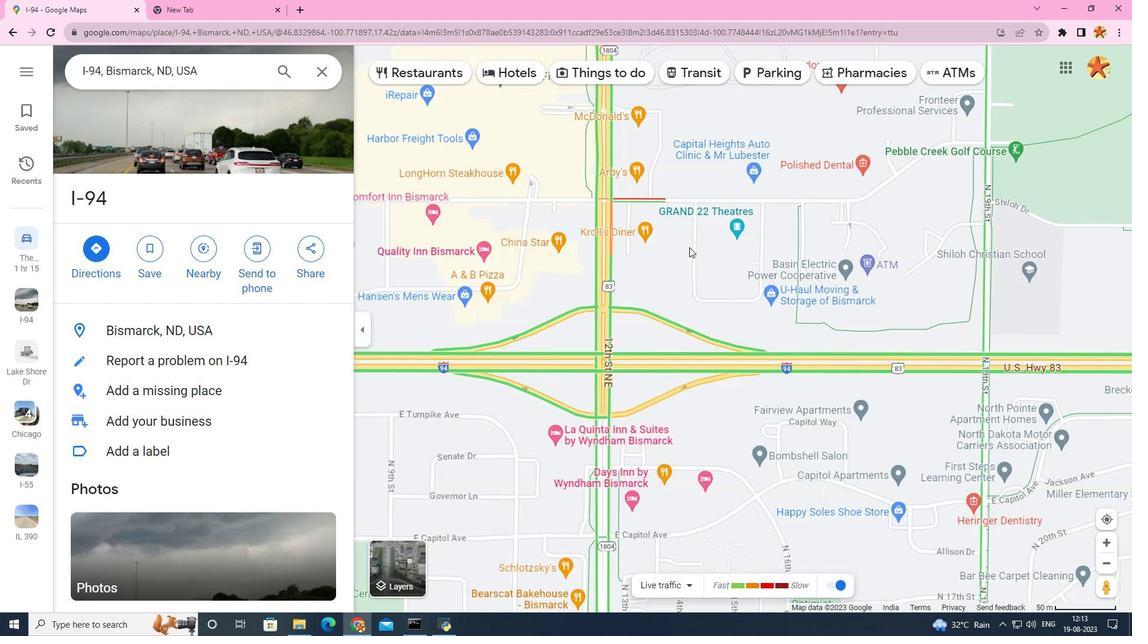 
Action: Mouse scrolled (689, 247) with delta (0, 0)
Screenshot: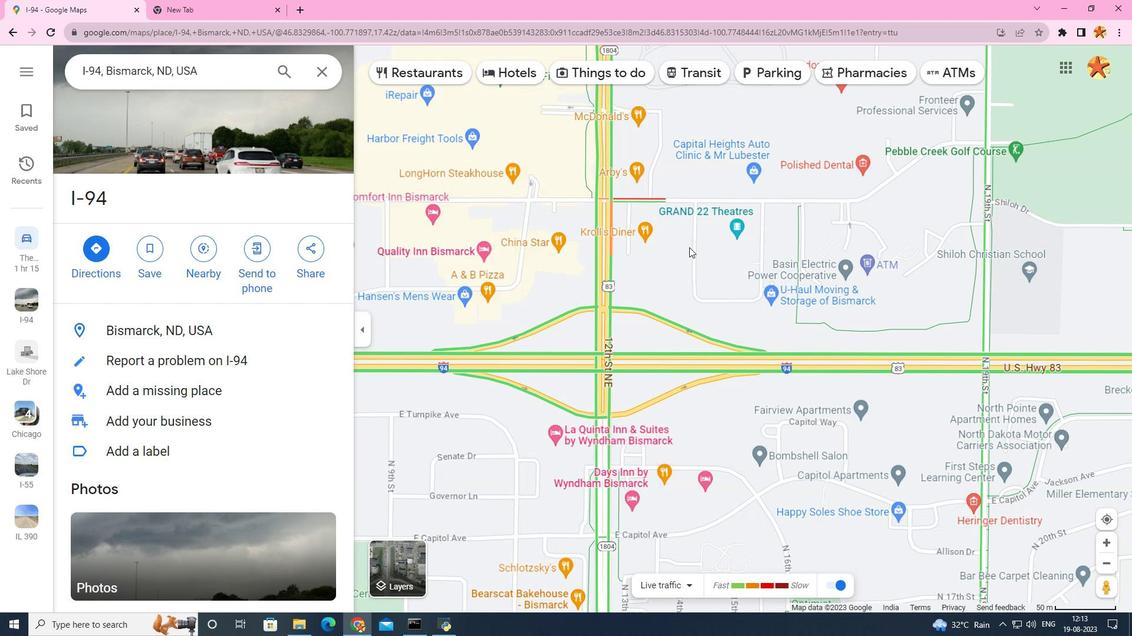 
Action: Mouse scrolled (689, 247) with delta (0, 0)
Screenshot: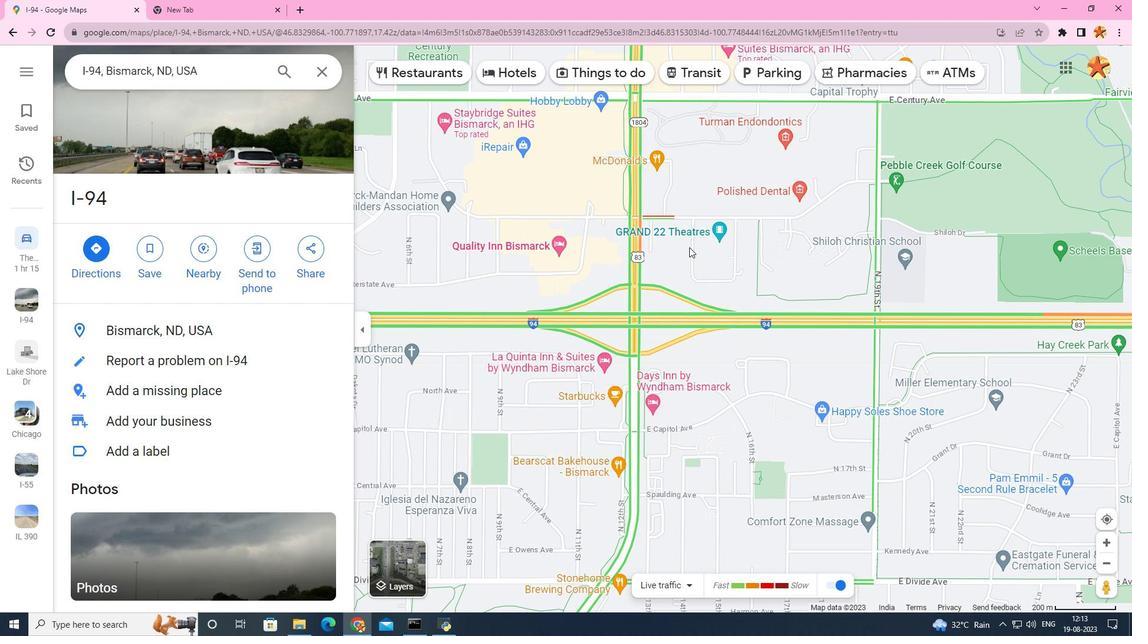 
Action: Mouse scrolled (689, 247) with delta (0, 0)
Screenshot: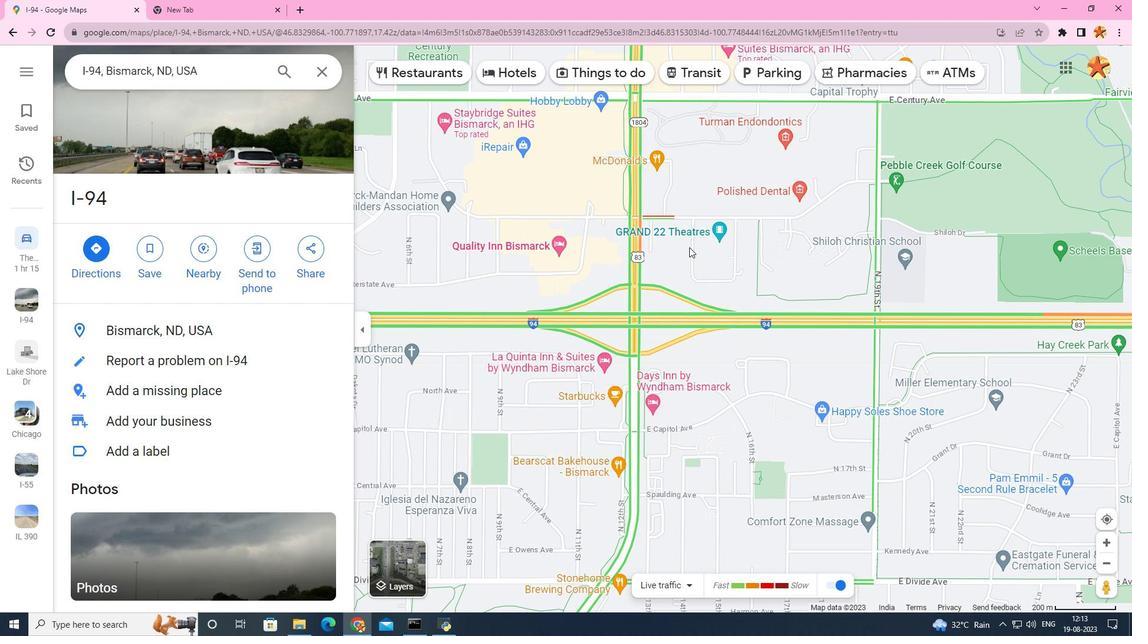 
Action: Mouse scrolled (689, 247) with delta (0, 0)
Screenshot: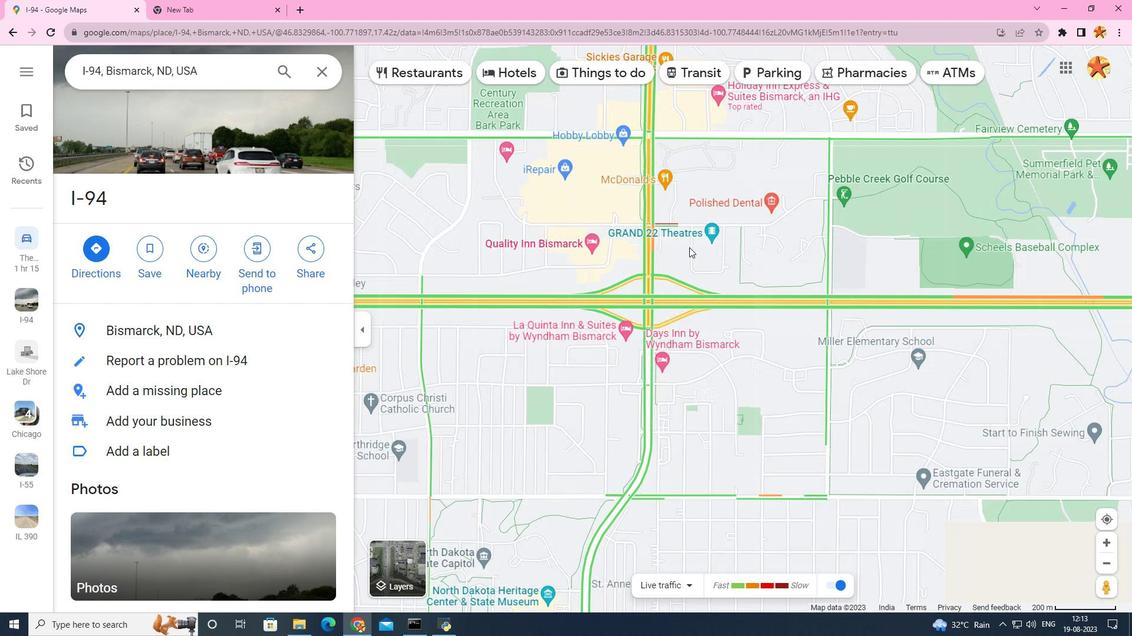 
Action: Mouse scrolled (689, 247) with delta (0, 0)
Screenshot: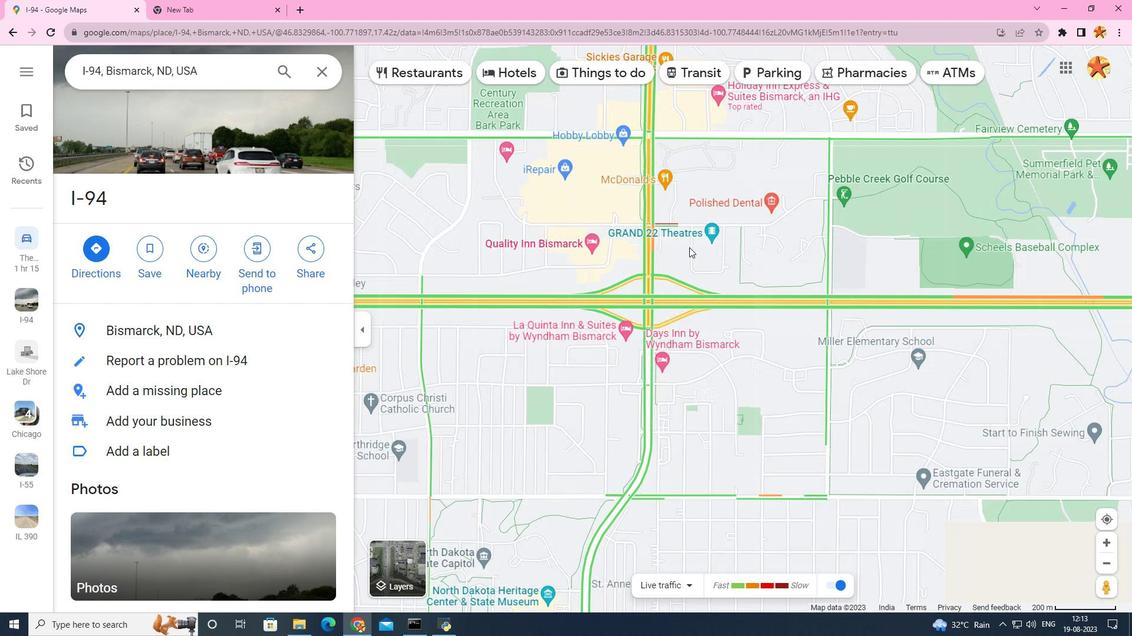 
Action: Mouse scrolled (689, 247) with delta (0, 0)
Screenshot: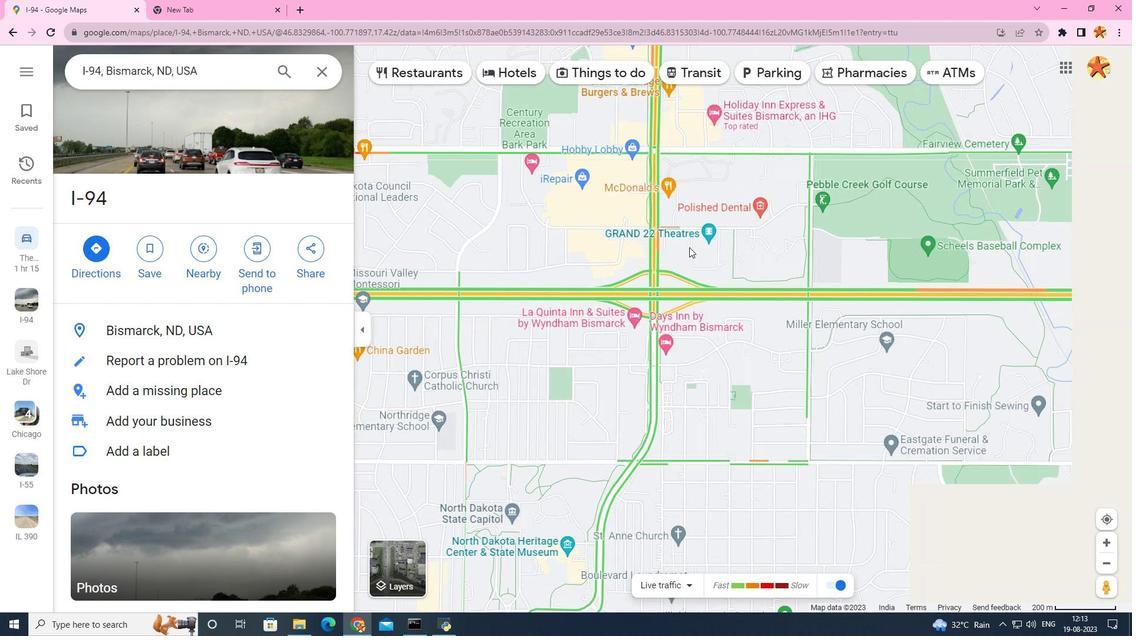 
Action: Mouse scrolled (689, 247) with delta (0, 0)
Screenshot: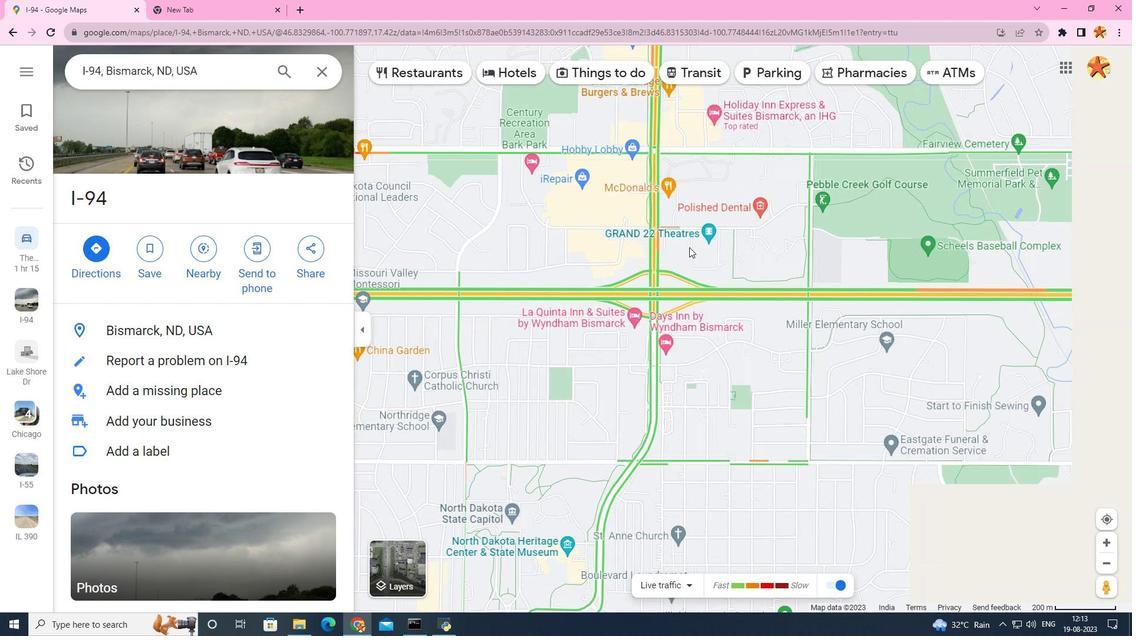 
Action: Mouse scrolled (689, 247) with delta (0, 0)
Screenshot: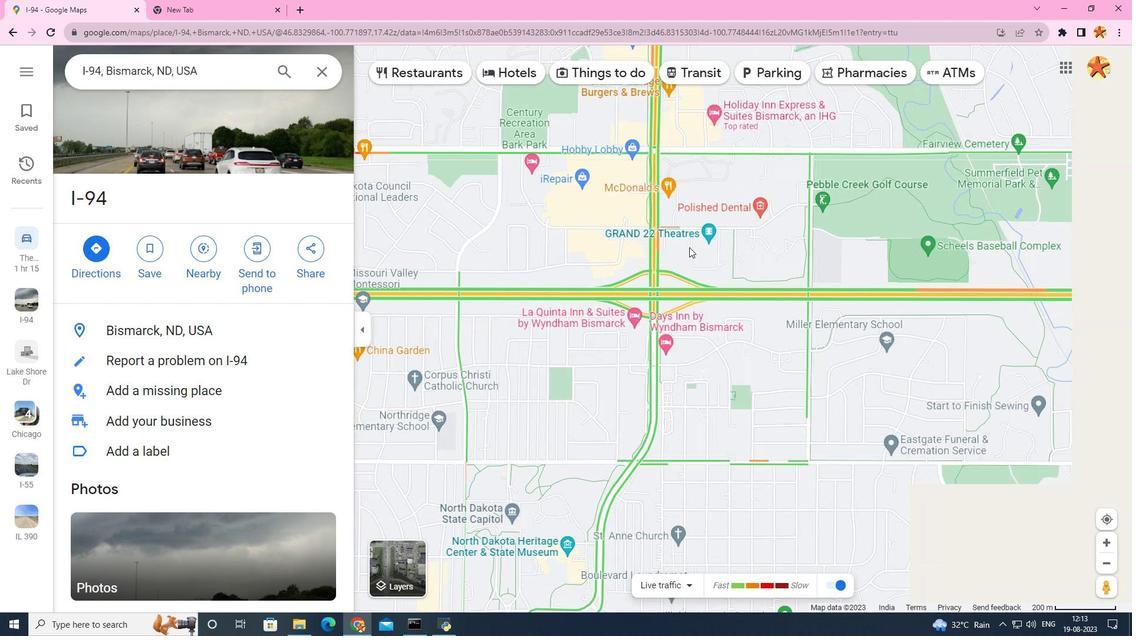 
Action: Mouse scrolled (689, 247) with delta (0, 0)
Screenshot: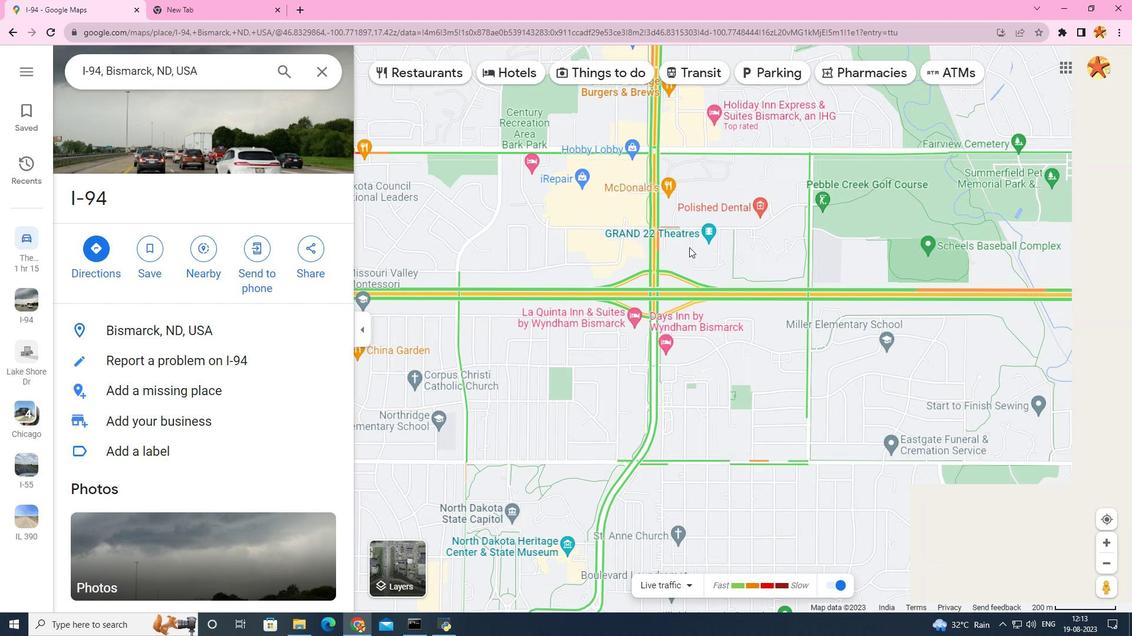 
Action: Mouse moved to (653, 115)
Screenshot: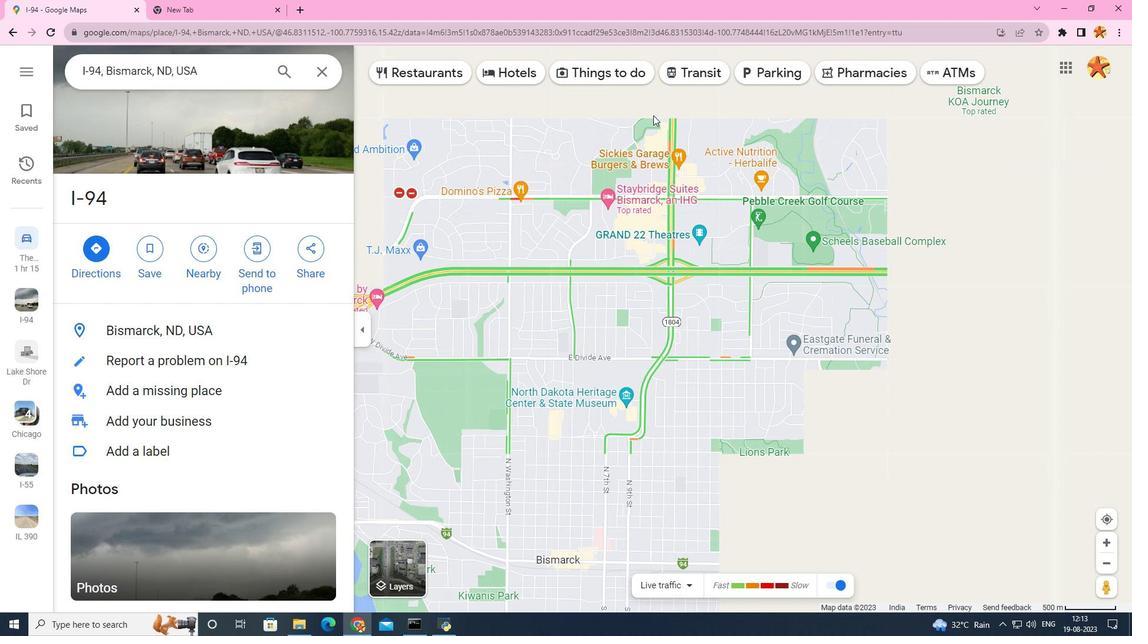 
Action: Mouse scrolled (653, 116) with delta (0, 0)
Screenshot: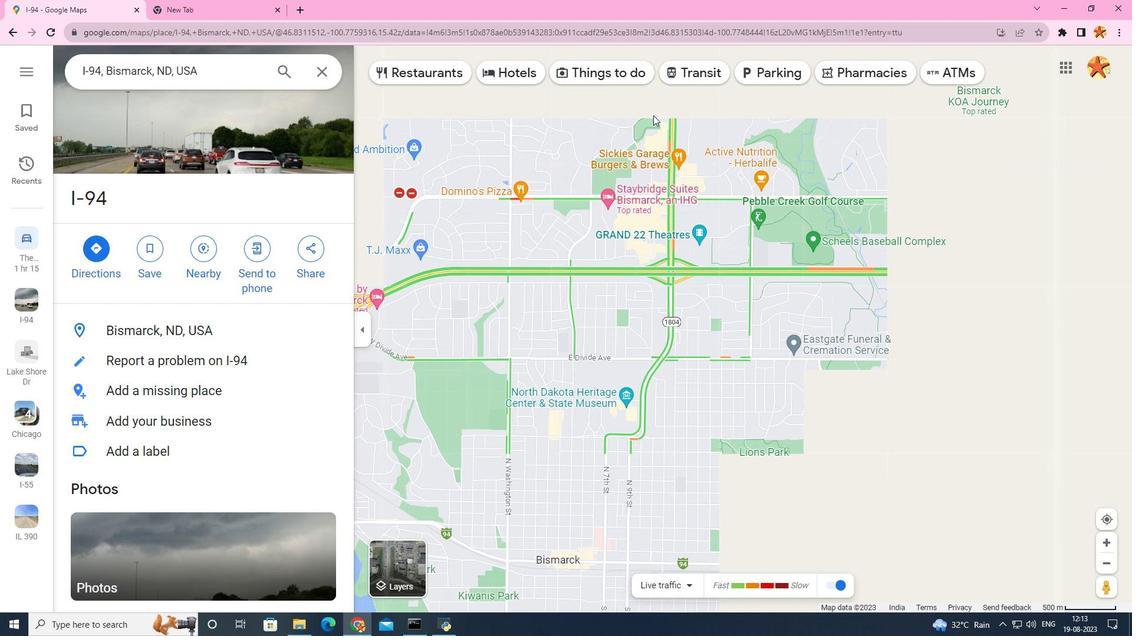
Action: Mouse scrolled (653, 116) with delta (0, 0)
Screenshot: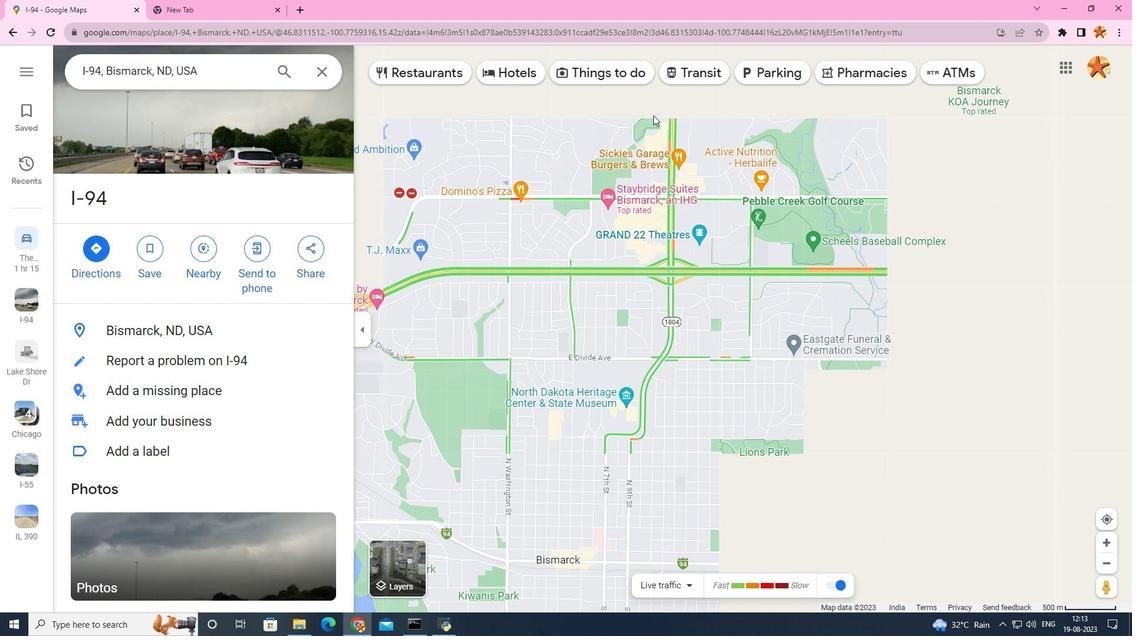 
Action: Mouse scrolled (653, 116) with delta (0, 0)
Screenshot: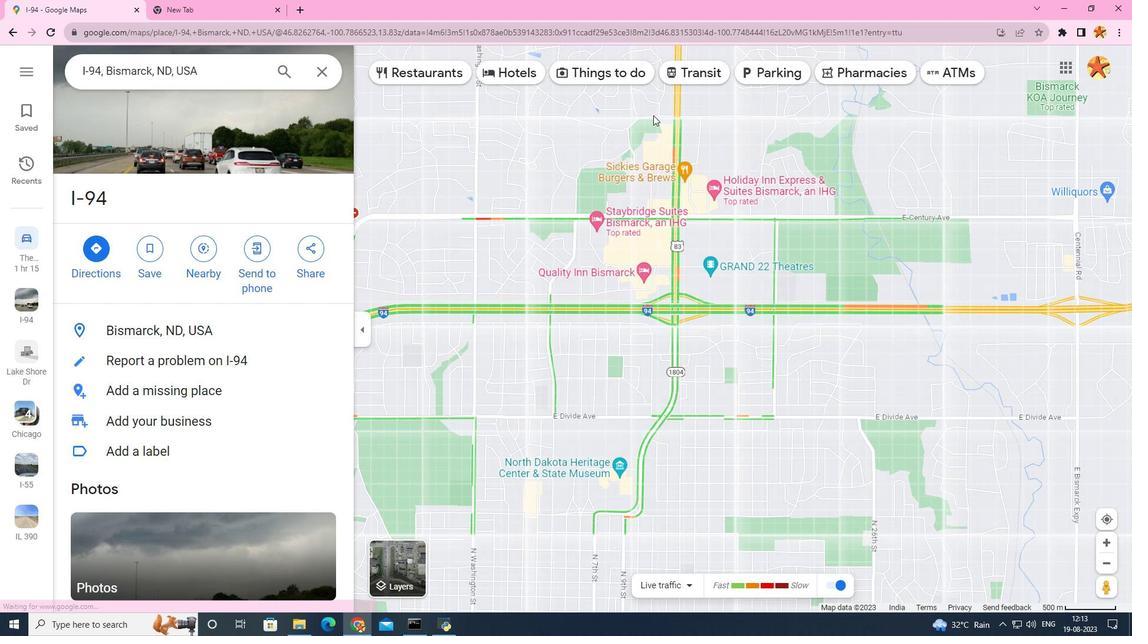 
Action: Mouse scrolled (653, 116) with delta (0, 0)
Screenshot: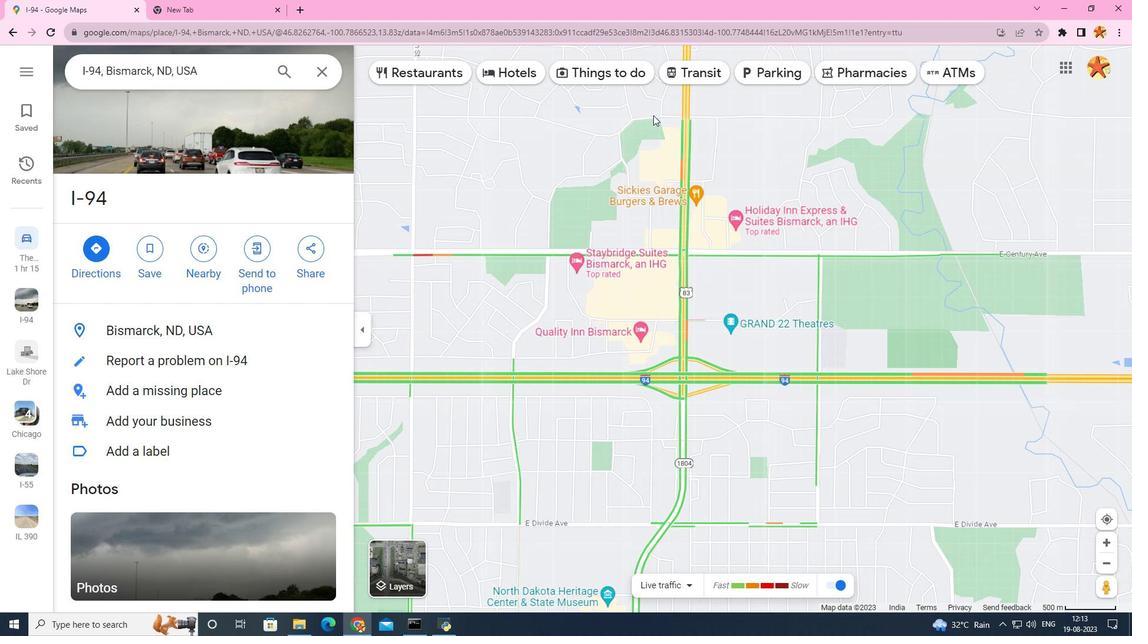 
Action: Mouse scrolled (653, 116) with delta (0, 0)
Screenshot: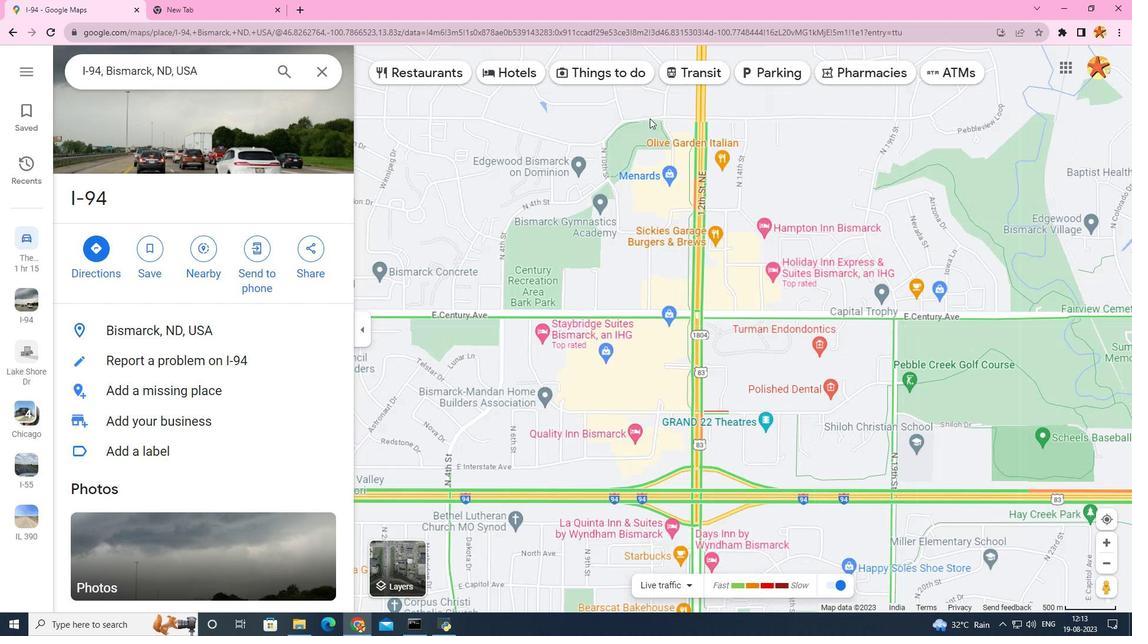 
Action: Mouse scrolled (653, 116) with delta (0, 0)
Screenshot: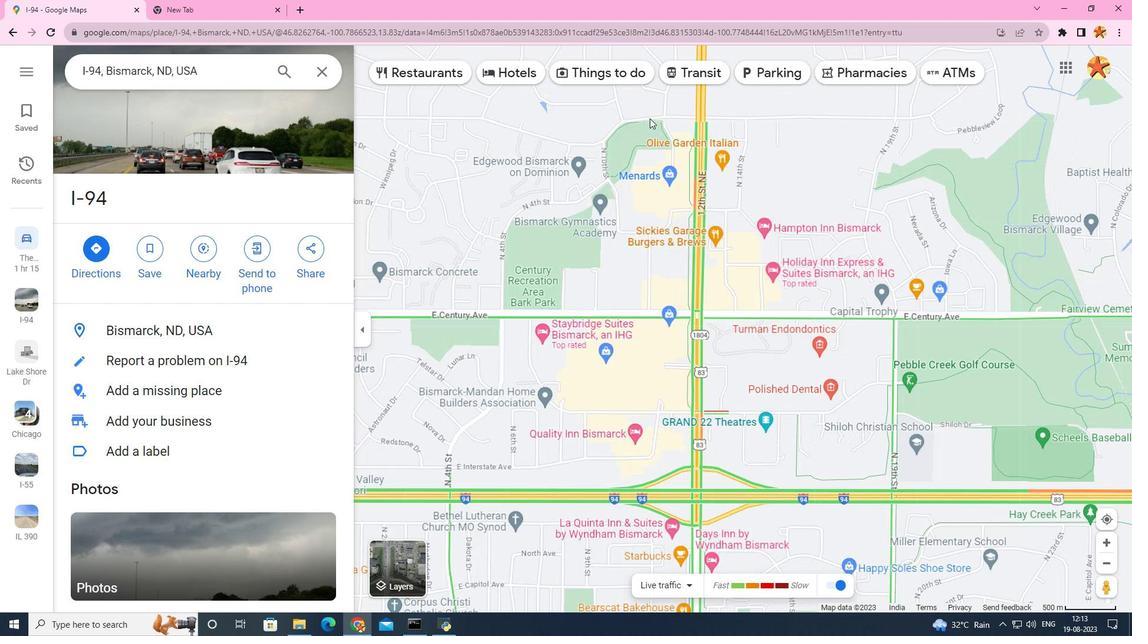
Action: Mouse scrolled (653, 116) with delta (0, 0)
Screenshot: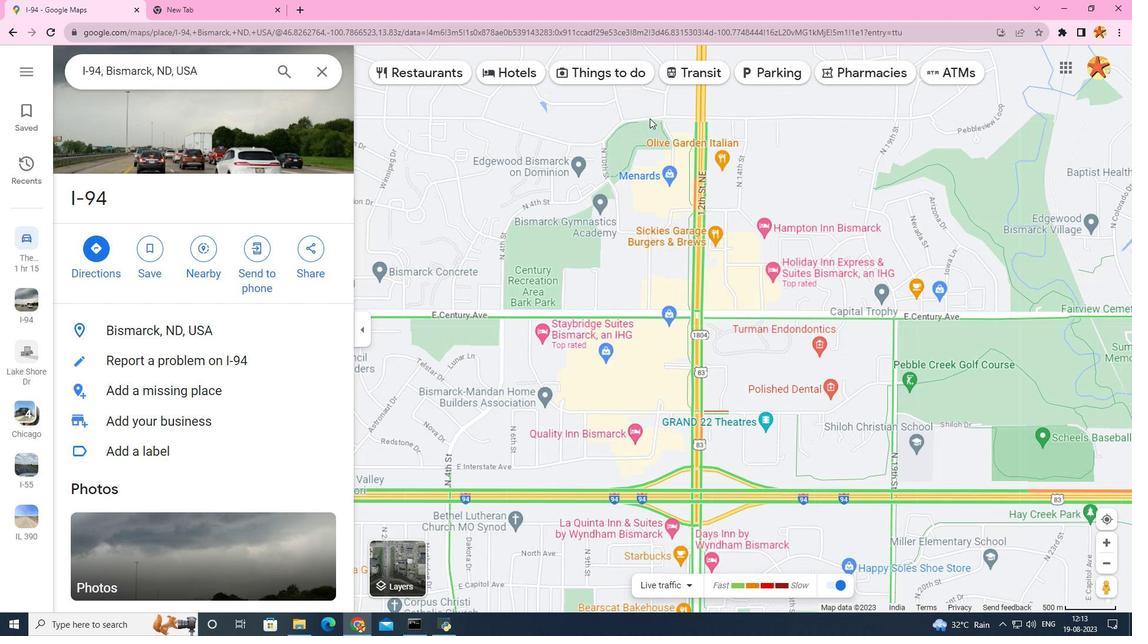 
Action: Mouse scrolled (653, 116) with delta (0, 0)
Screenshot: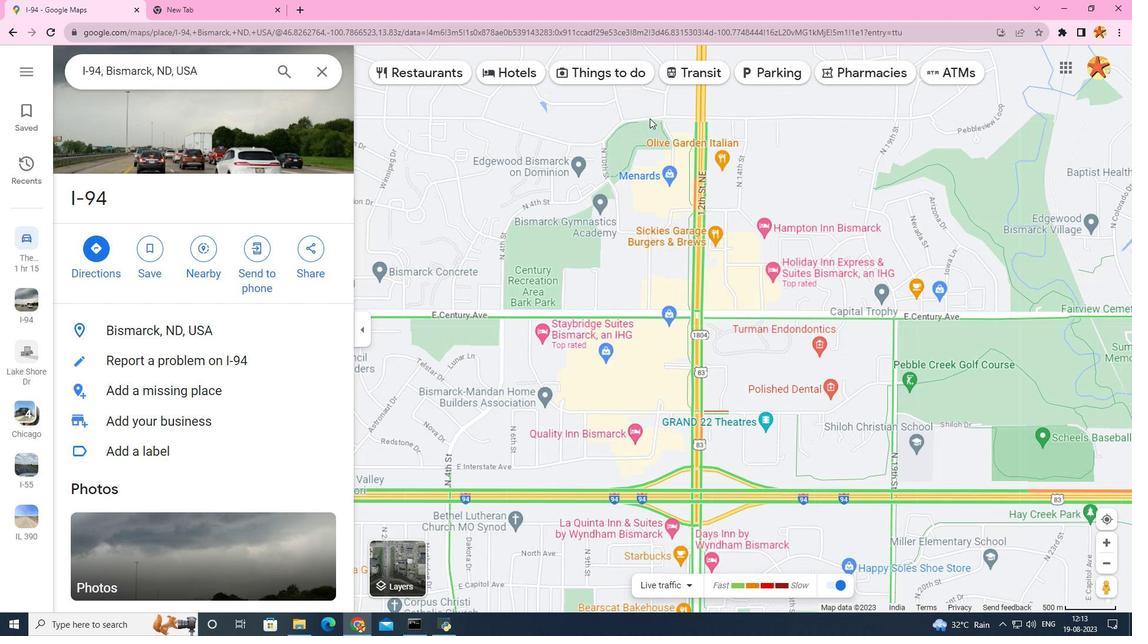
Action: Mouse moved to (649, 118)
Screenshot: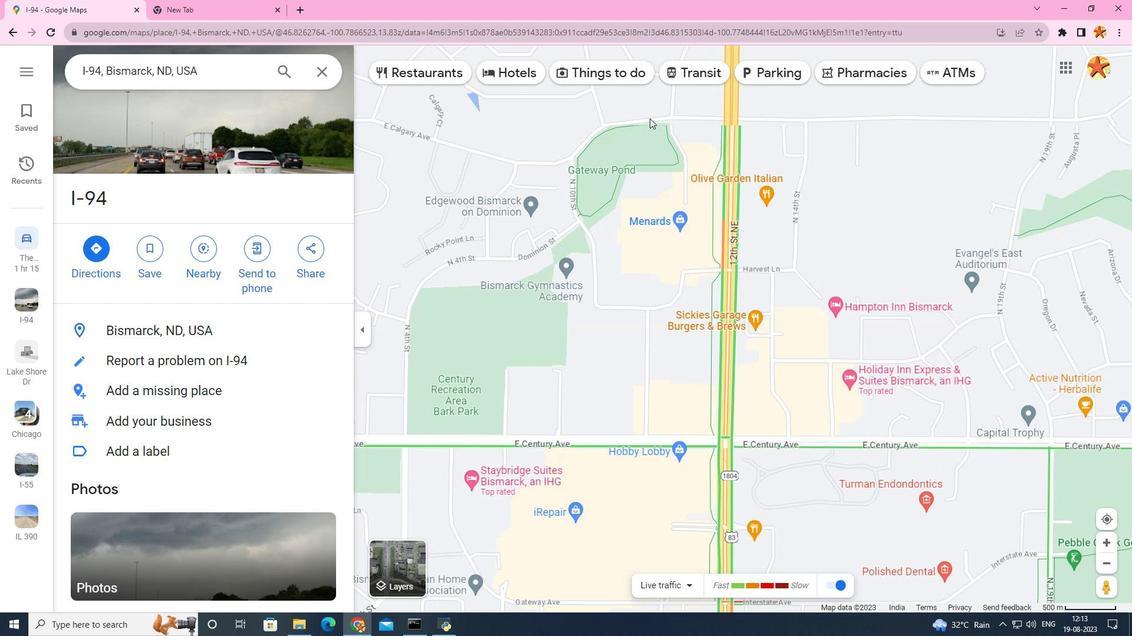 
Action: Mouse scrolled (649, 119) with delta (0, 0)
Screenshot: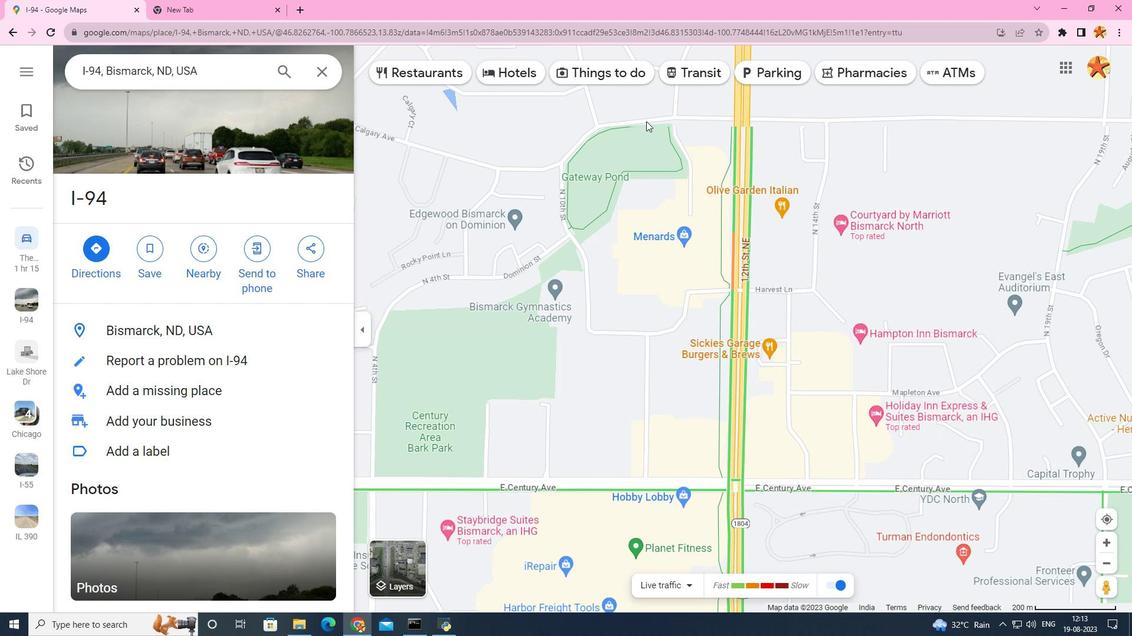 
Action: Mouse scrolled (649, 119) with delta (0, 0)
Screenshot: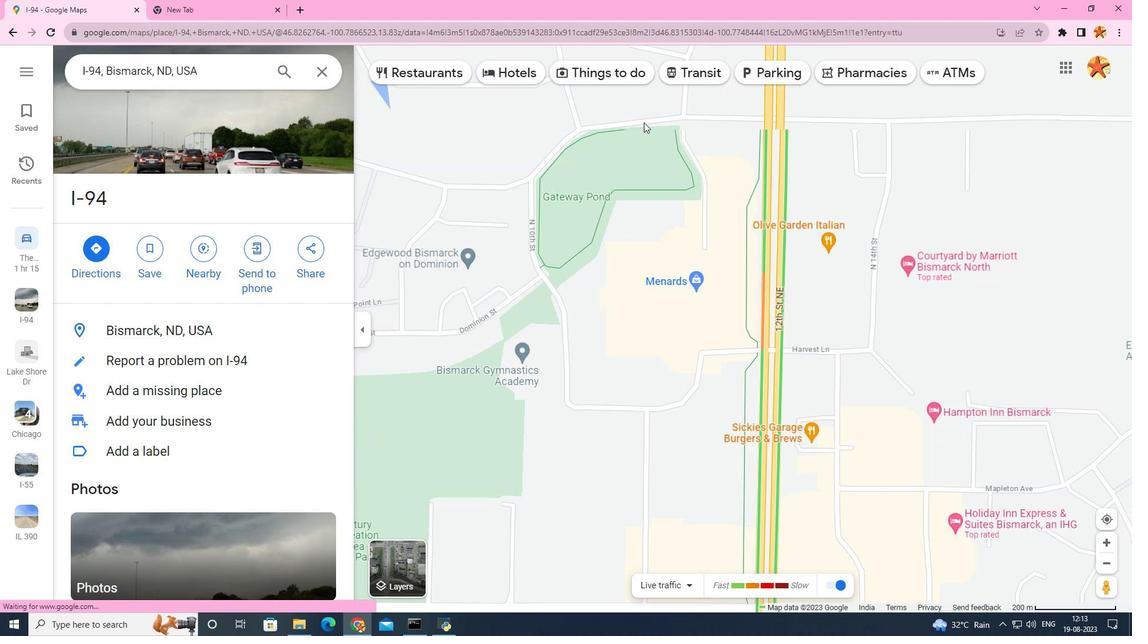 
Action: Mouse scrolled (649, 119) with delta (0, 0)
Screenshot: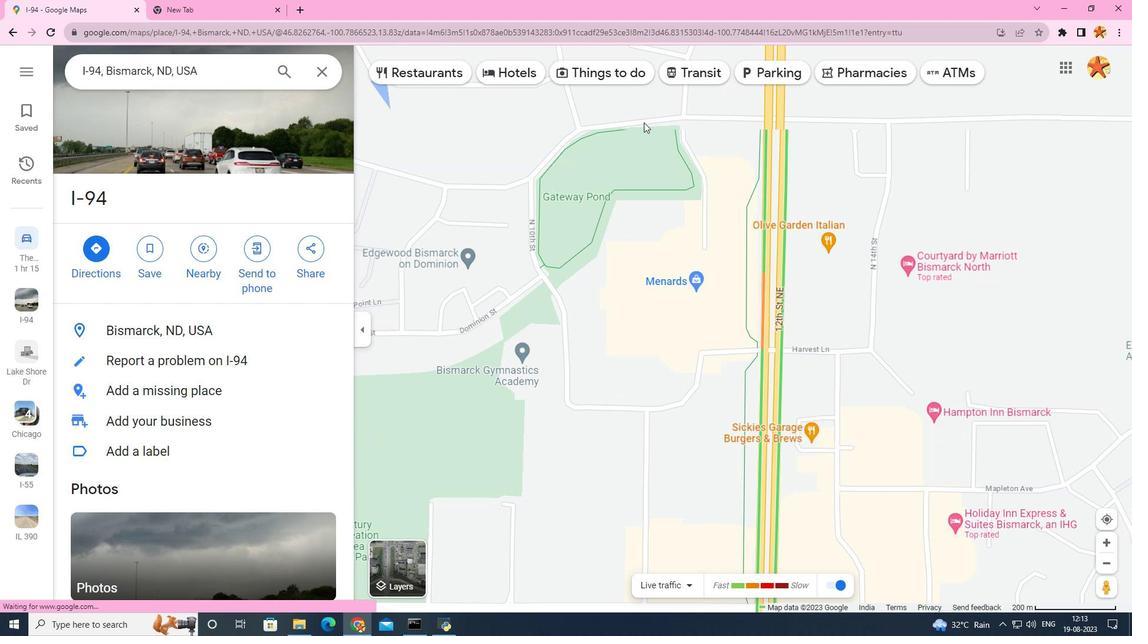 
Action: Mouse moved to (648, 119)
Screenshot: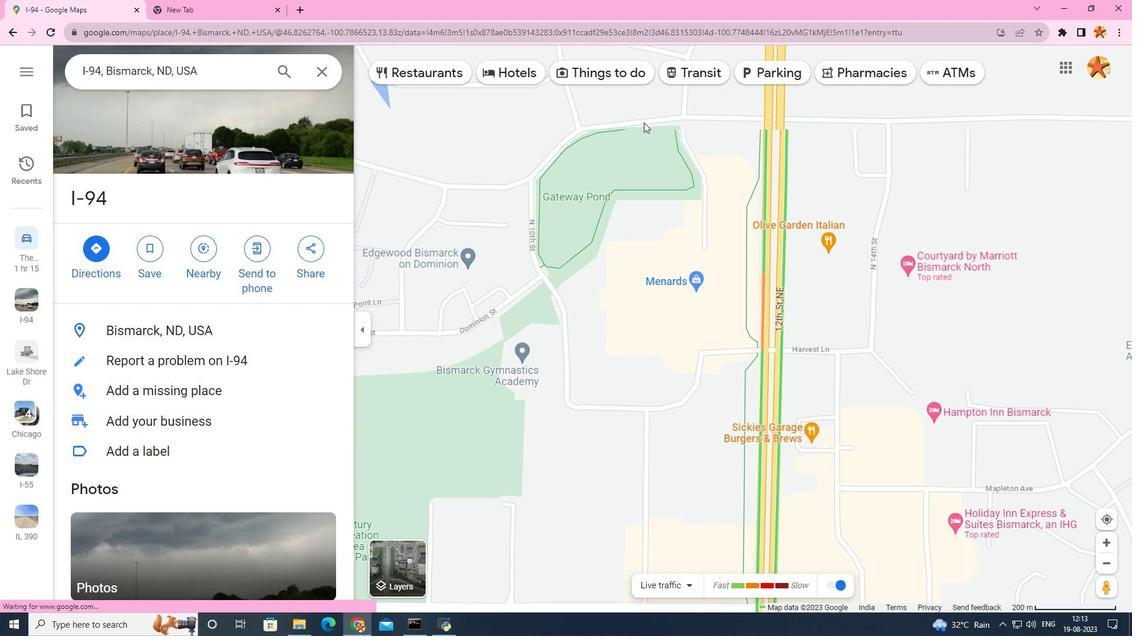 
Action: Mouse scrolled (648, 119) with delta (0, 0)
Screenshot: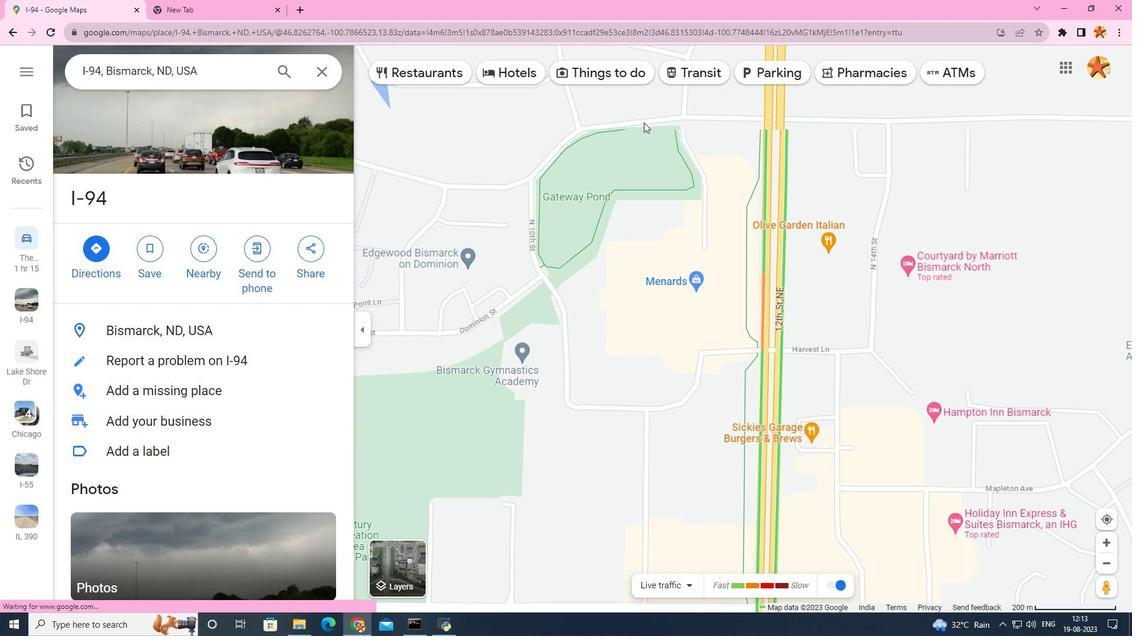 
Action: Mouse moved to (642, 124)
Screenshot: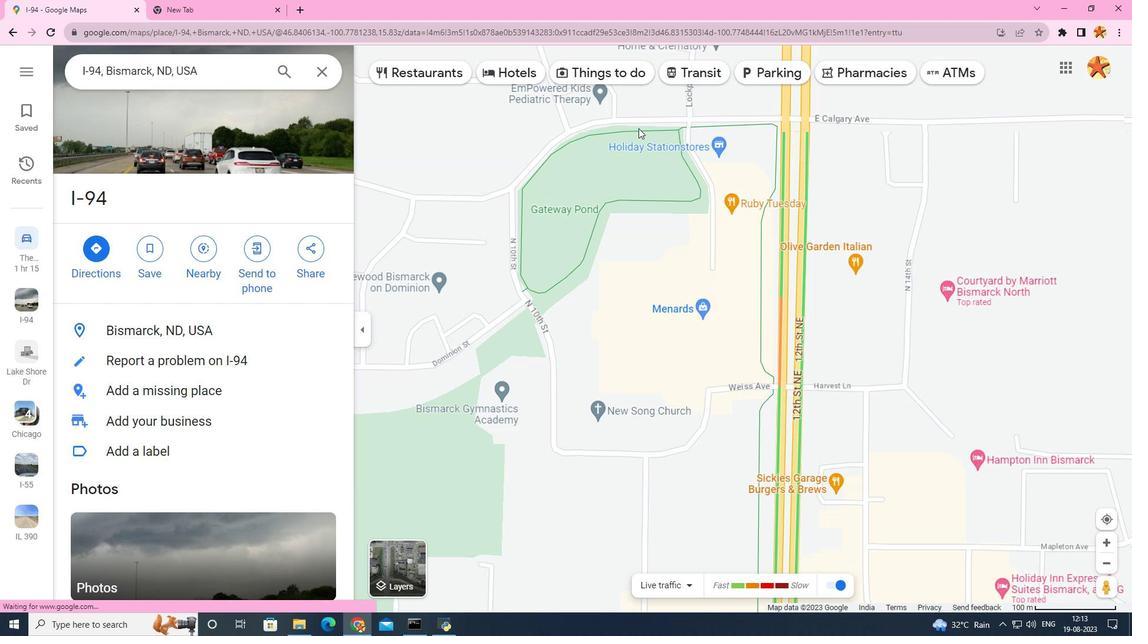 
Action: Mouse scrolled (642, 124) with delta (0, 0)
Screenshot: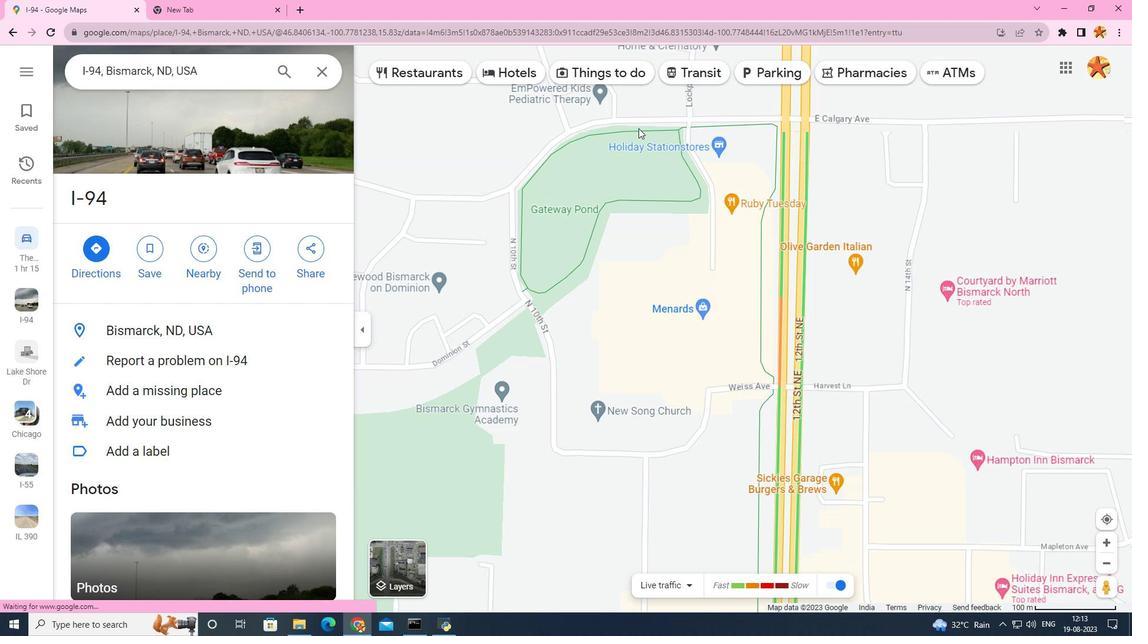 
Action: Mouse moved to (642, 125)
Screenshot: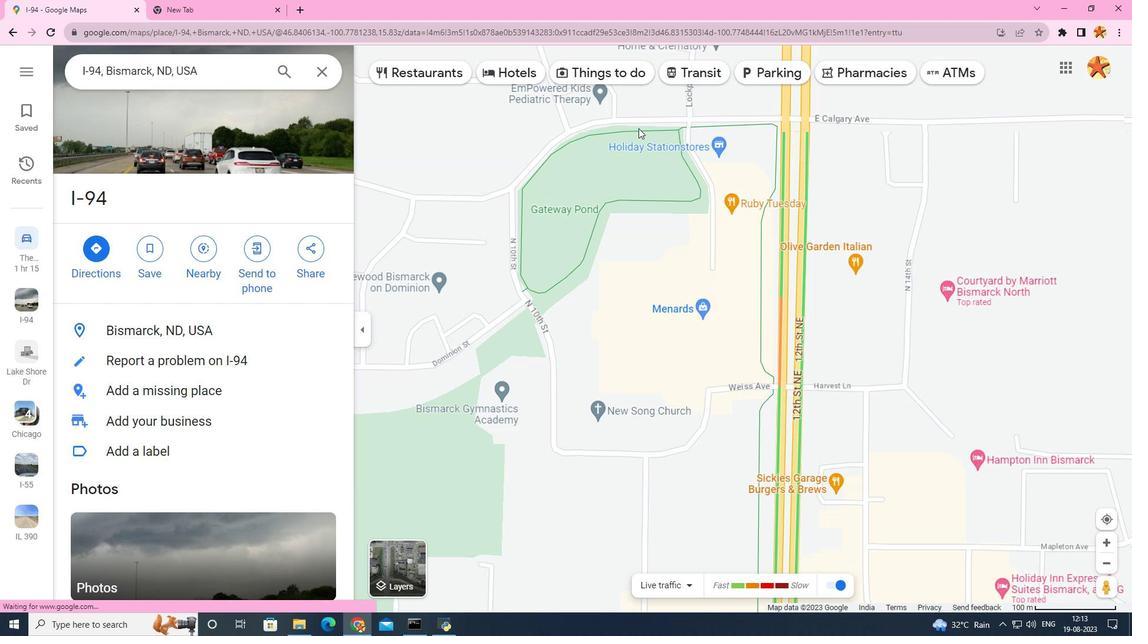 
Action: Mouse scrolled (642, 124) with delta (0, 0)
Screenshot: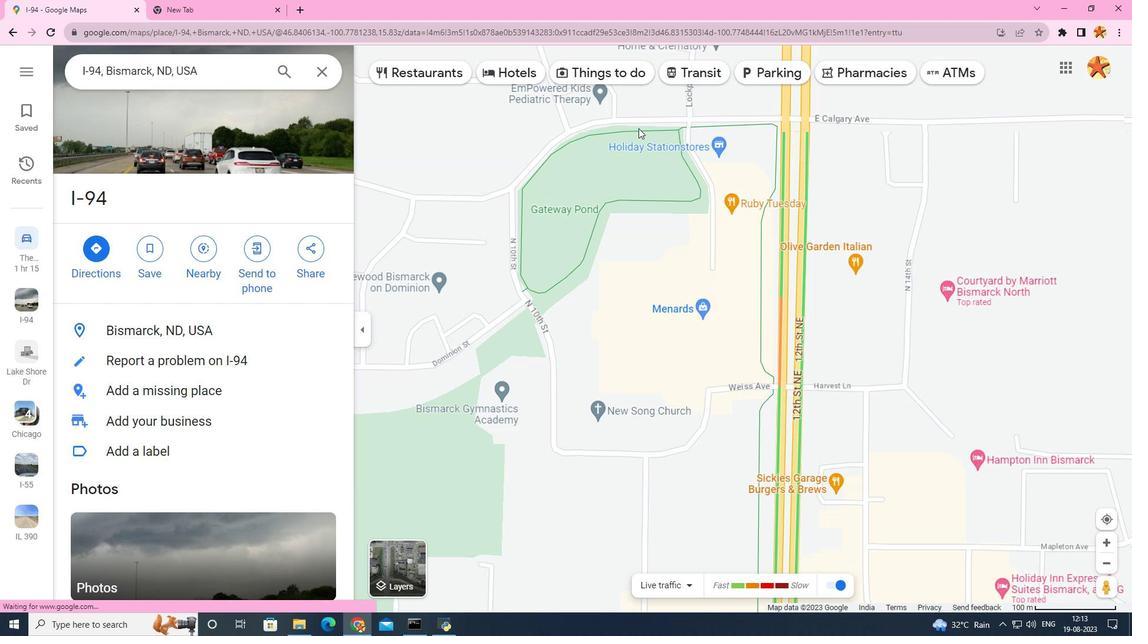 
Action: Mouse moved to (641, 126)
Screenshot: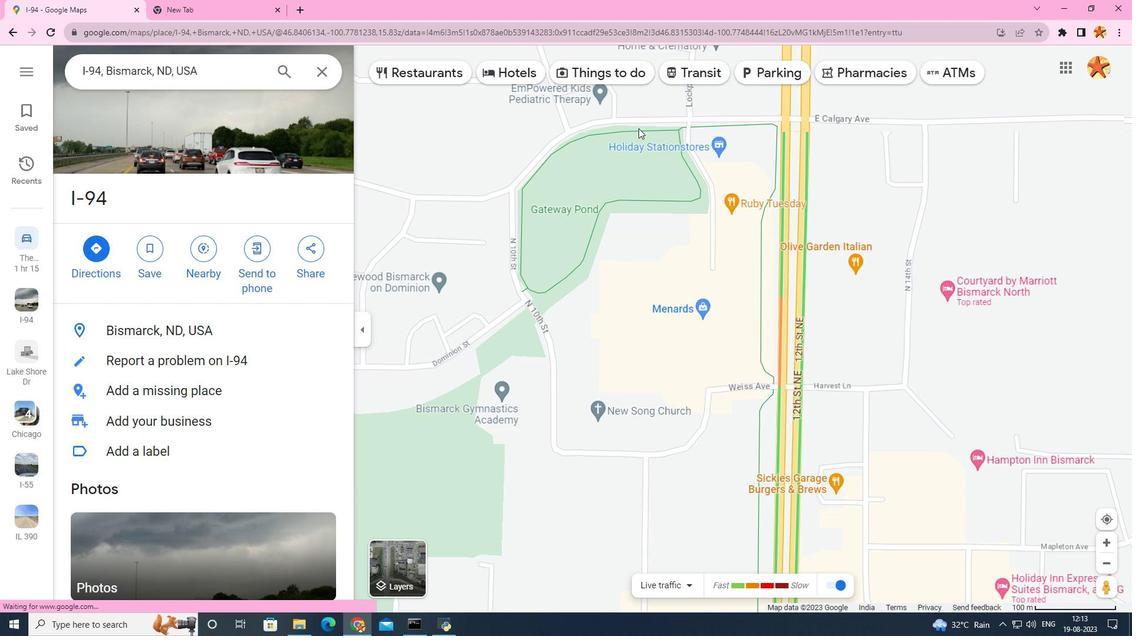 
Action: Mouse scrolled (641, 125) with delta (0, 0)
Screenshot: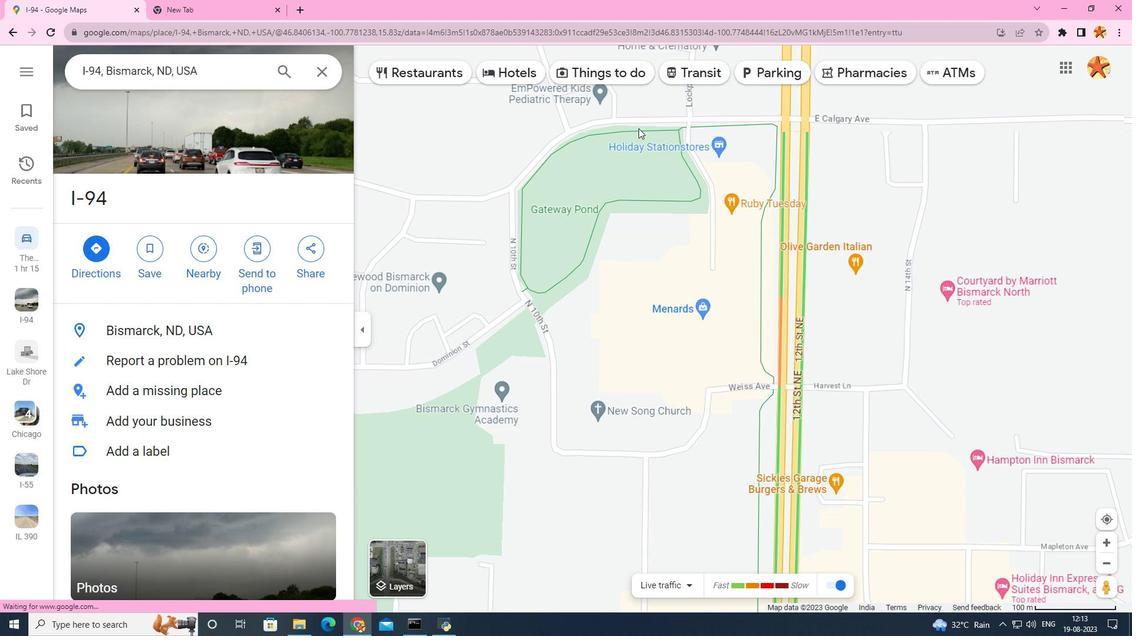 
Action: Mouse moved to (640, 127)
Screenshot: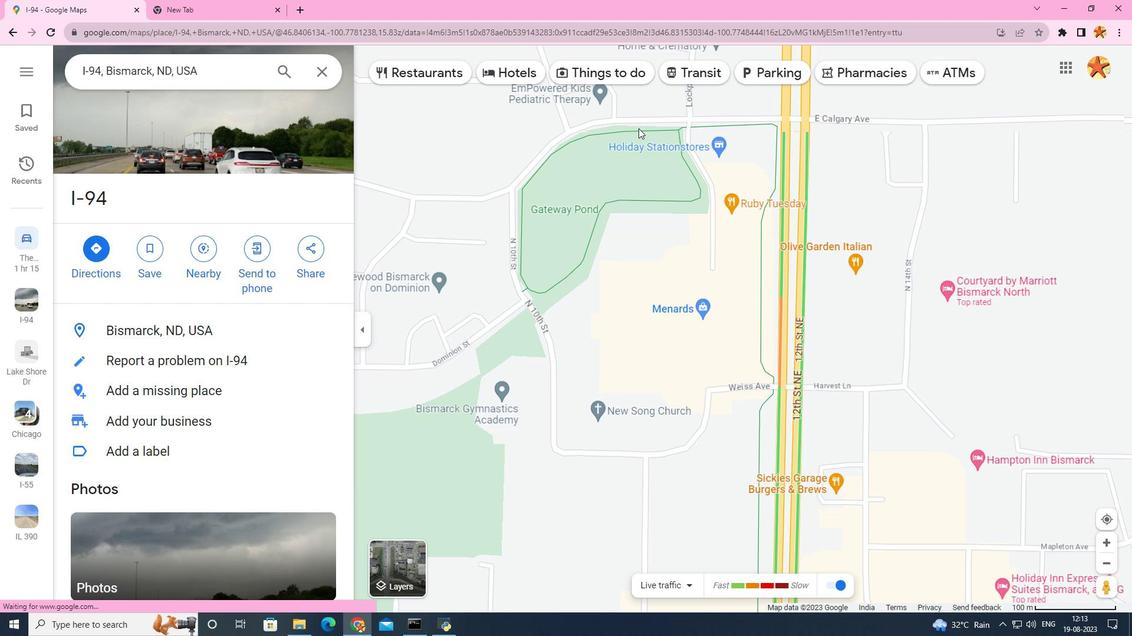 
Action: Mouse scrolled (640, 126) with delta (0, 0)
Screenshot: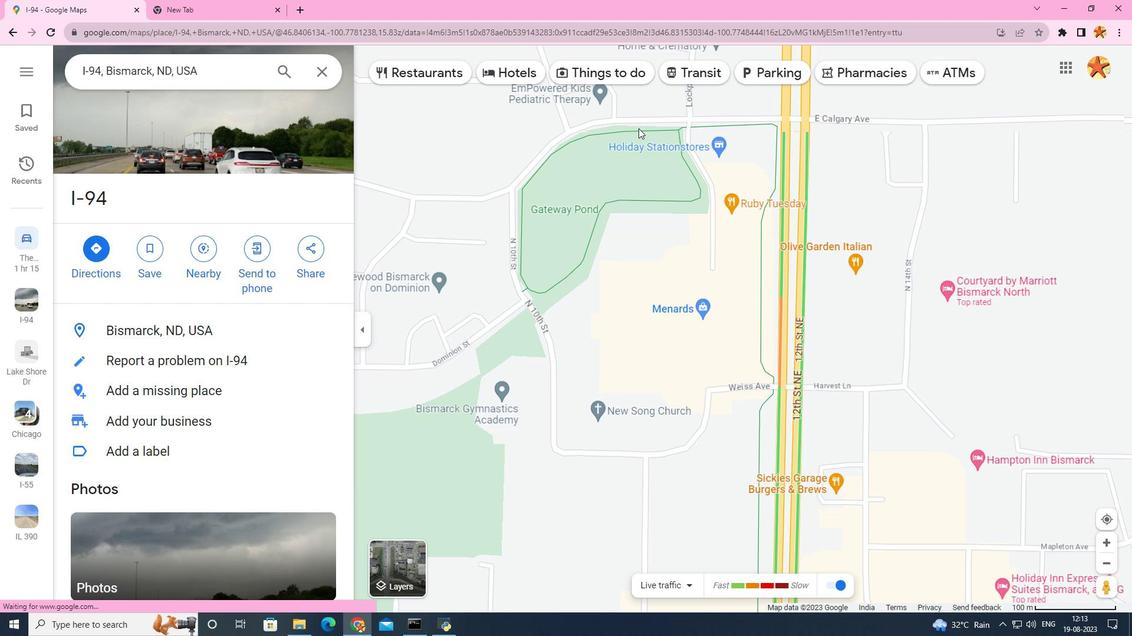 
Action: Mouse moved to (640, 127)
Screenshot: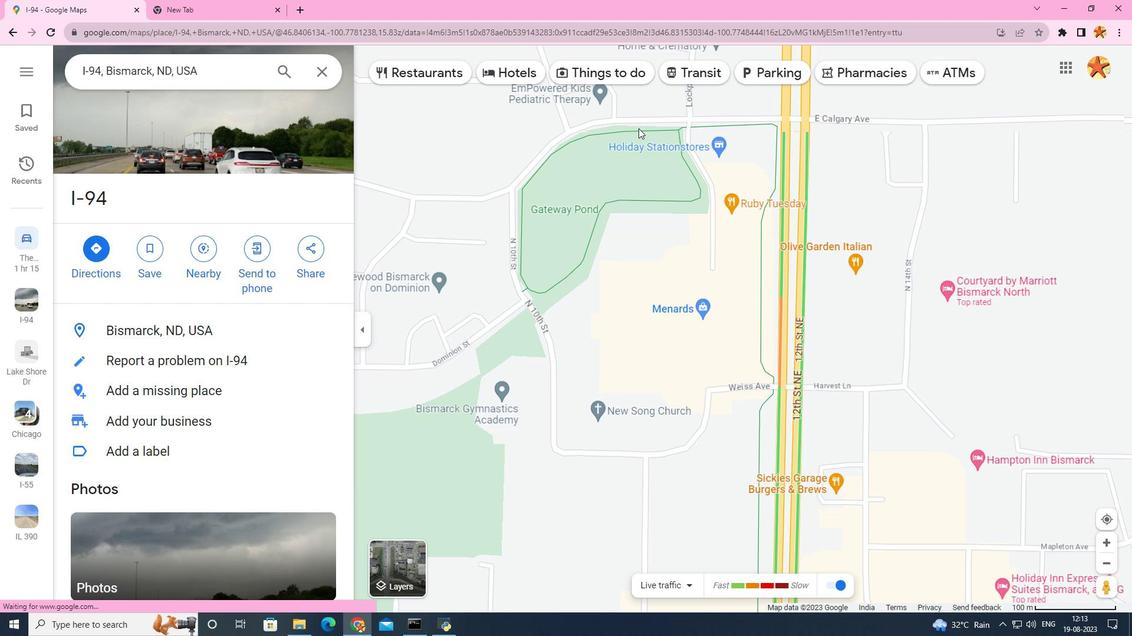 
Action: Mouse scrolled (640, 126) with delta (0, 0)
Screenshot: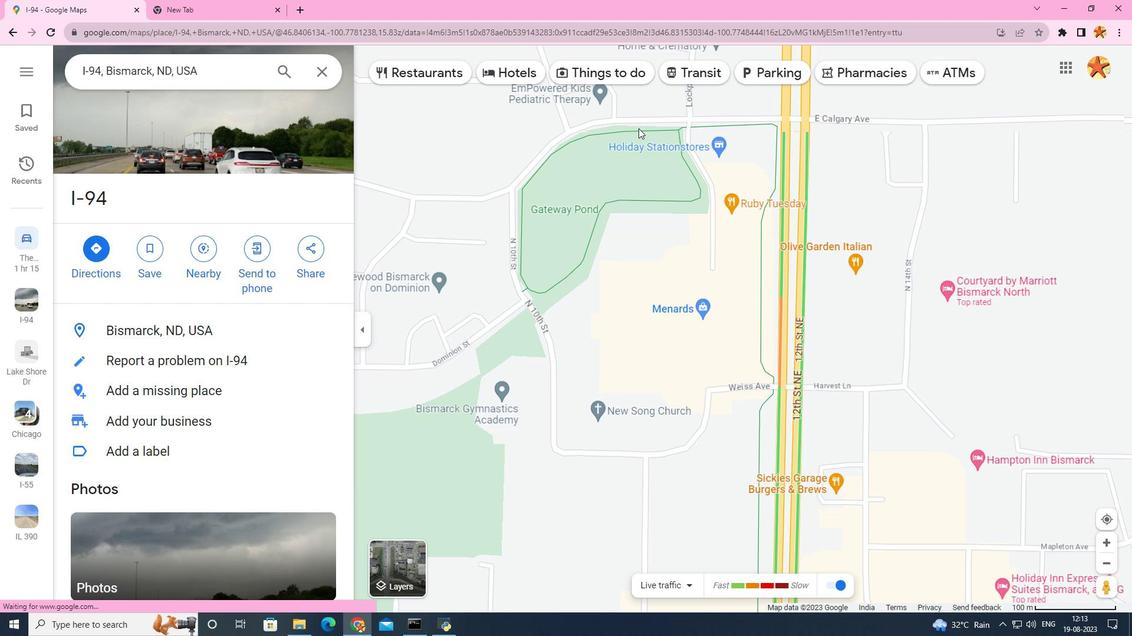 
Action: Mouse moved to (639, 127)
Screenshot: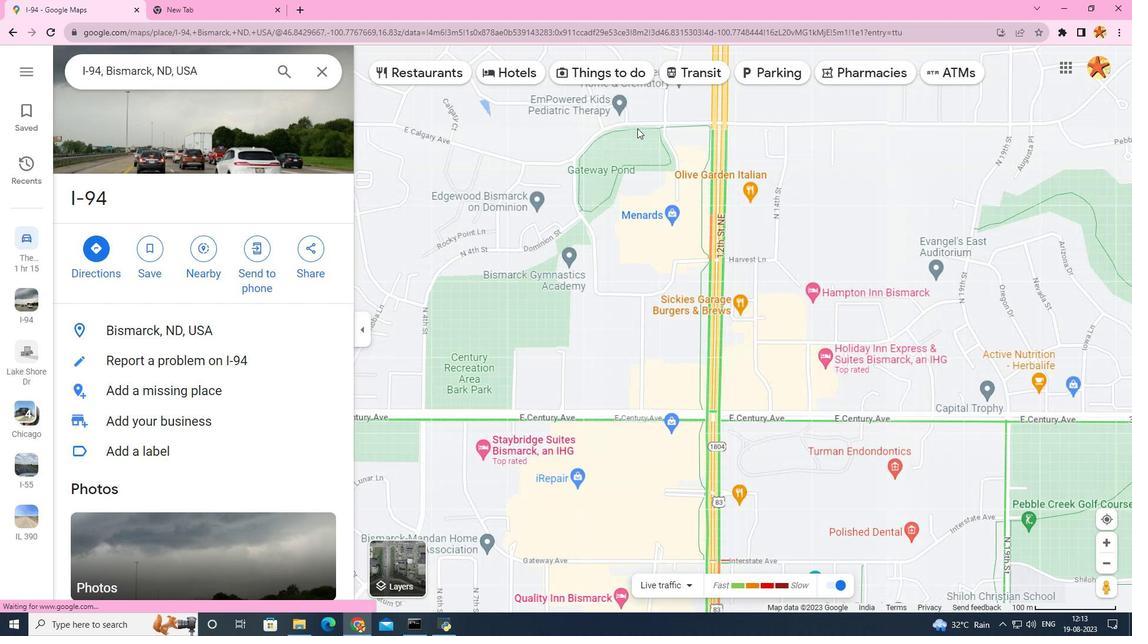 
Action: Mouse scrolled (639, 127) with delta (0, 0)
Screenshot: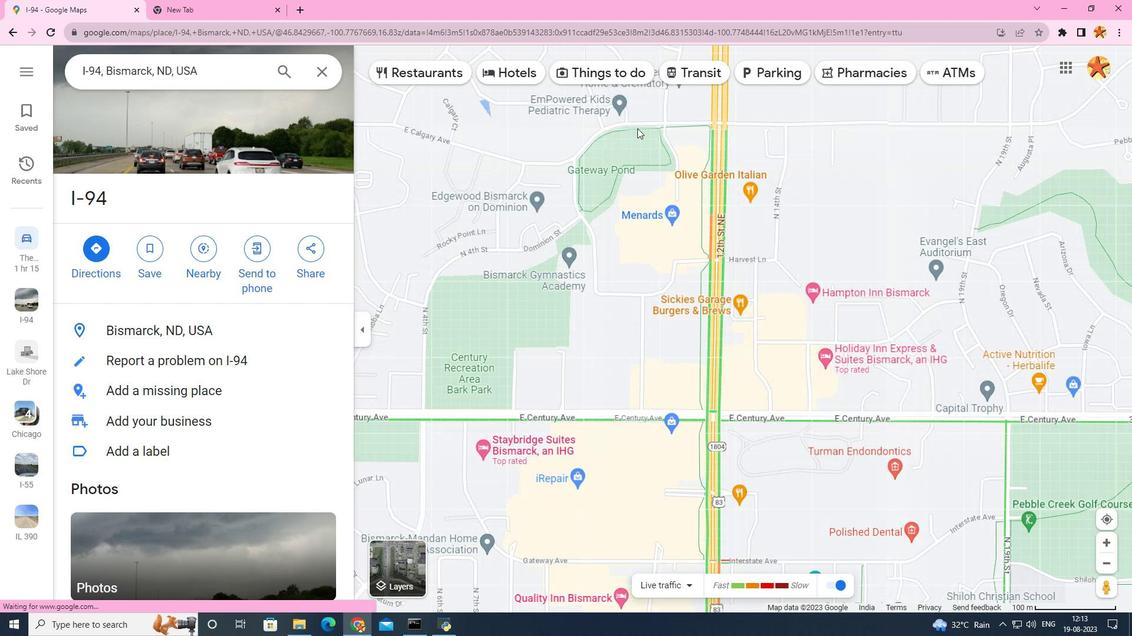 
Action: Mouse scrolled (639, 127) with delta (0, 0)
Screenshot: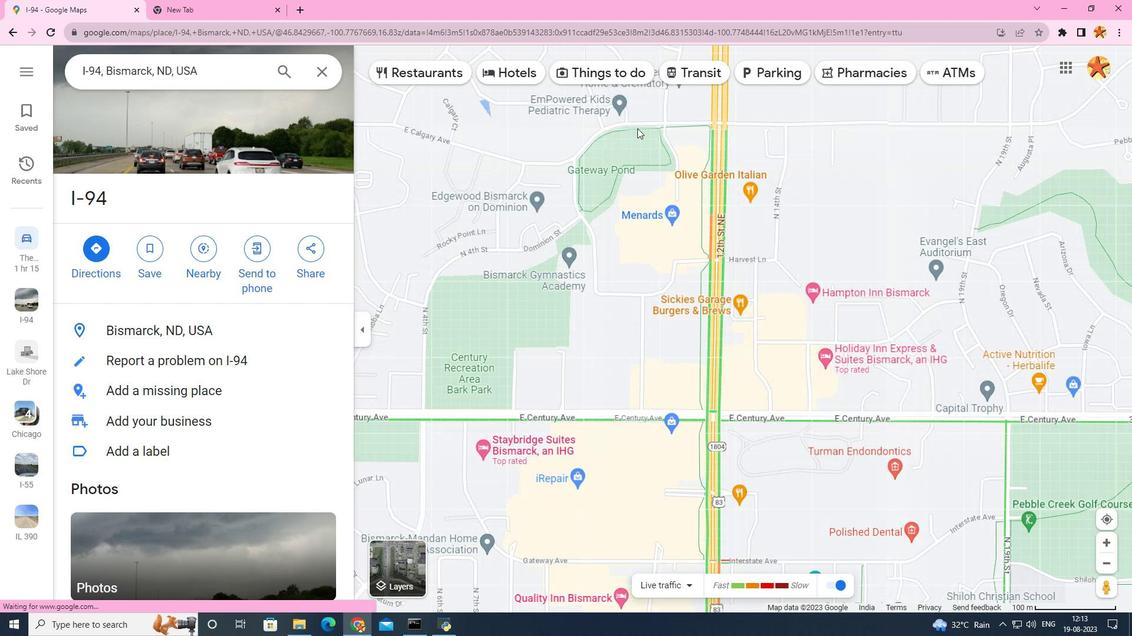 
Action: Mouse moved to (636, 129)
Screenshot: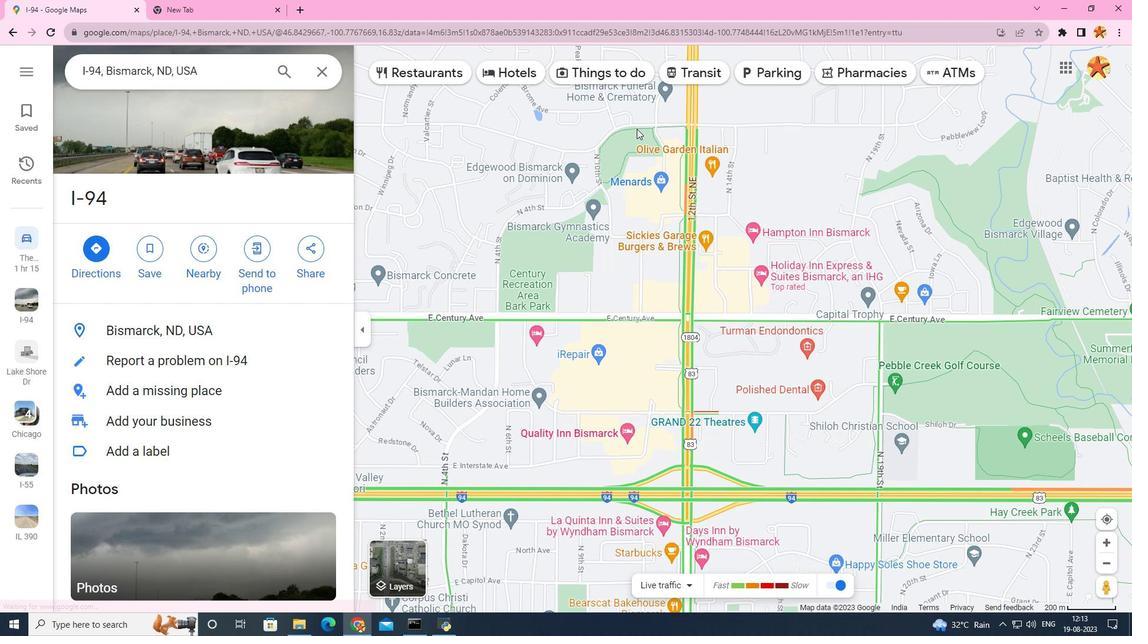 
Action: Mouse scrolled (636, 128) with delta (0, 0)
Screenshot: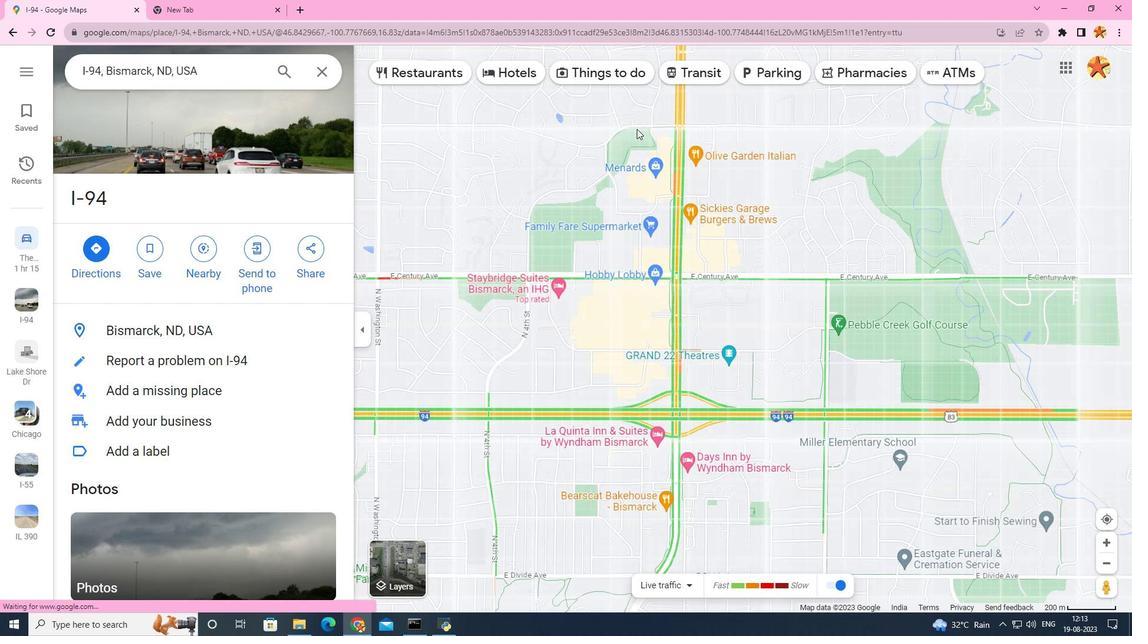 
Action: Mouse scrolled (636, 128) with delta (0, 0)
Screenshot: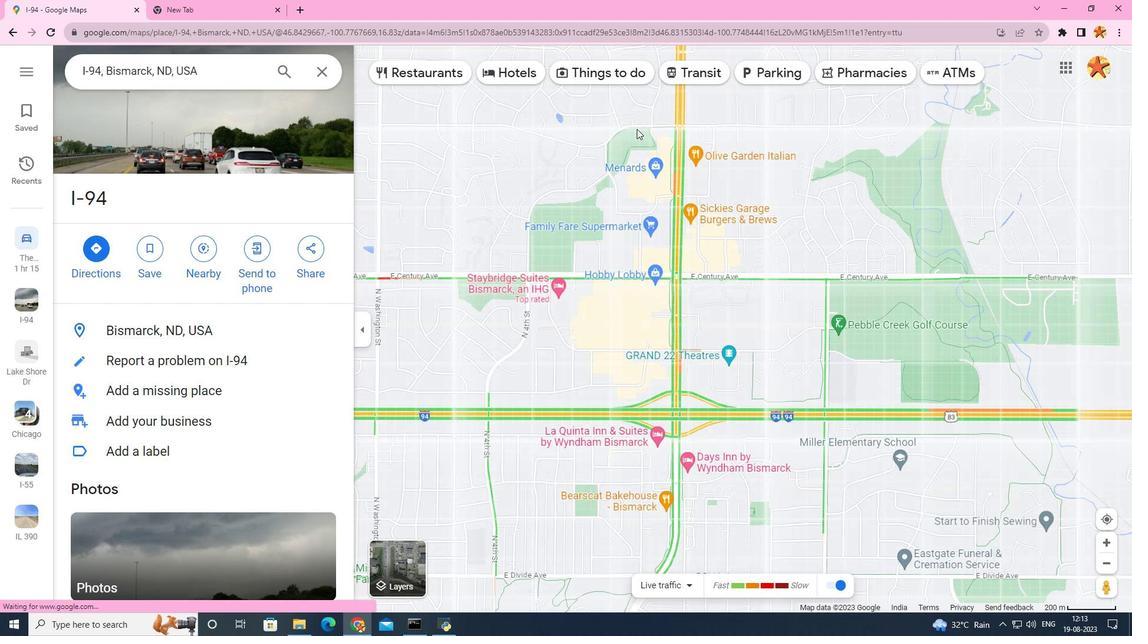 
Action: Mouse scrolled (636, 128) with delta (0, 0)
Screenshot: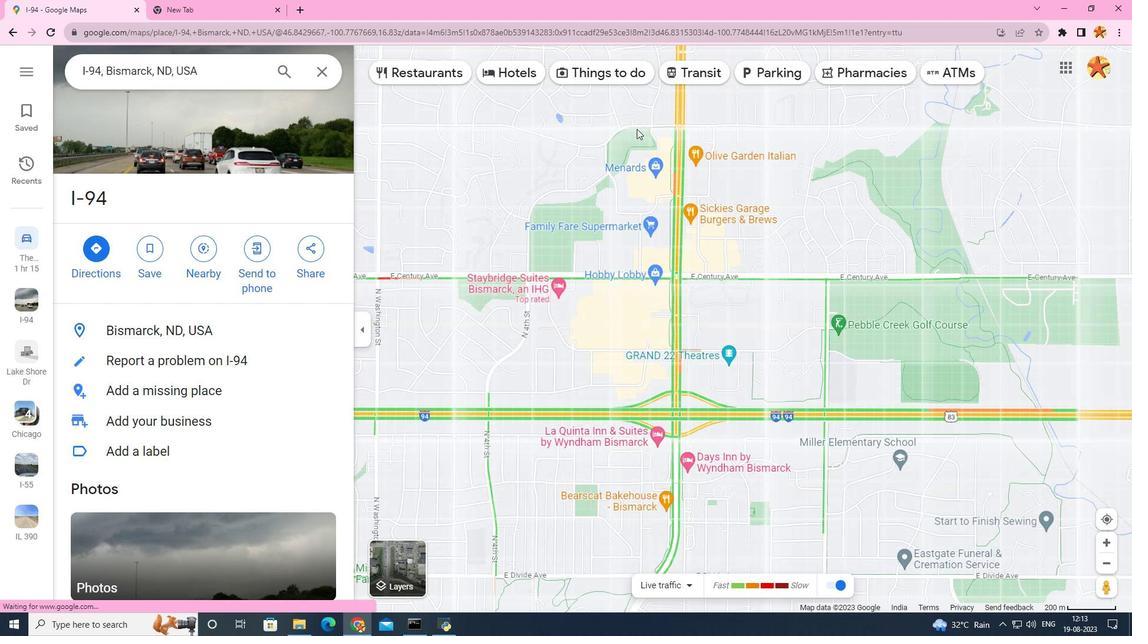 
Action: Mouse scrolled (636, 128) with delta (0, 0)
Screenshot: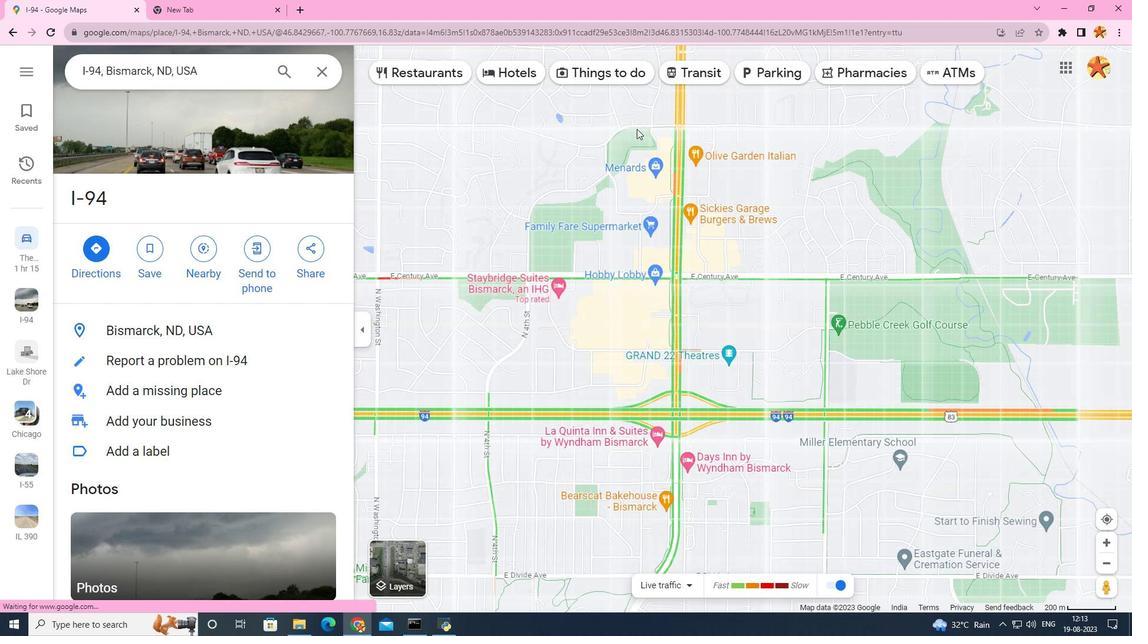 
Action: Mouse moved to (636, 129)
Screenshot: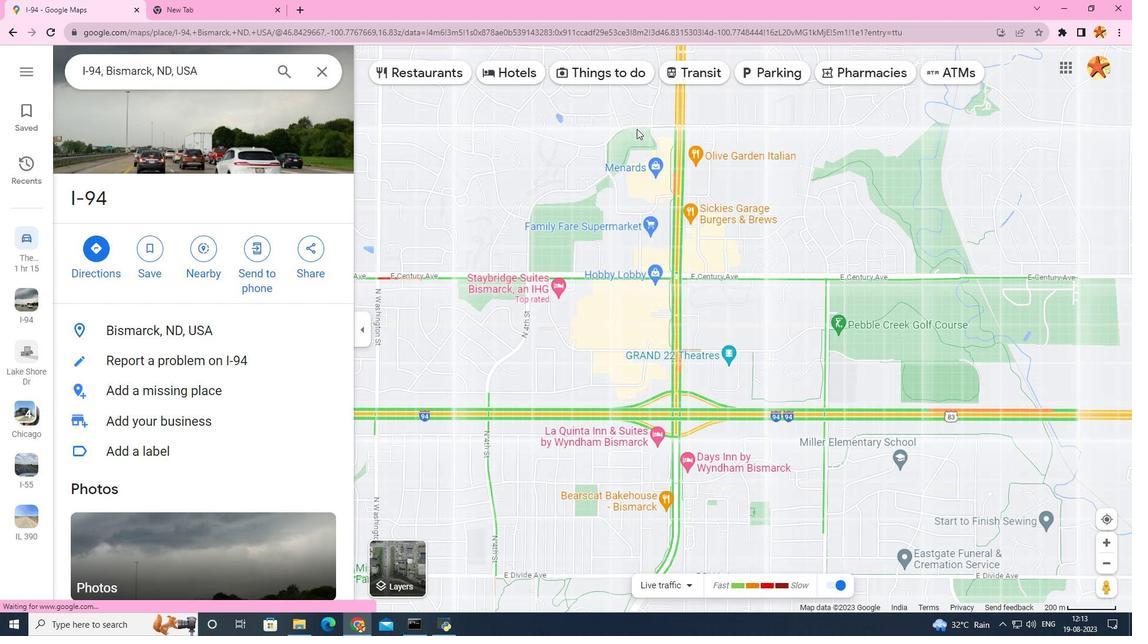 
Action: Mouse scrolled (636, 128) with delta (0, 0)
Screenshot: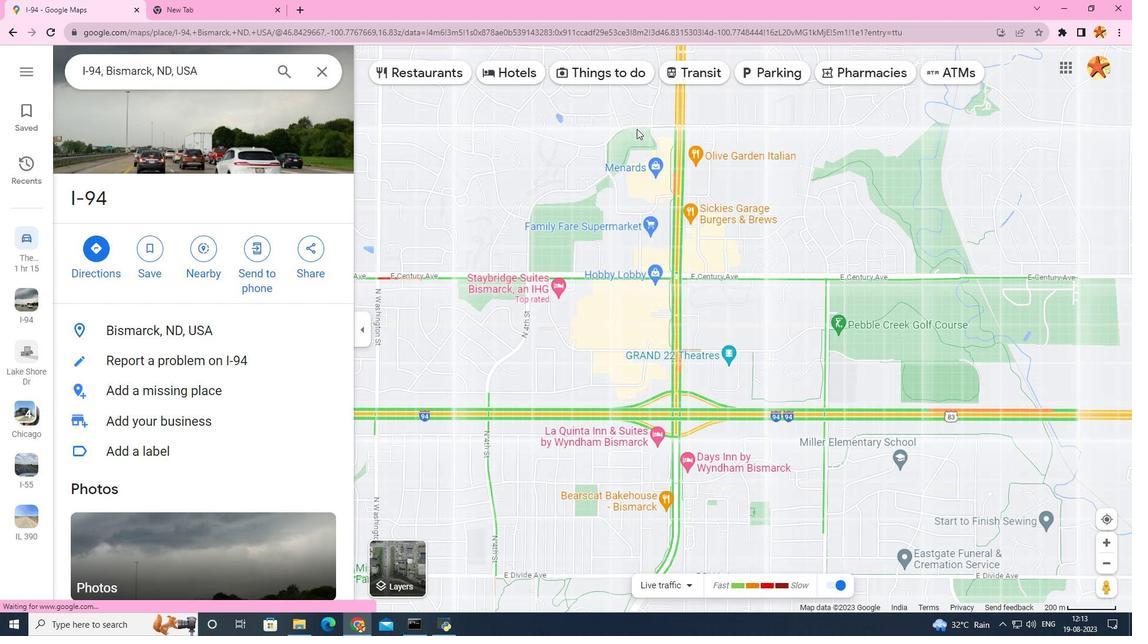
Action: Mouse moved to (208, 425)
Screenshot: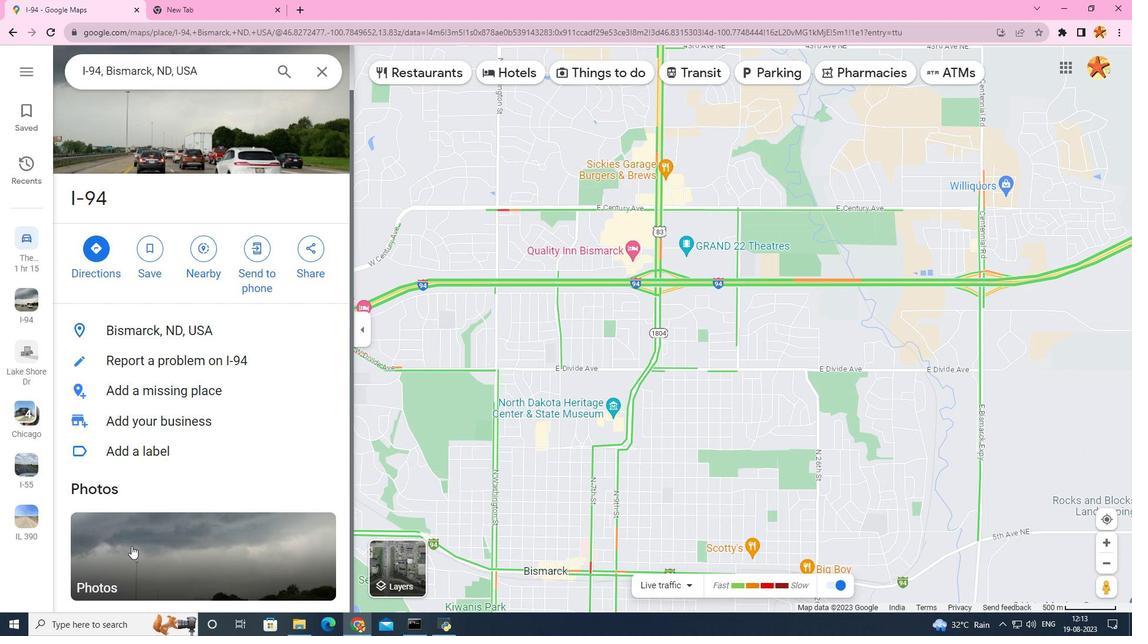 
Action: Mouse scrolled (215, 403) with delta (0, 0)
Screenshot: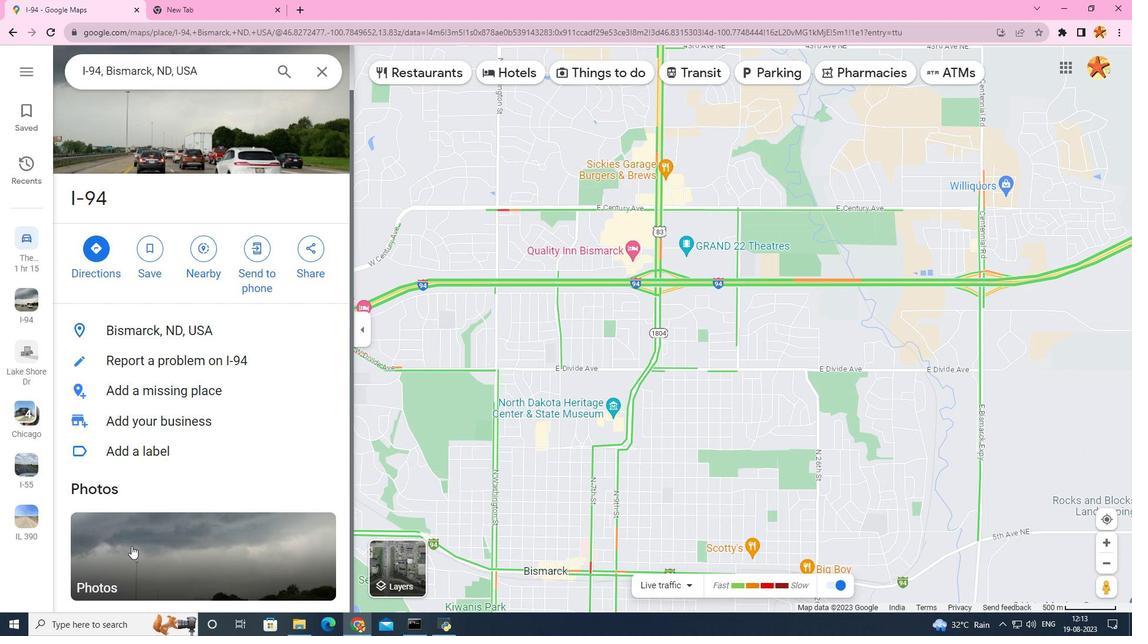 
Action: Mouse moved to (206, 429)
Screenshot: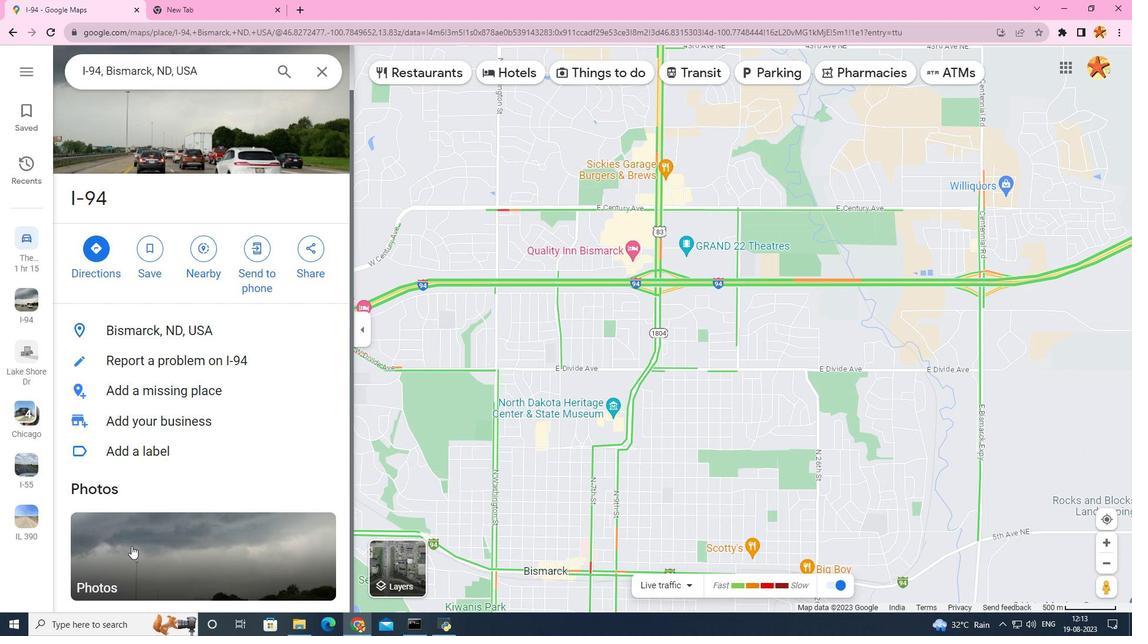 
Action: Mouse scrolled (214, 405) with delta (0, 0)
Screenshot: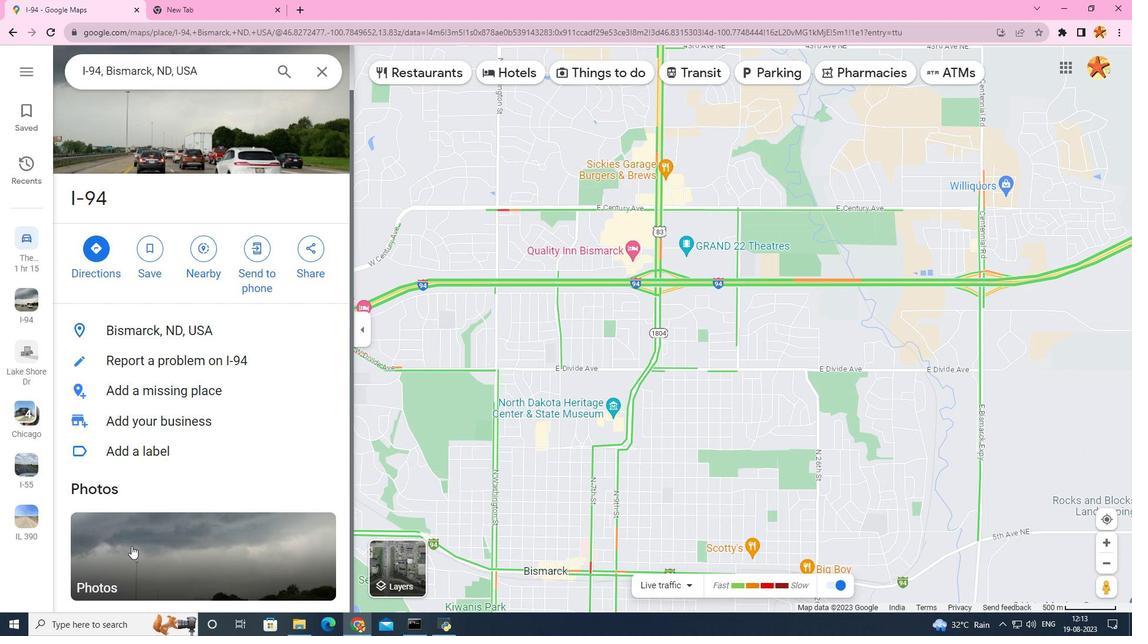 
Action: Mouse moved to (205, 435)
Screenshot: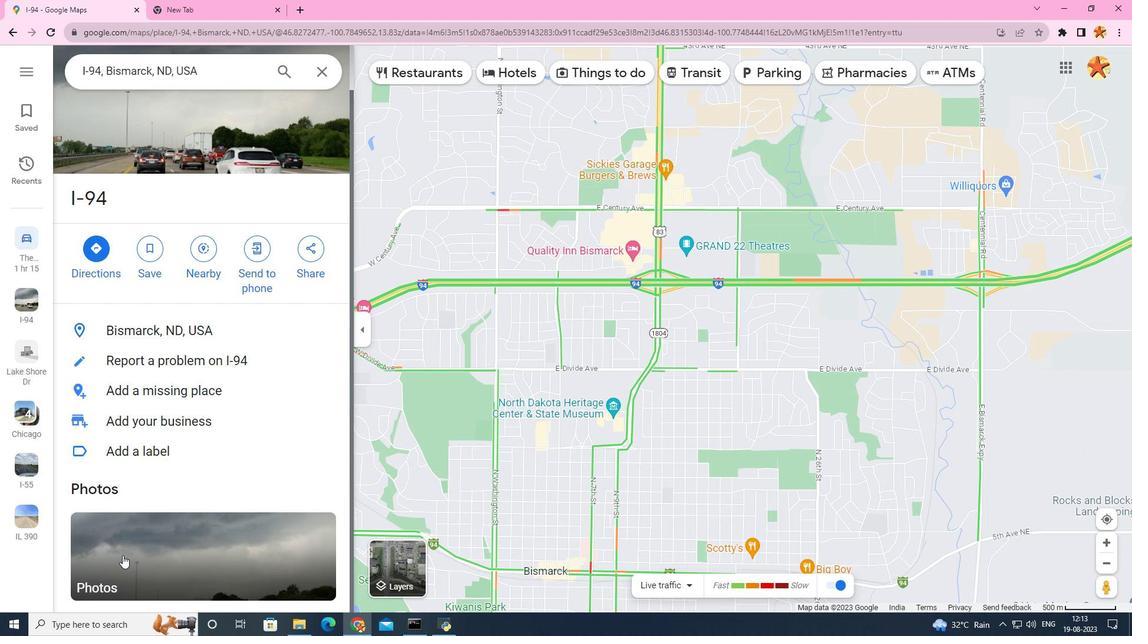
Action: Mouse scrolled (212, 406) with delta (0, 0)
Screenshot: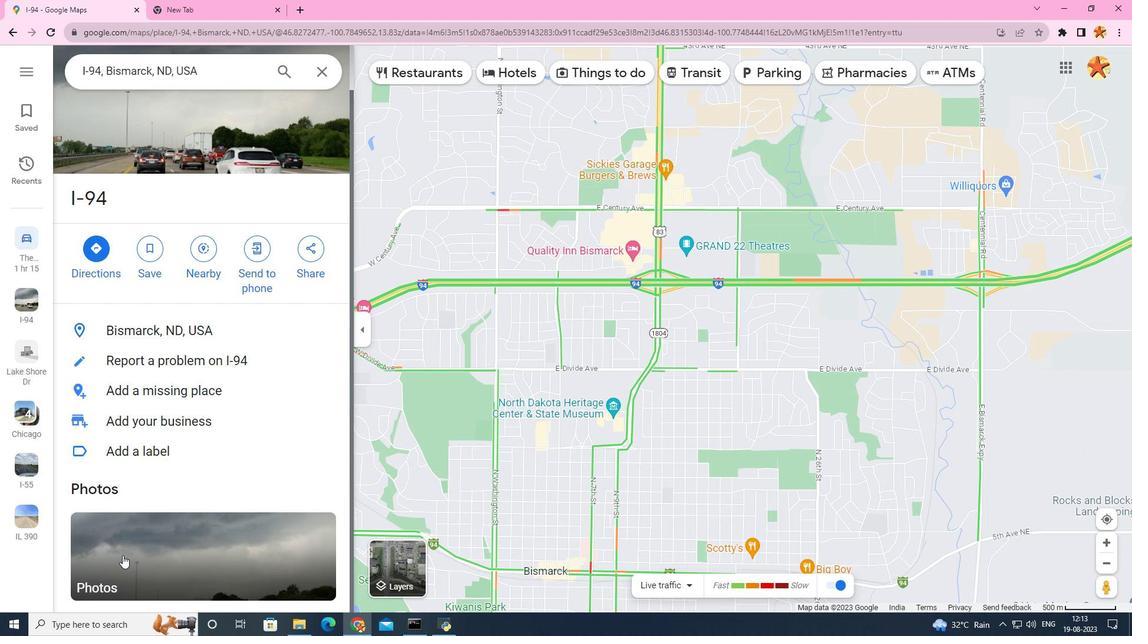 
Action: Mouse moved to (122, 555)
Screenshot: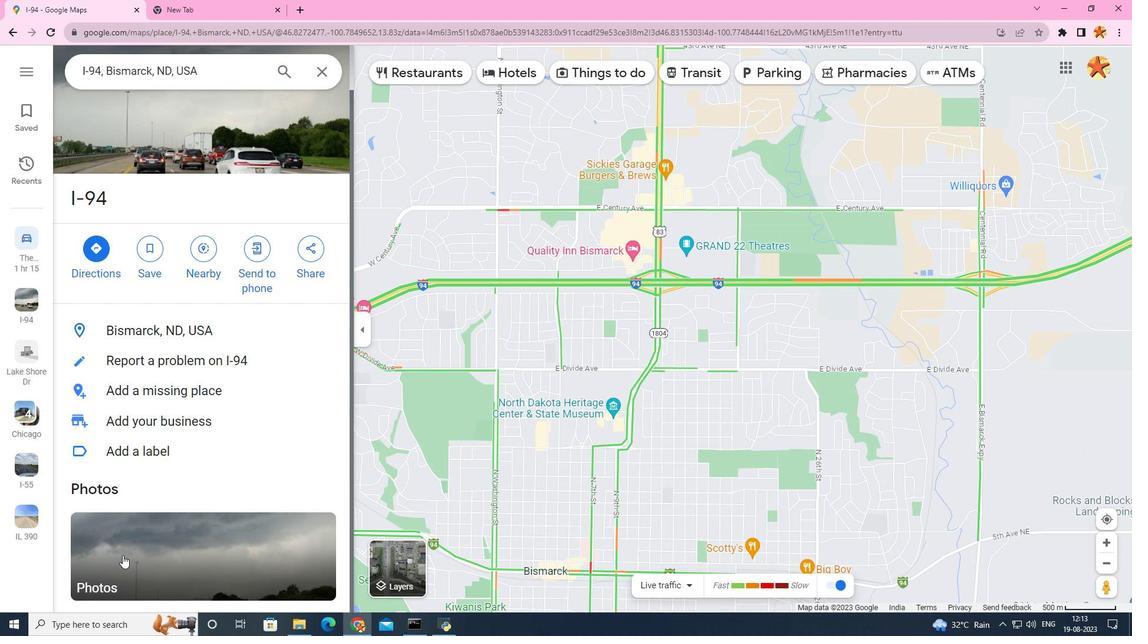 
Action: Mouse pressed left at (122, 555)
Screenshot: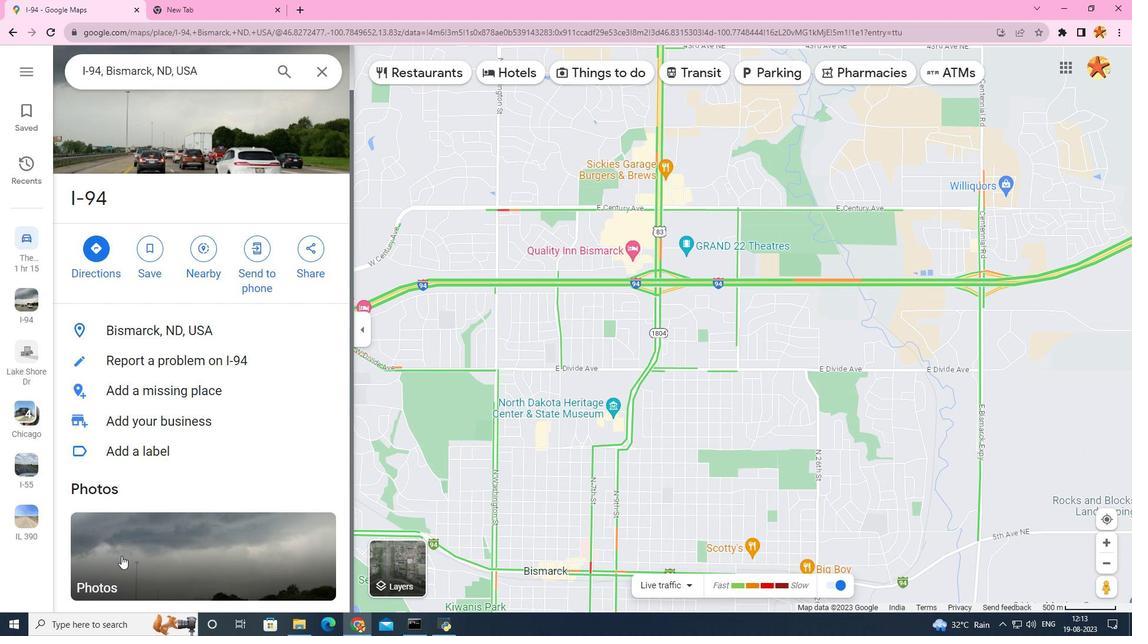 
Action: Mouse moved to (767, 532)
Screenshot: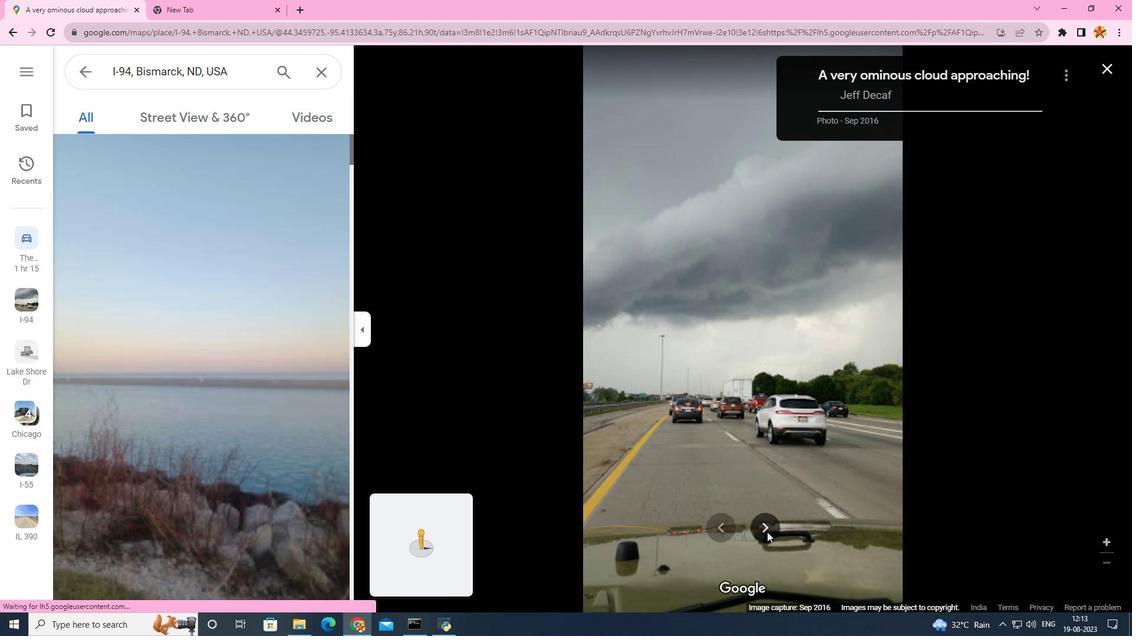 
Action: Mouse pressed left at (767, 532)
Screenshot: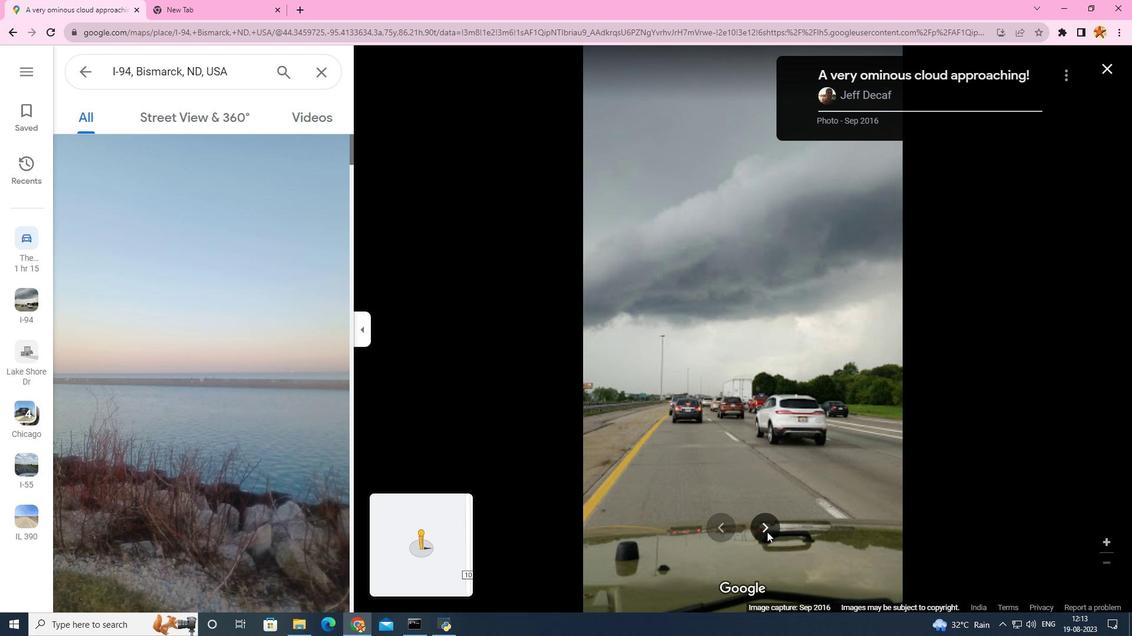 
Action: Mouse pressed left at (767, 532)
Screenshot: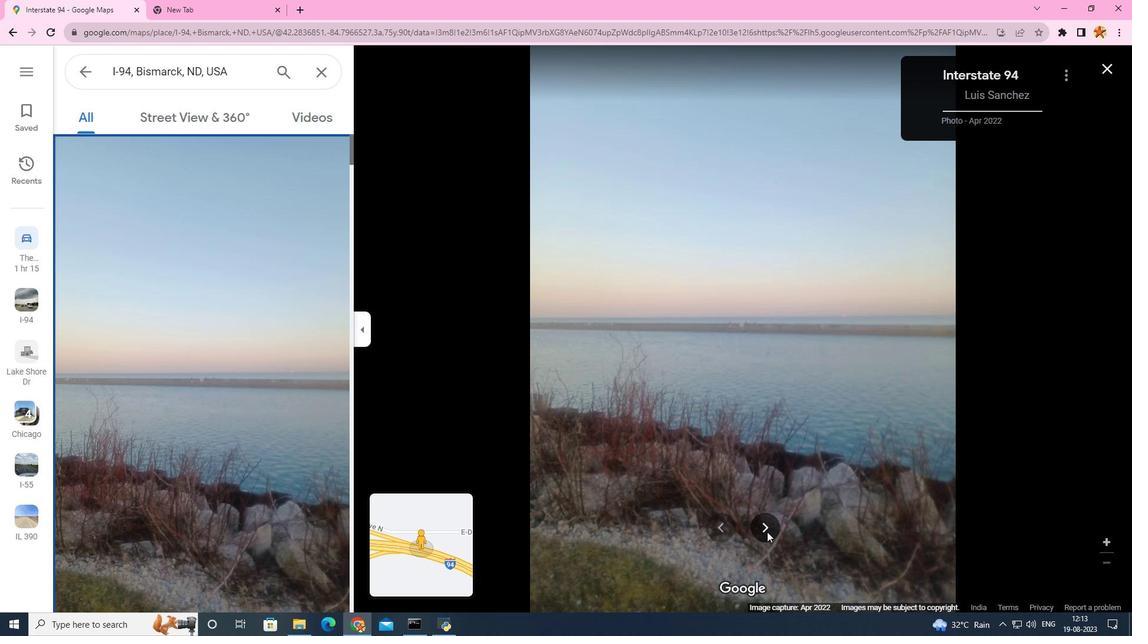 
Action: Mouse pressed left at (767, 532)
Screenshot: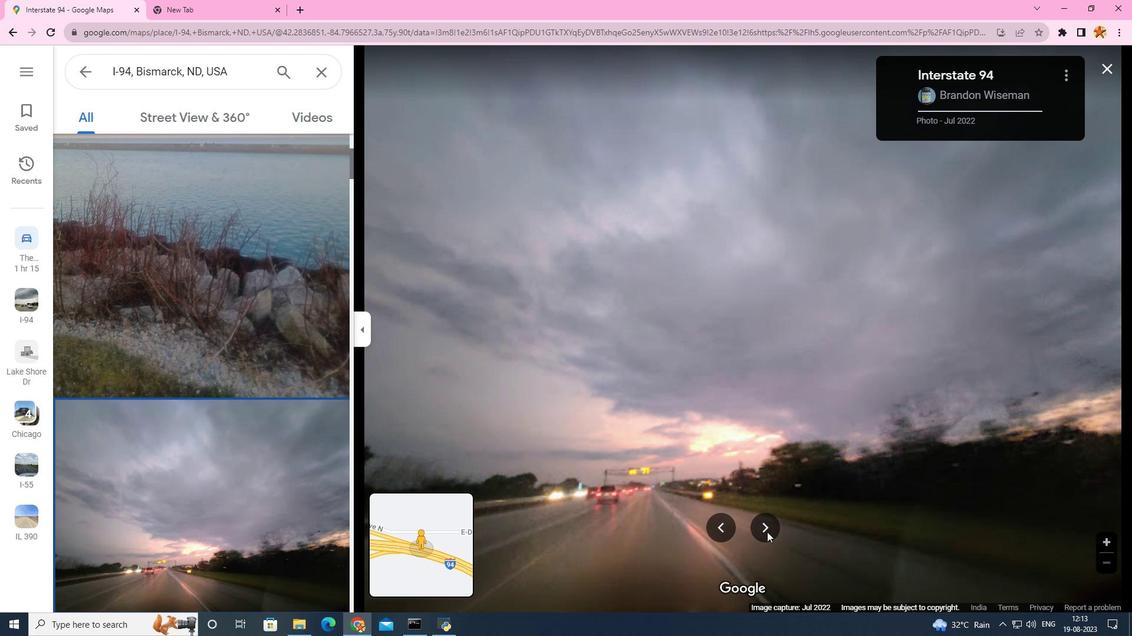
Action: Mouse pressed left at (767, 532)
Screenshot: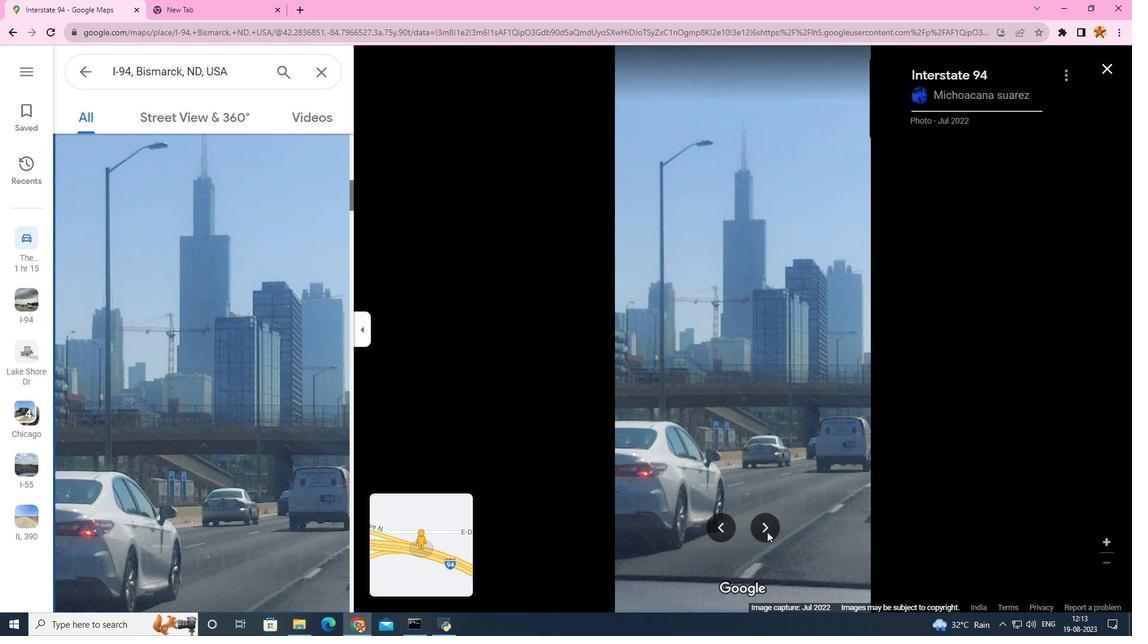 
Action: Mouse pressed left at (767, 532)
Screenshot: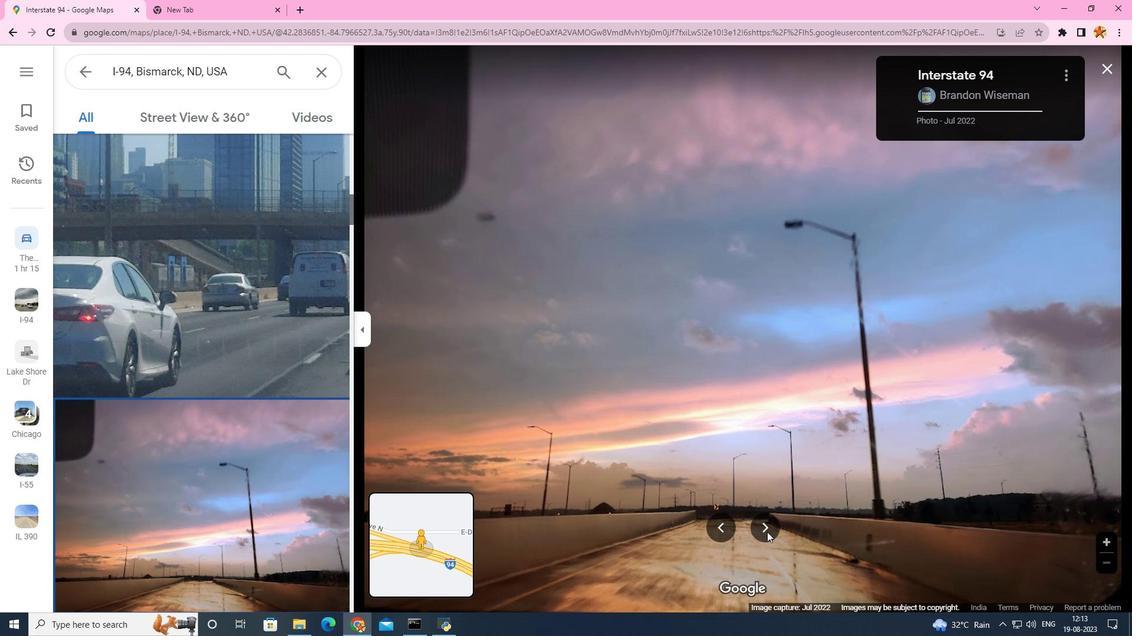 
Action: Mouse pressed left at (767, 532)
Screenshot: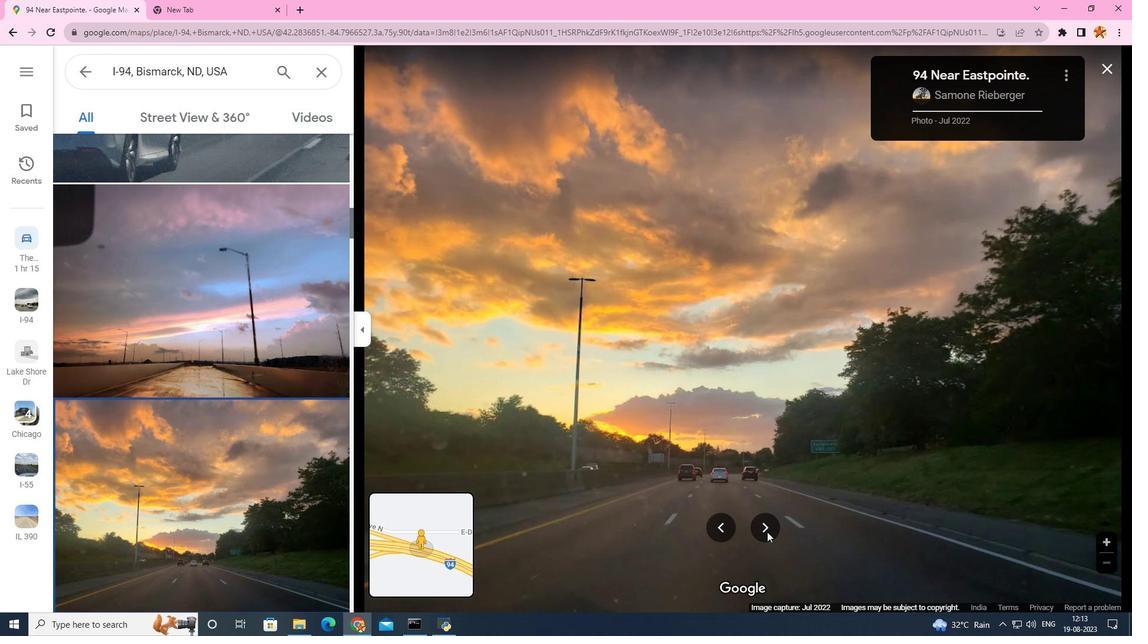 
Action: Mouse pressed left at (767, 532)
Screenshot: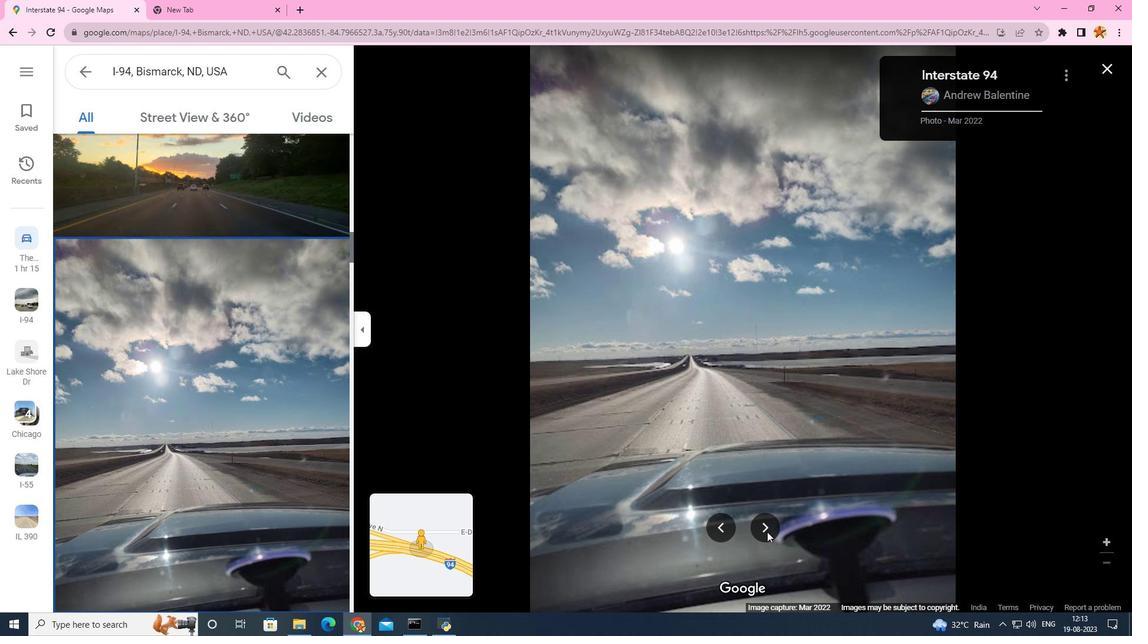 
Action: Mouse pressed left at (767, 532)
Screenshot: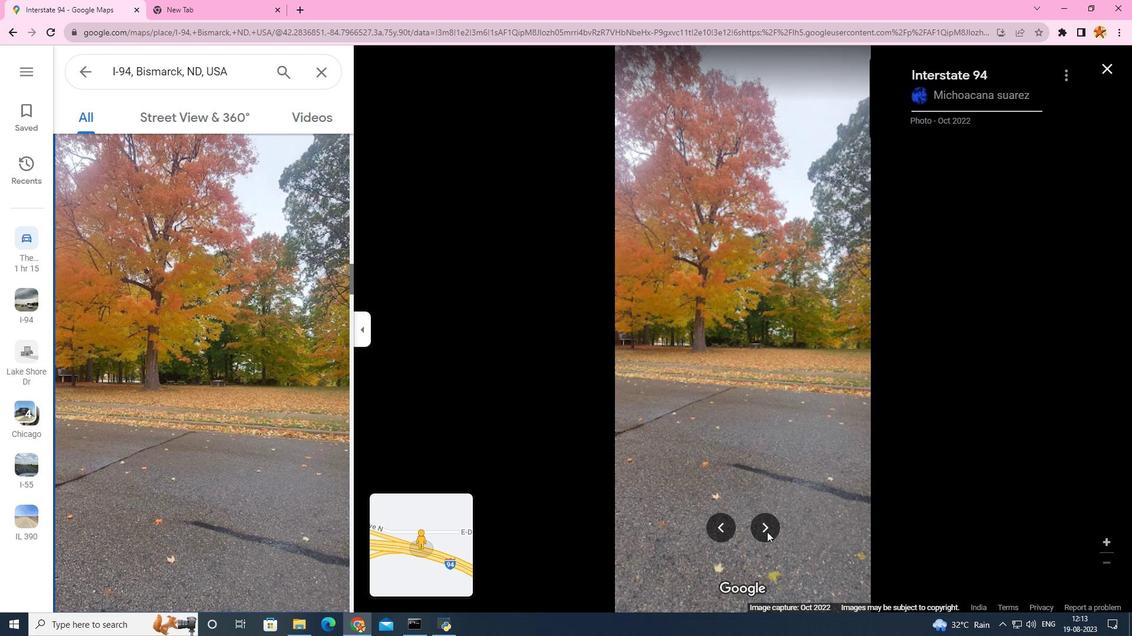 
Action: Mouse pressed left at (767, 532)
Screenshot: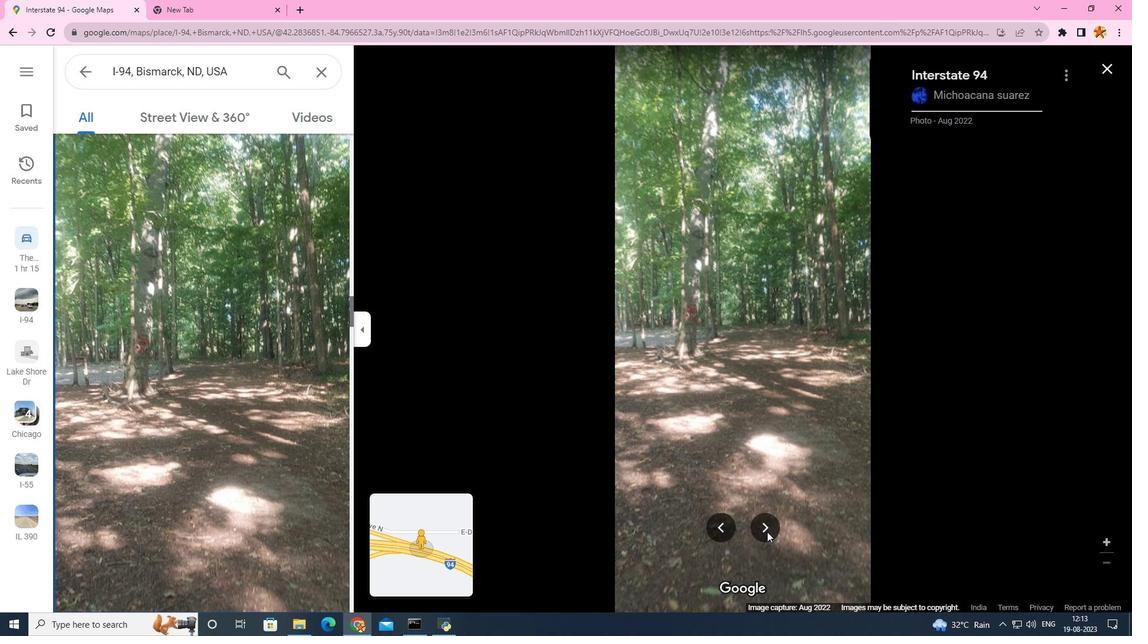 
Action: Mouse pressed left at (767, 532)
Screenshot: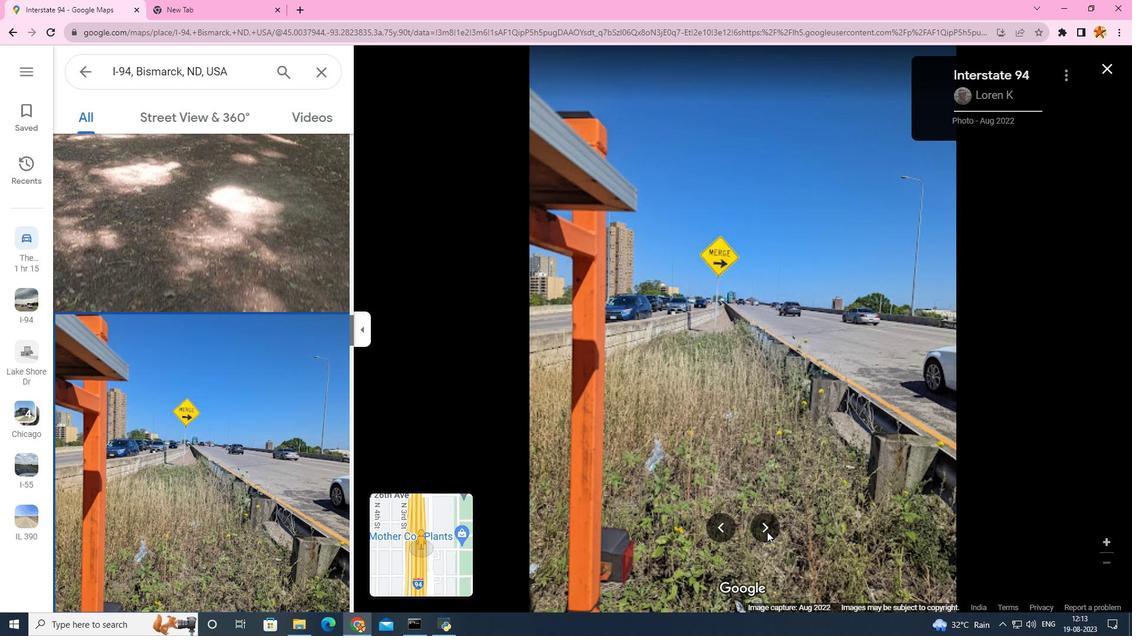 
Action: Mouse pressed left at (767, 532)
Screenshot: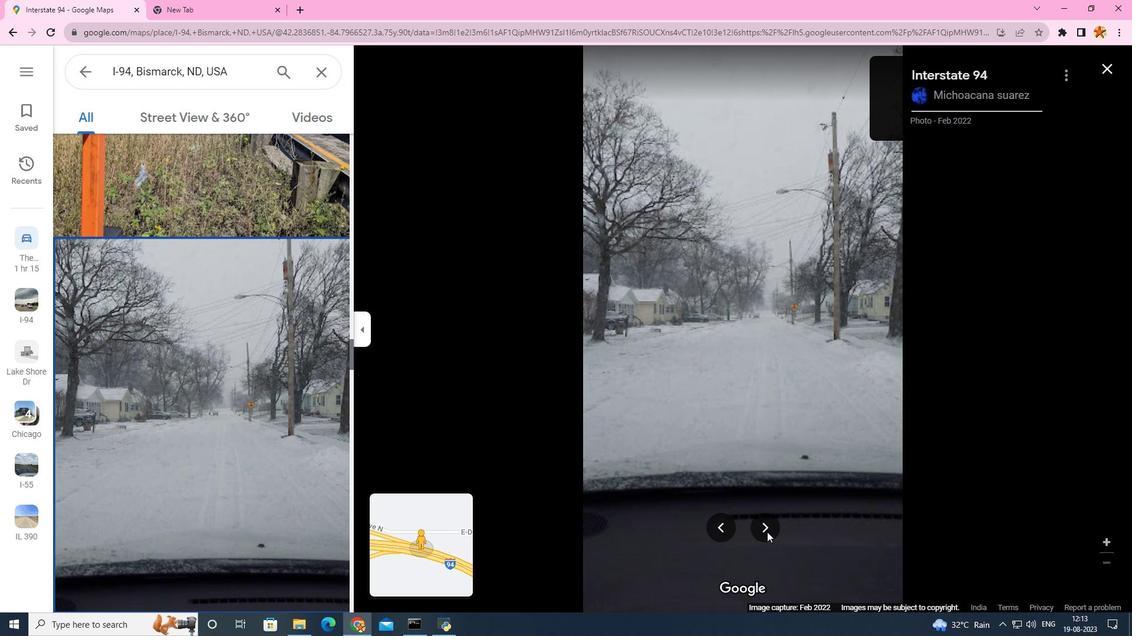 
Action: Mouse moved to (767, 532)
Screenshot: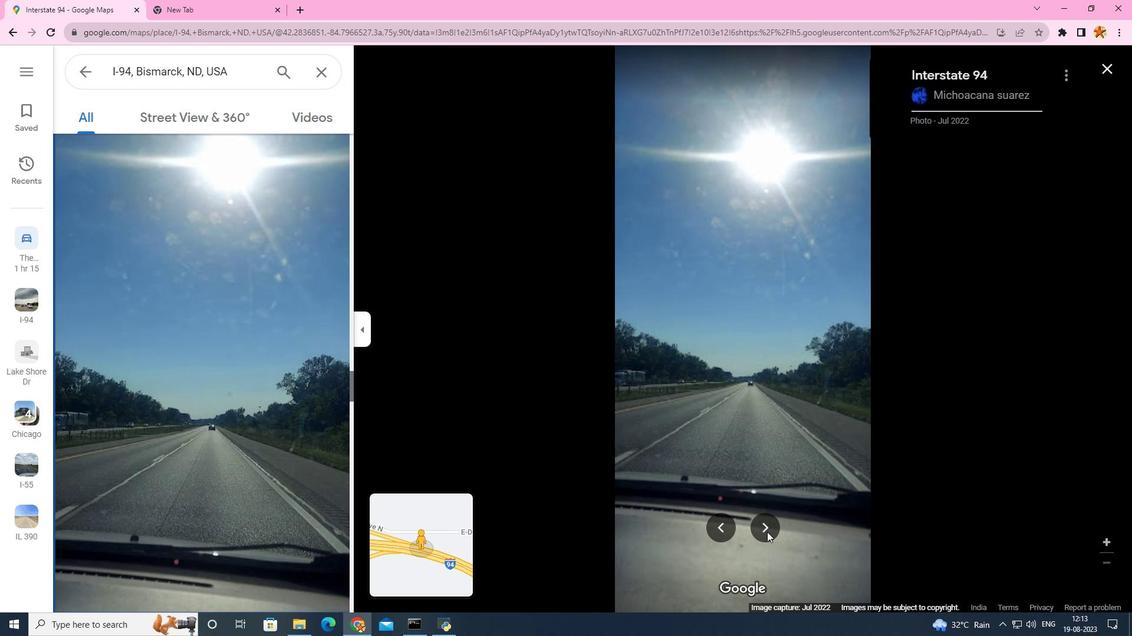 
Action: Mouse pressed left at (767, 532)
Screenshot: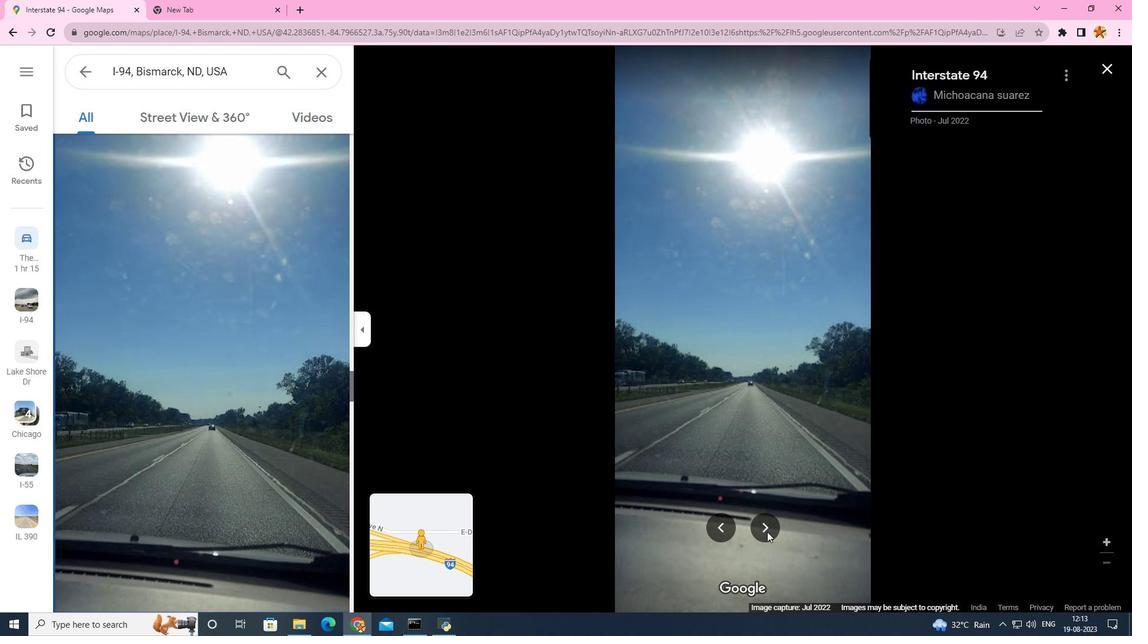 
Action: Mouse pressed left at (767, 532)
Screenshot: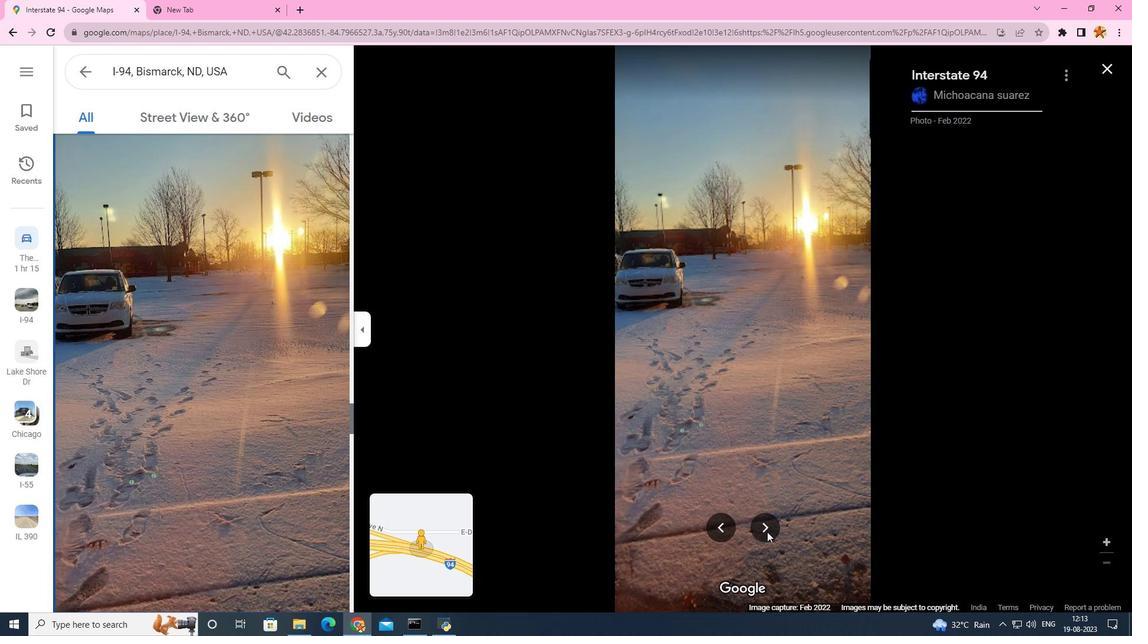 
Action: Mouse pressed left at (767, 532)
Screenshot: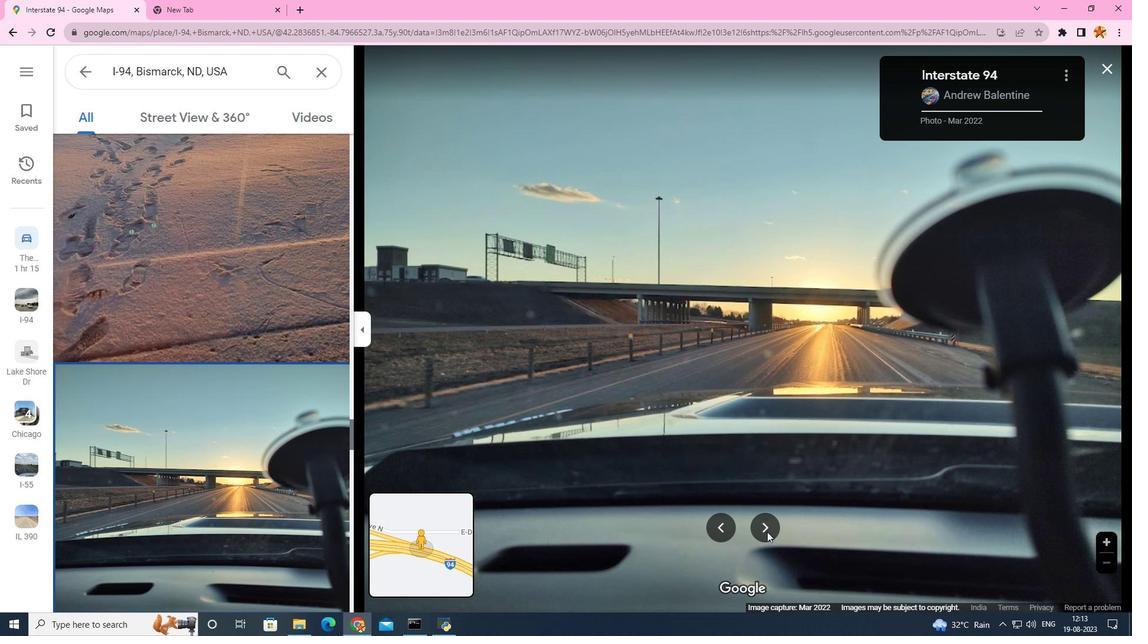 
Action: Mouse pressed left at (767, 532)
Screenshot: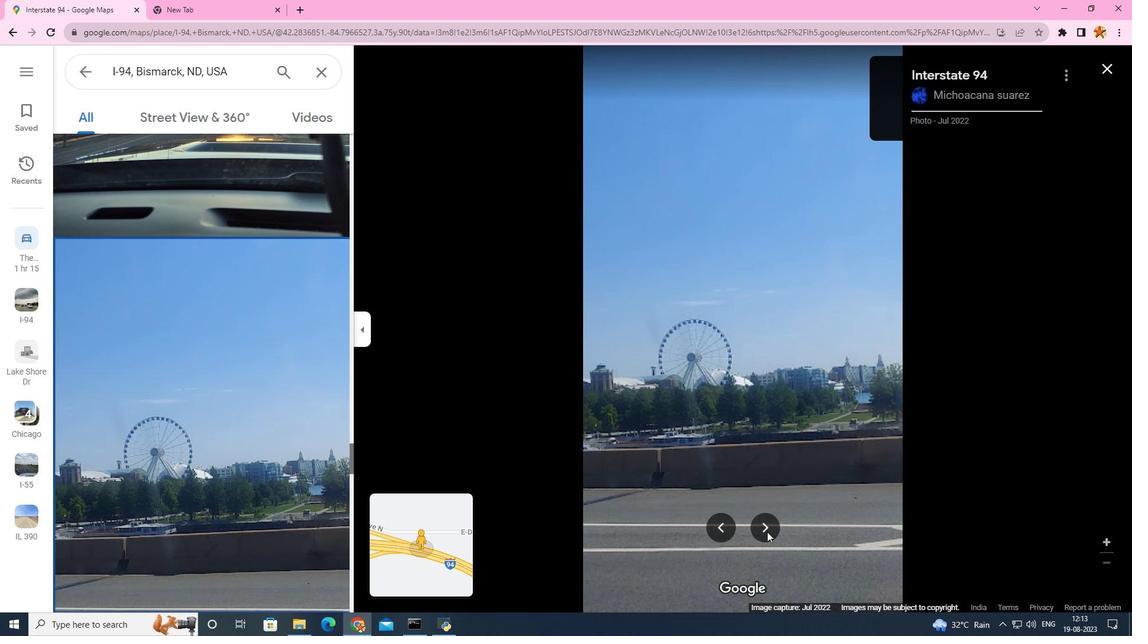 
Action: Mouse pressed left at (767, 532)
Screenshot: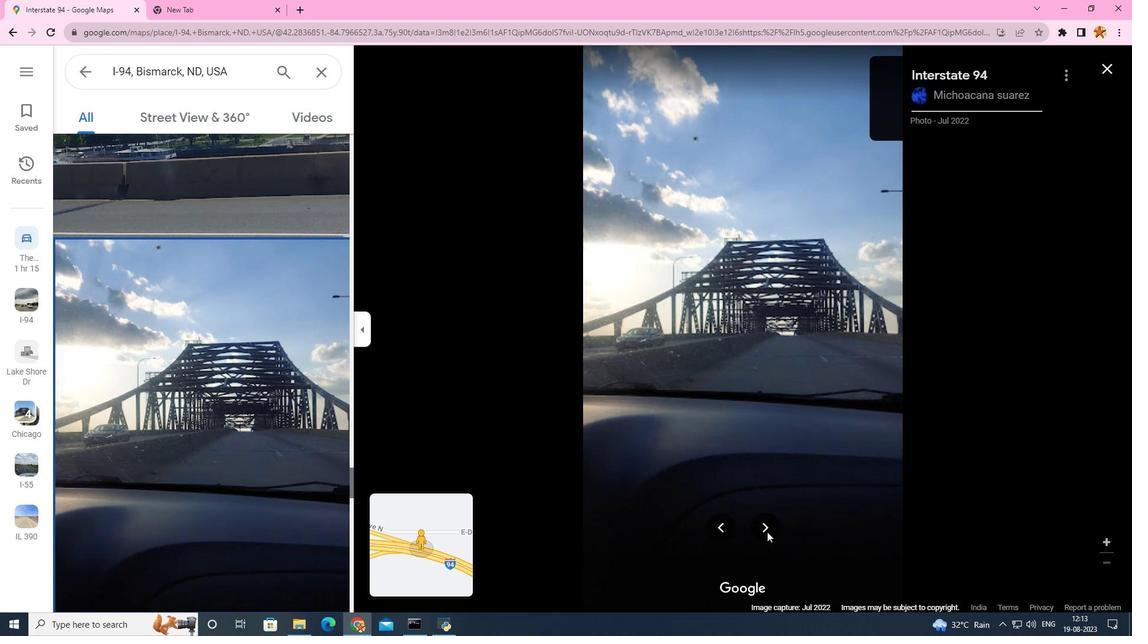 
Action: Mouse pressed left at (767, 532)
Screenshot: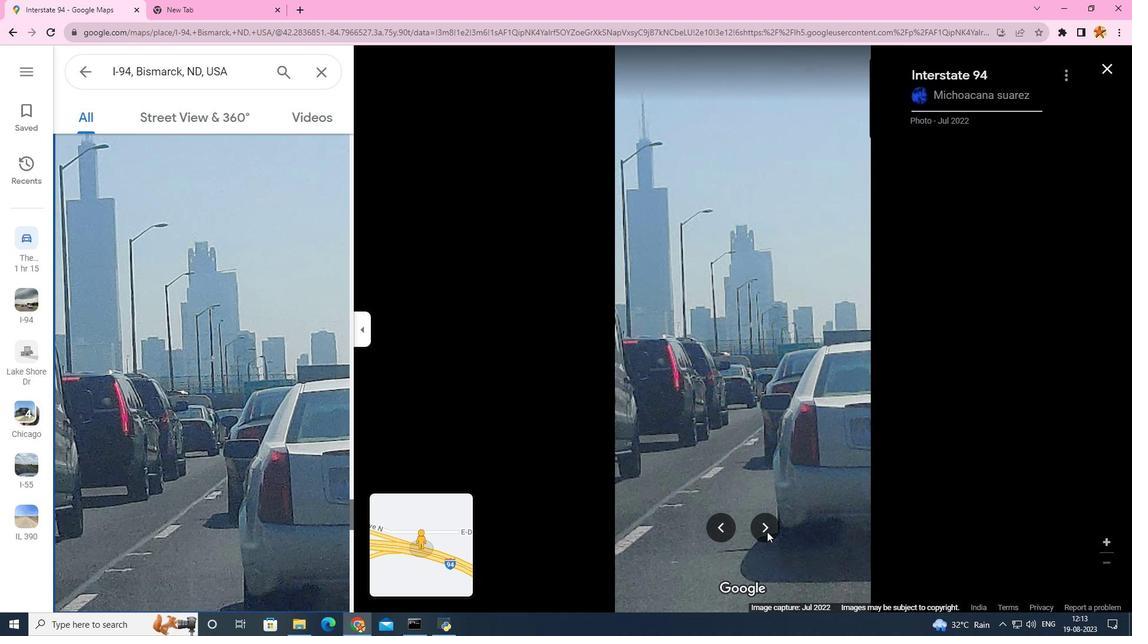 
Action: Mouse scrolled (767, 532) with delta (0, 0)
Screenshot: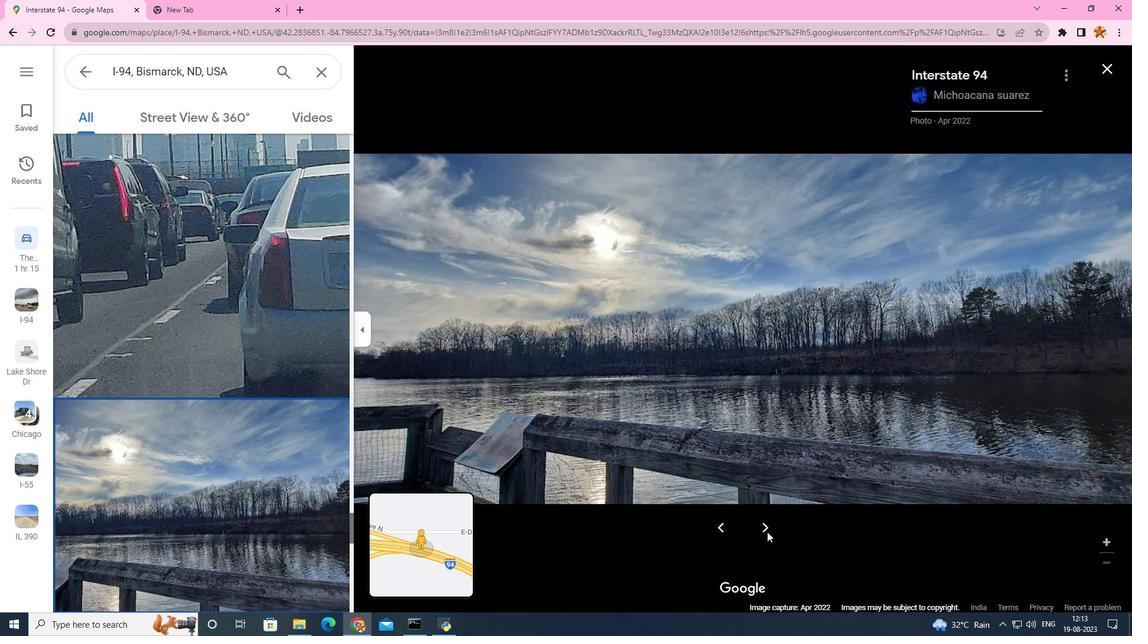 
Action: Mouse pressed left at (767, 532)
Screenshot: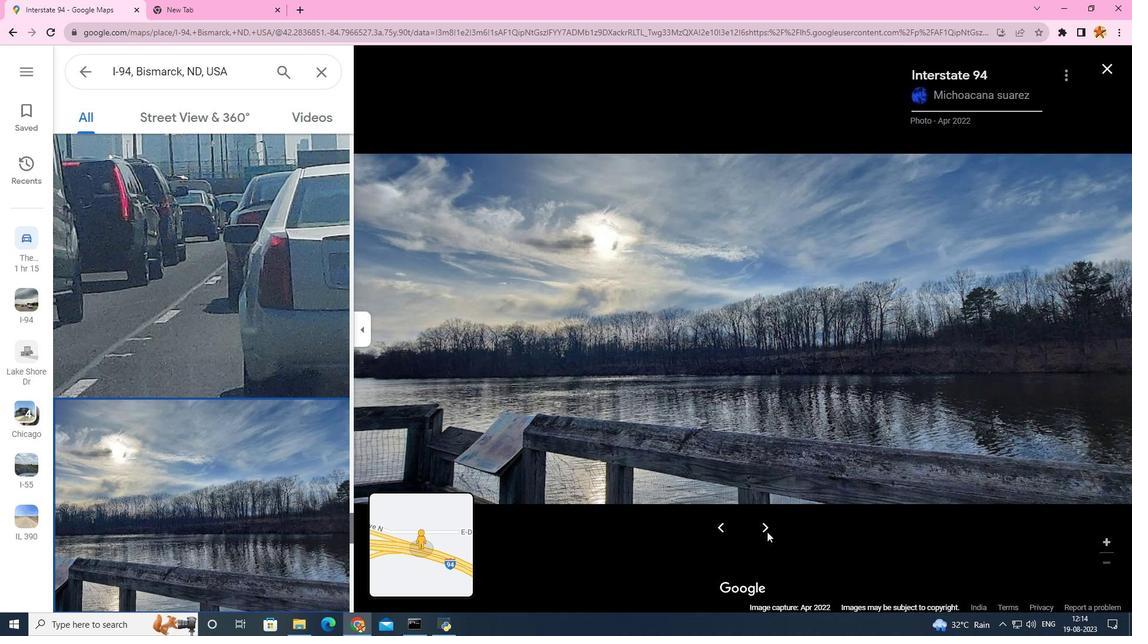 
Action: Mouse pressed left at (767, 532)
Screenshot: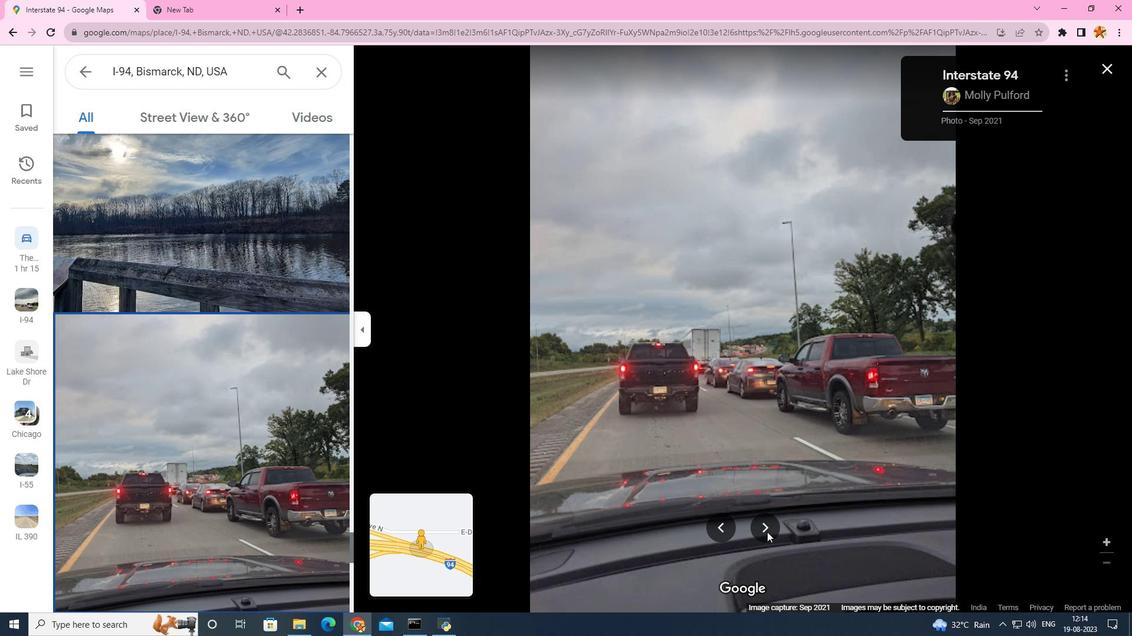 
Action: Mouse pressed left at (767, 532)
Screenshot: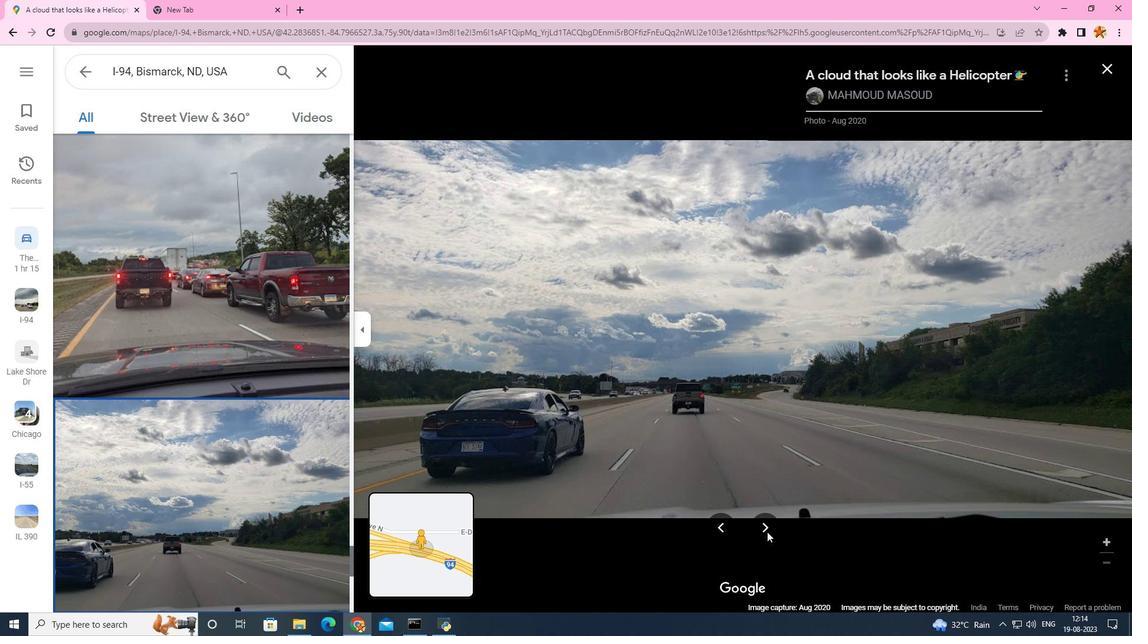 
Action: Mouse pressed left at (767, 532)
Screenshot: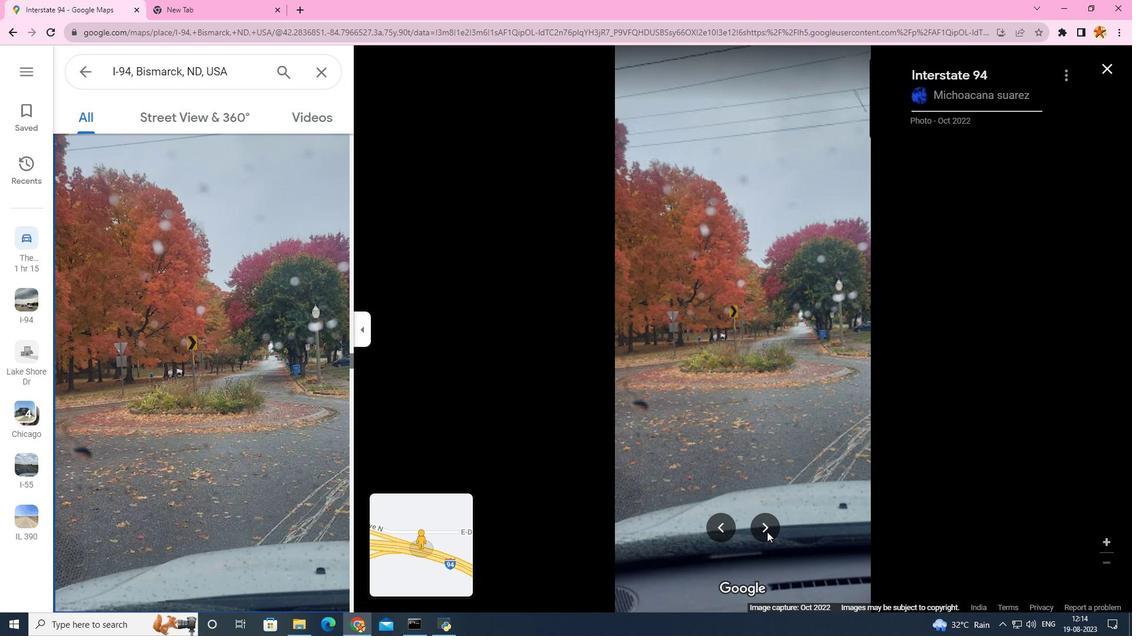 
Action: Mouse pressed left at (767, 532)
Screenshot: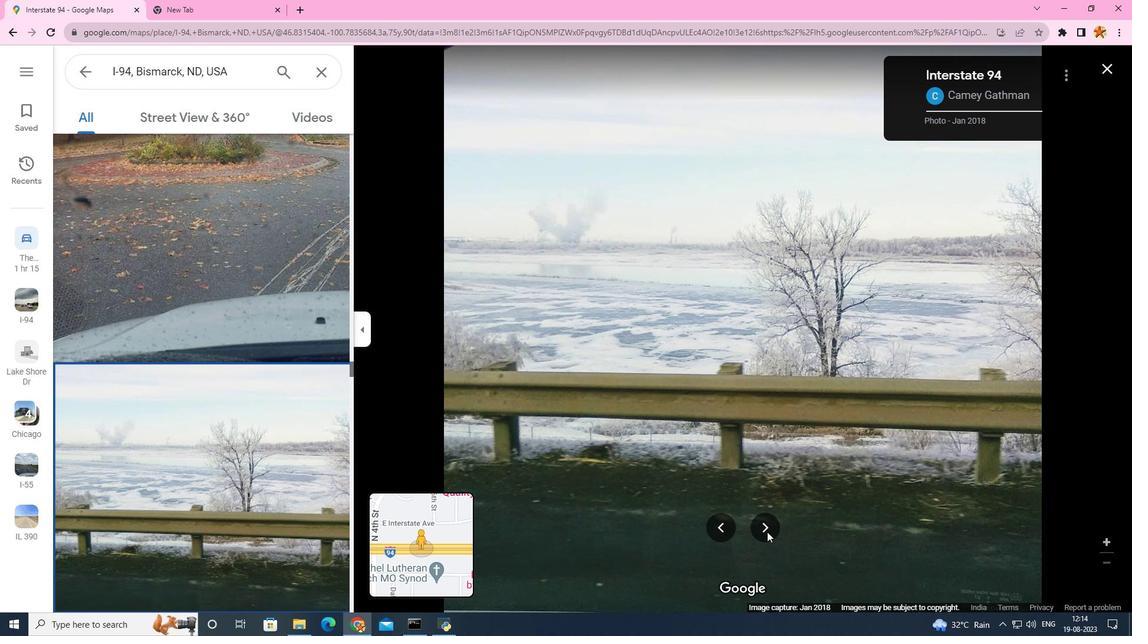 
Action: Mouse pressed left at (767, 532)
Screenshot: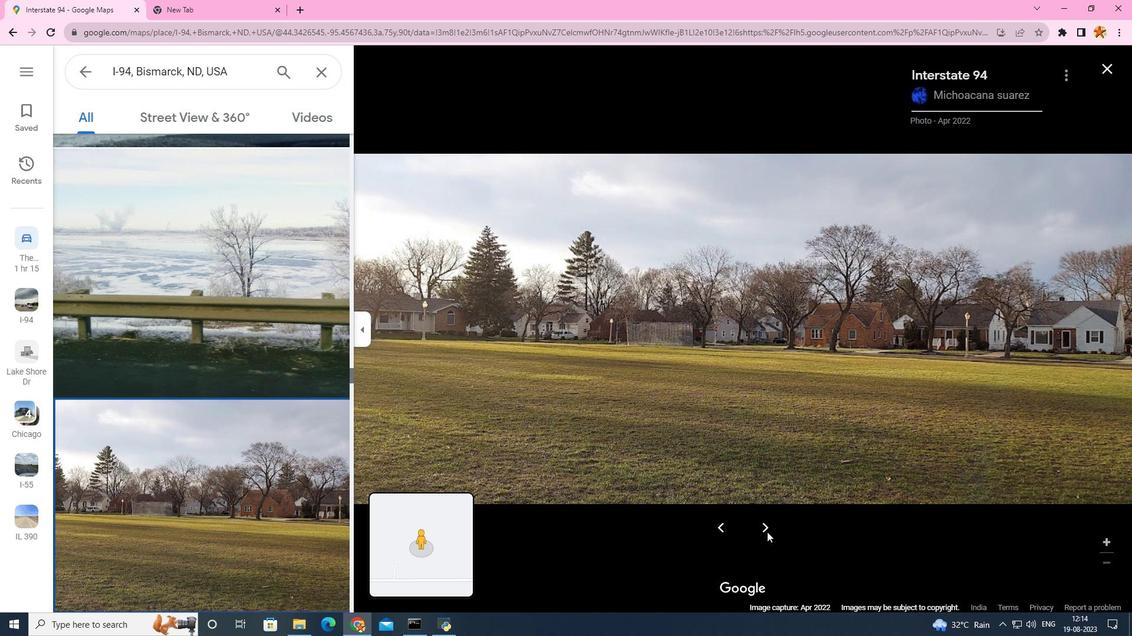 
Action: Mouse pressed left at (767, 532)
Screenshot: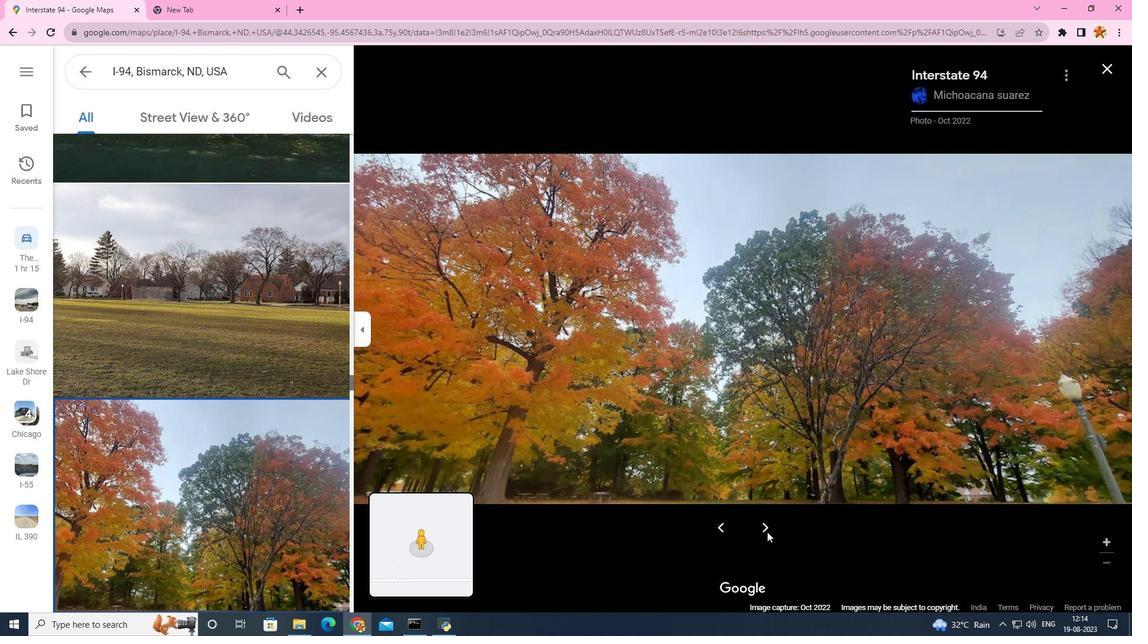 
Action: Mouse pressed left at (767, 532)
Screenshot: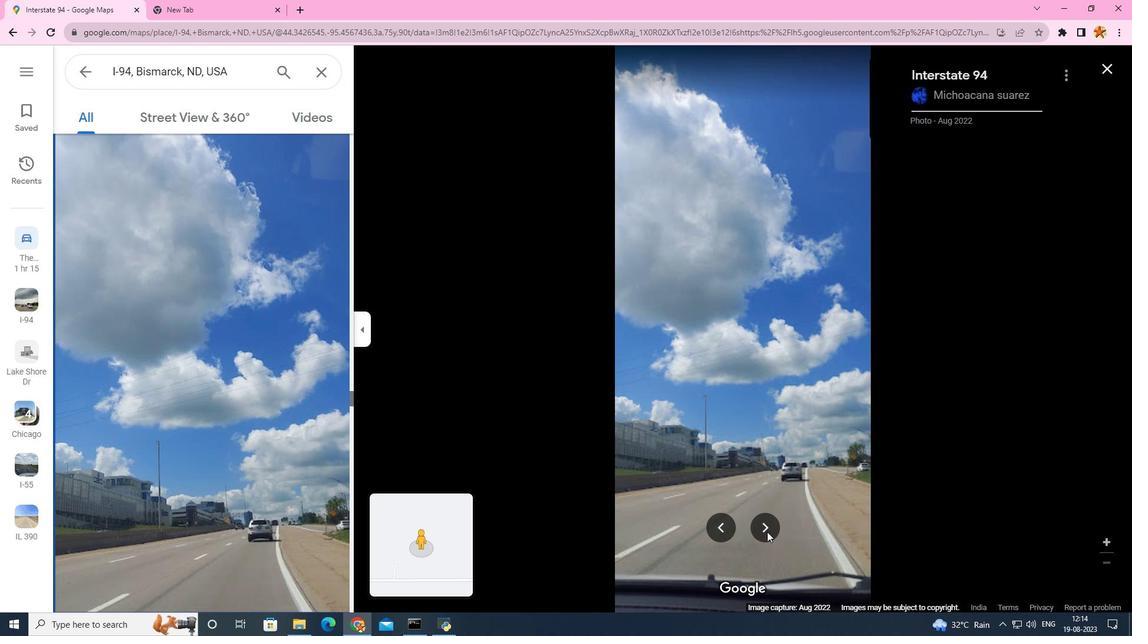 
Action: Mouse pressed left at (767, 532)
Screenshot: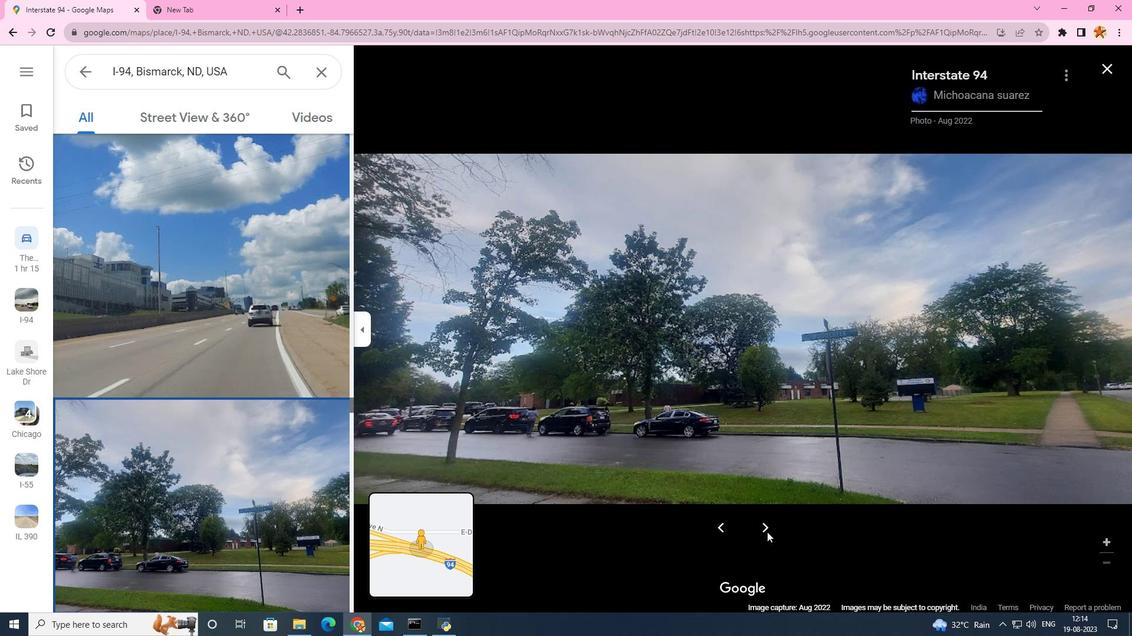 
Action: Mouse pressed left at (767, 532)
Screenshot: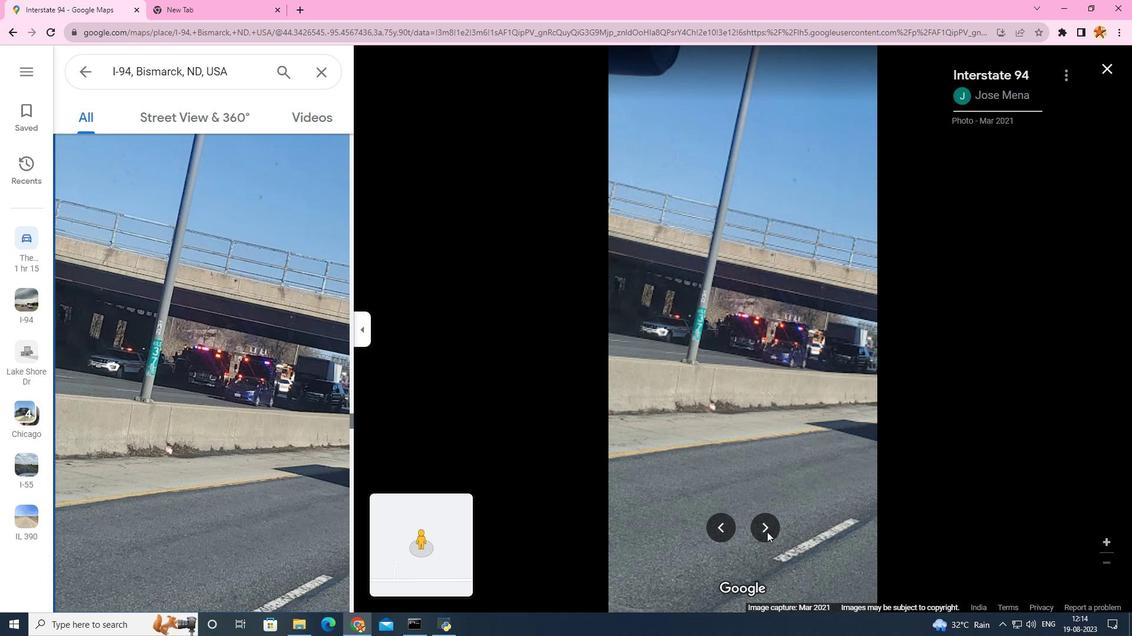
Action: Mouse pressed left at (767, 532)
Screenshot: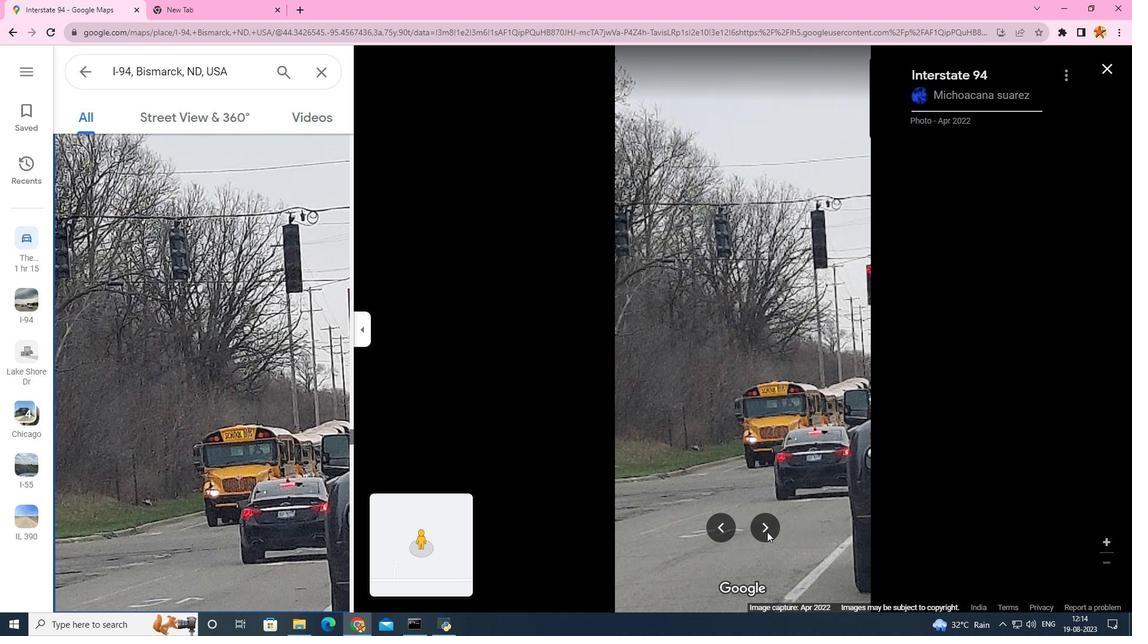 
Action: Mouse pressed left at (767, 532)
Screenshot: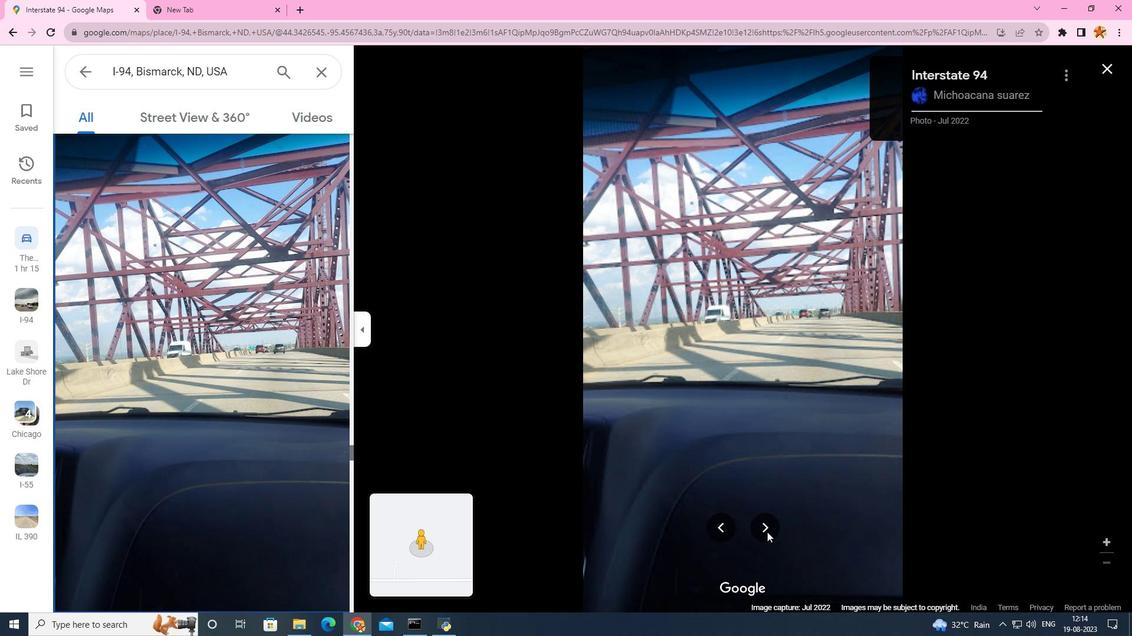 
Action: Mouse pressed left at (767, 532)
Screenshot: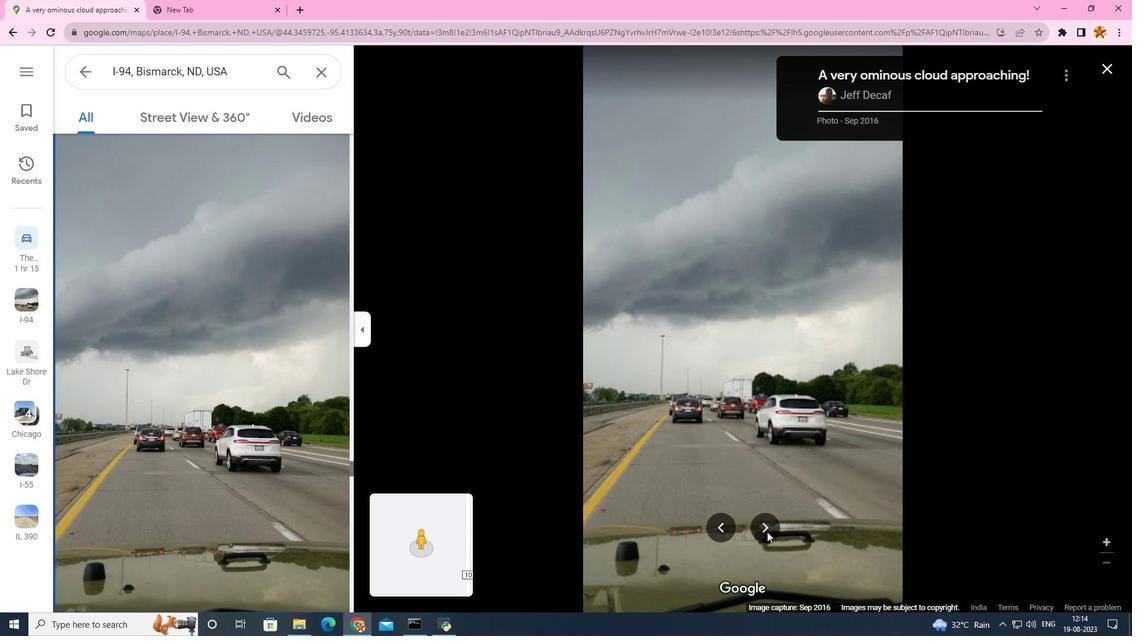 
Action: Mouse pressed left at (767, 532)
Screenshot: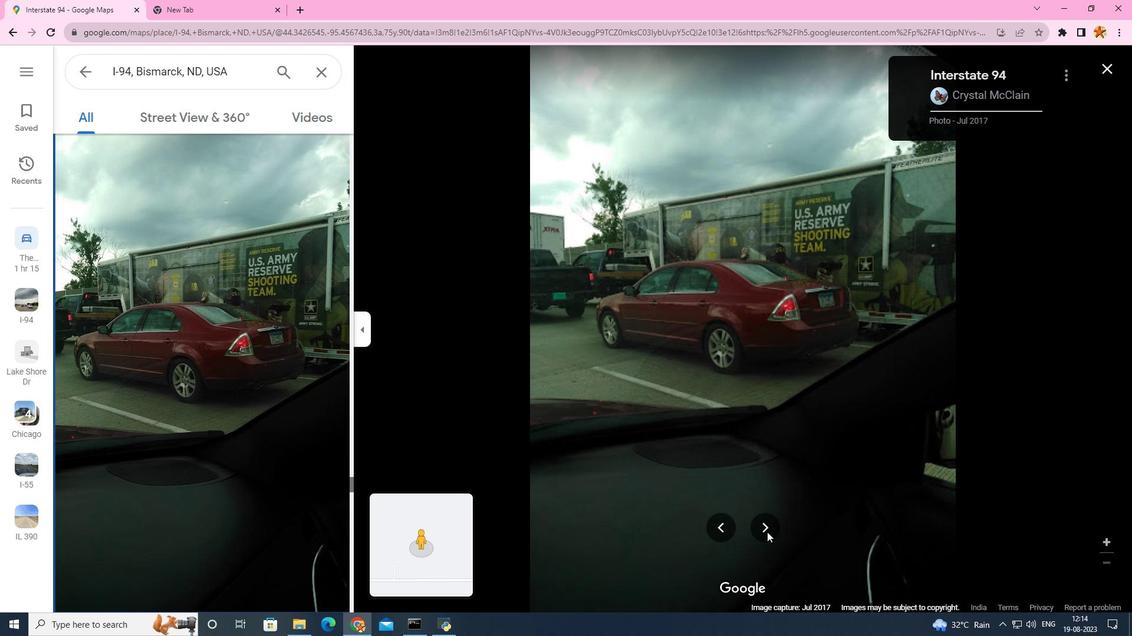
Action: Mouse pressed left at (767, 532)
Screenshot: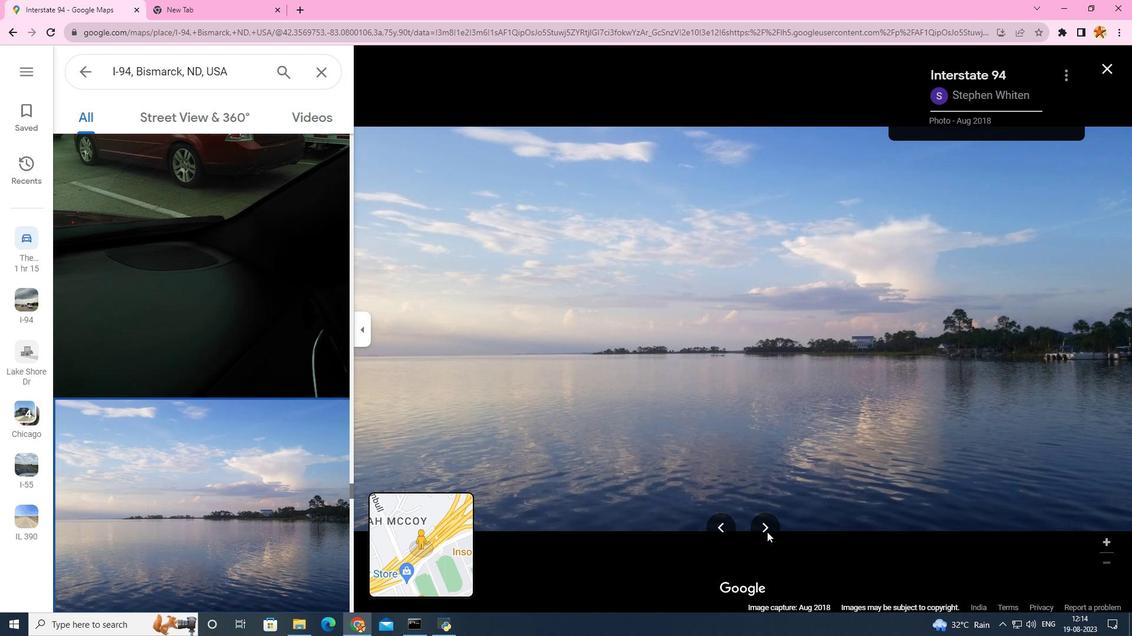 
Action: Mouse pressed left at (767, 532)
Screenshot: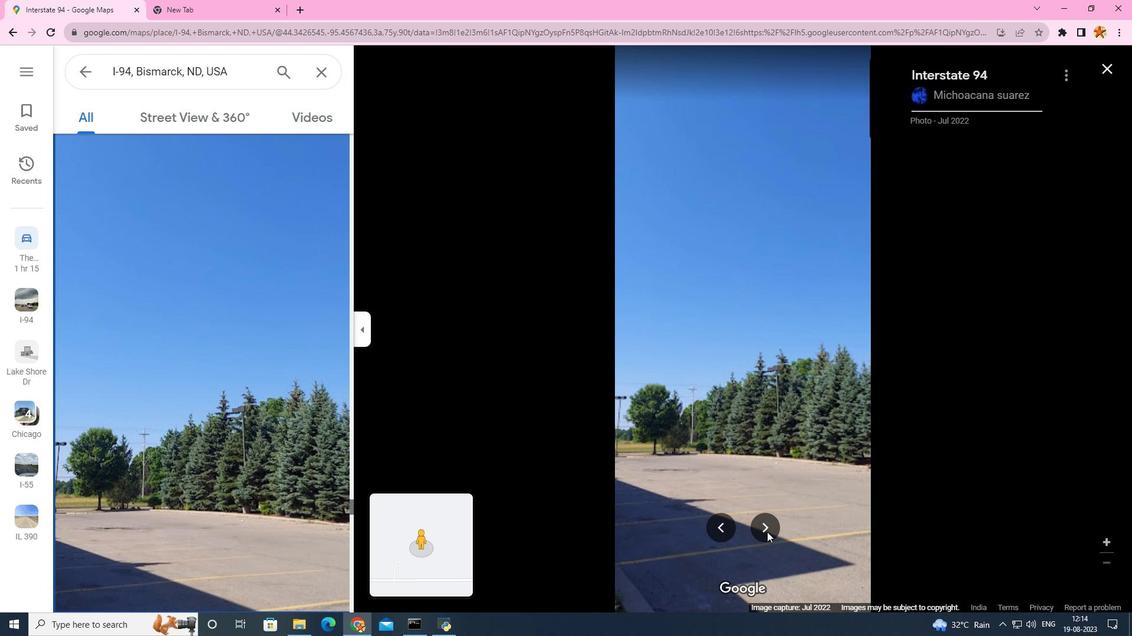 
Action: Mouse pressed left at (767, 532)
Screenshot: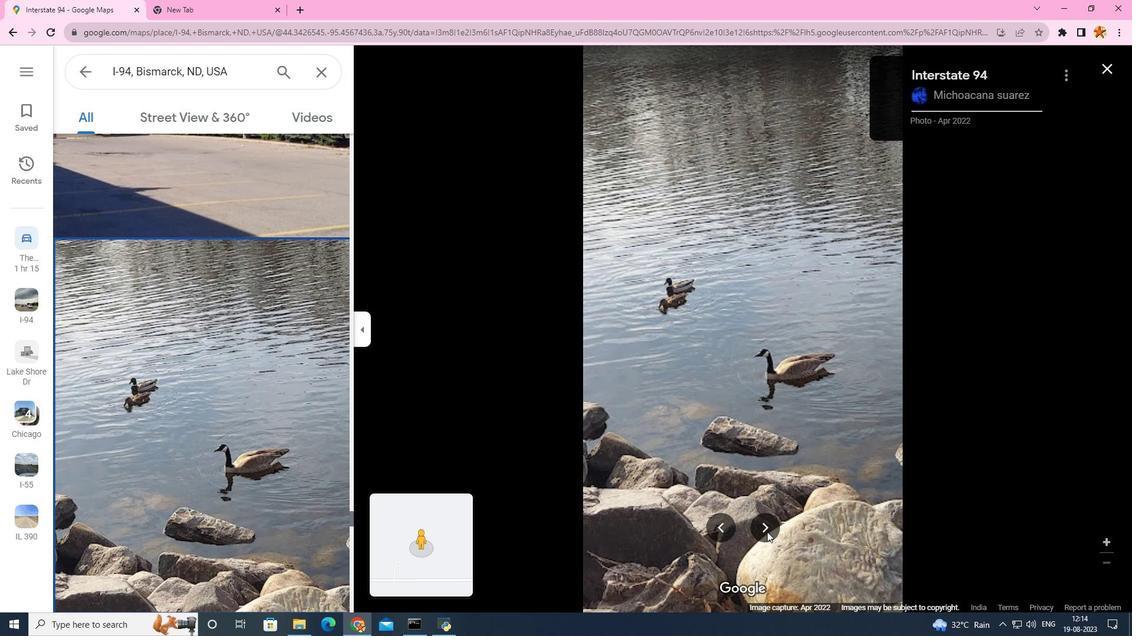 
Action: Mouse moved to (760, 532)
Screenshot: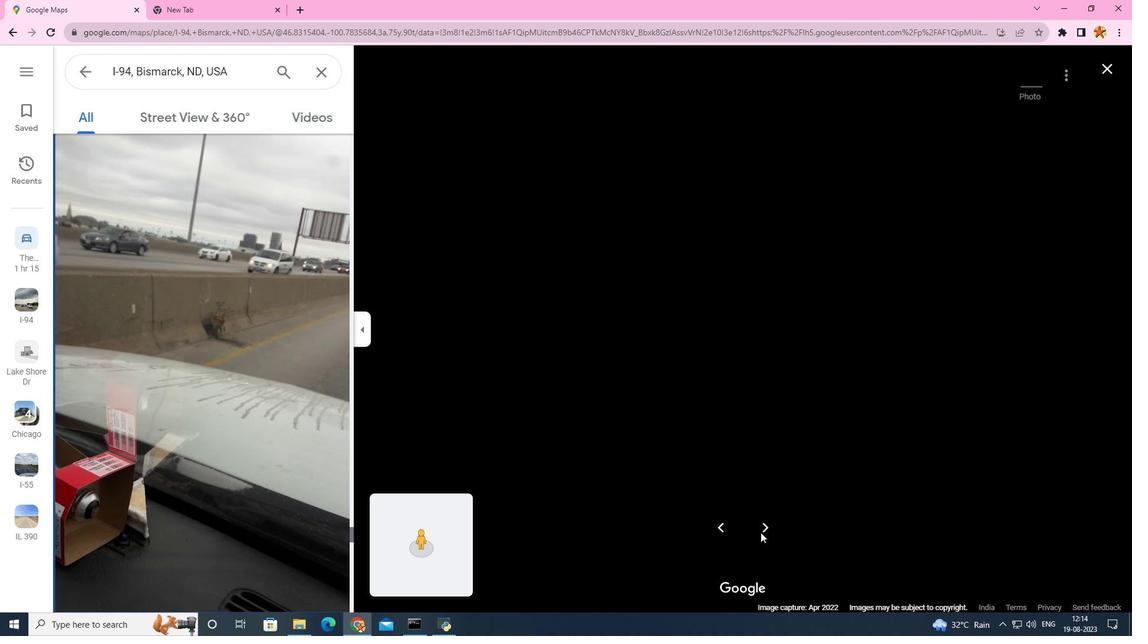 
